 Task: Find connections with filter location Salo with filter topic #Crowdfundingwith filter profile language Potuguese with filter current company YASH Technologies with filter school Rai University with filter industry Law Enforcement with filter service category HR Consulting with filter keywords title Nurse Practitioner
Action: Mouse moved to (337, 292)
Screenshot: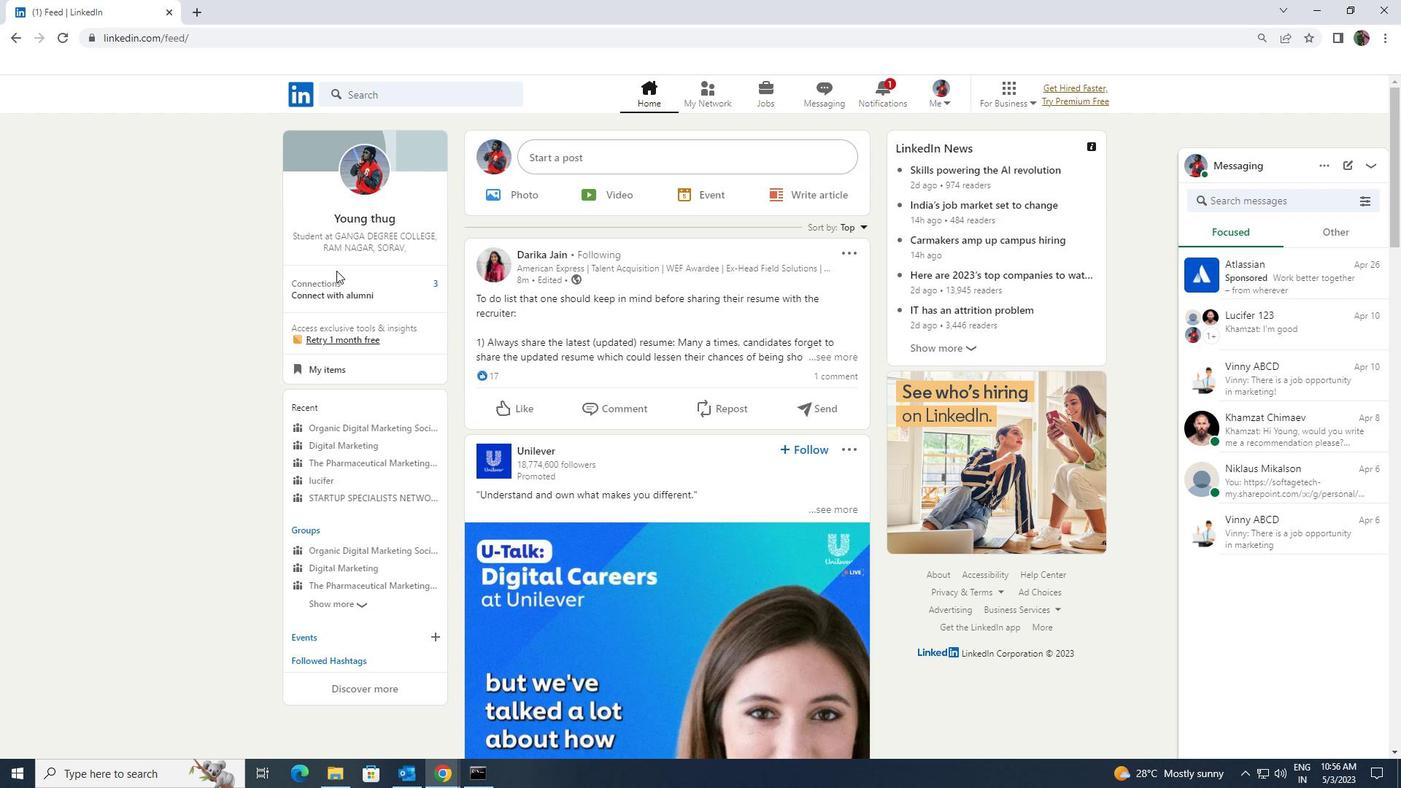 
Action: Mouse pressed left at (337, 292)
Screenshot: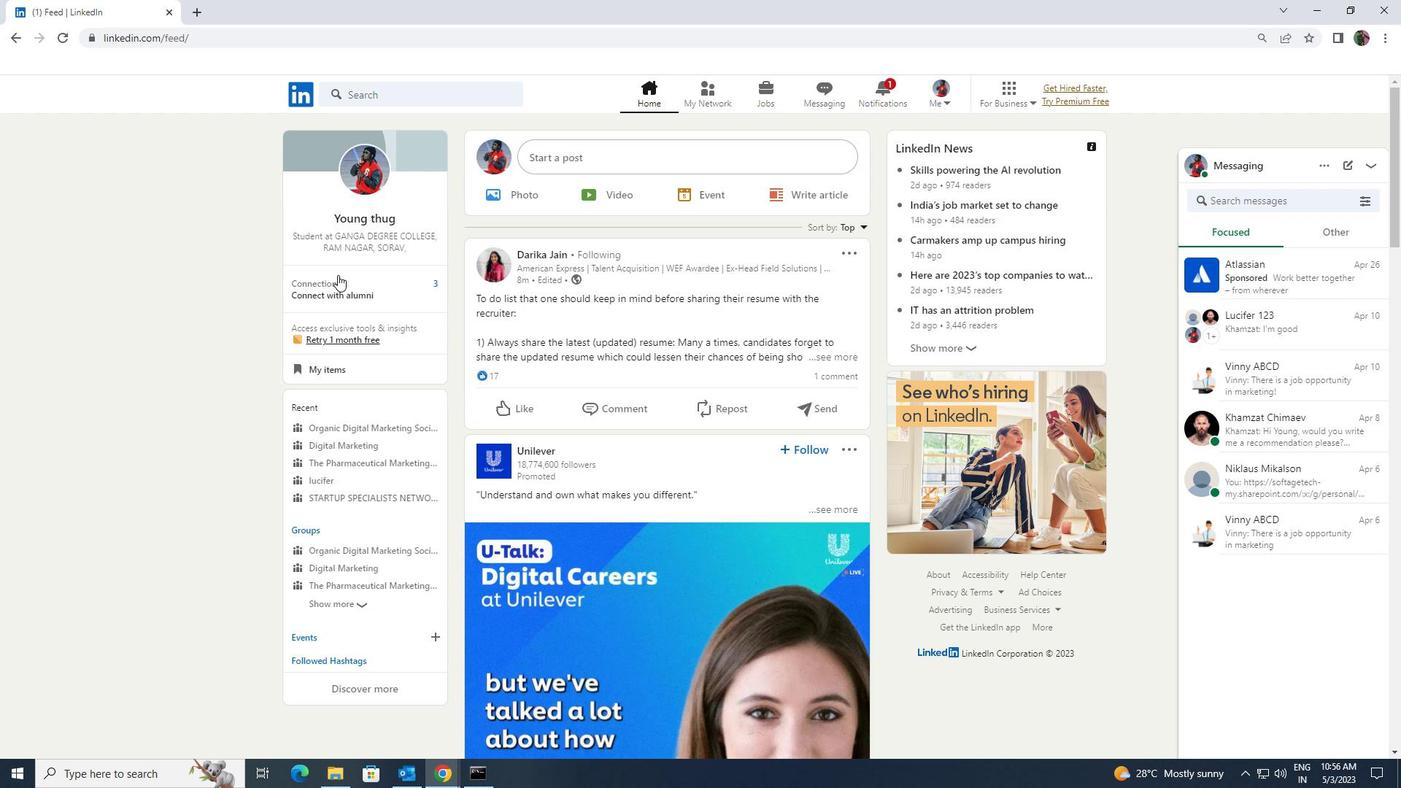 
Action: Mouse moved to (369, 179)
Screenshot: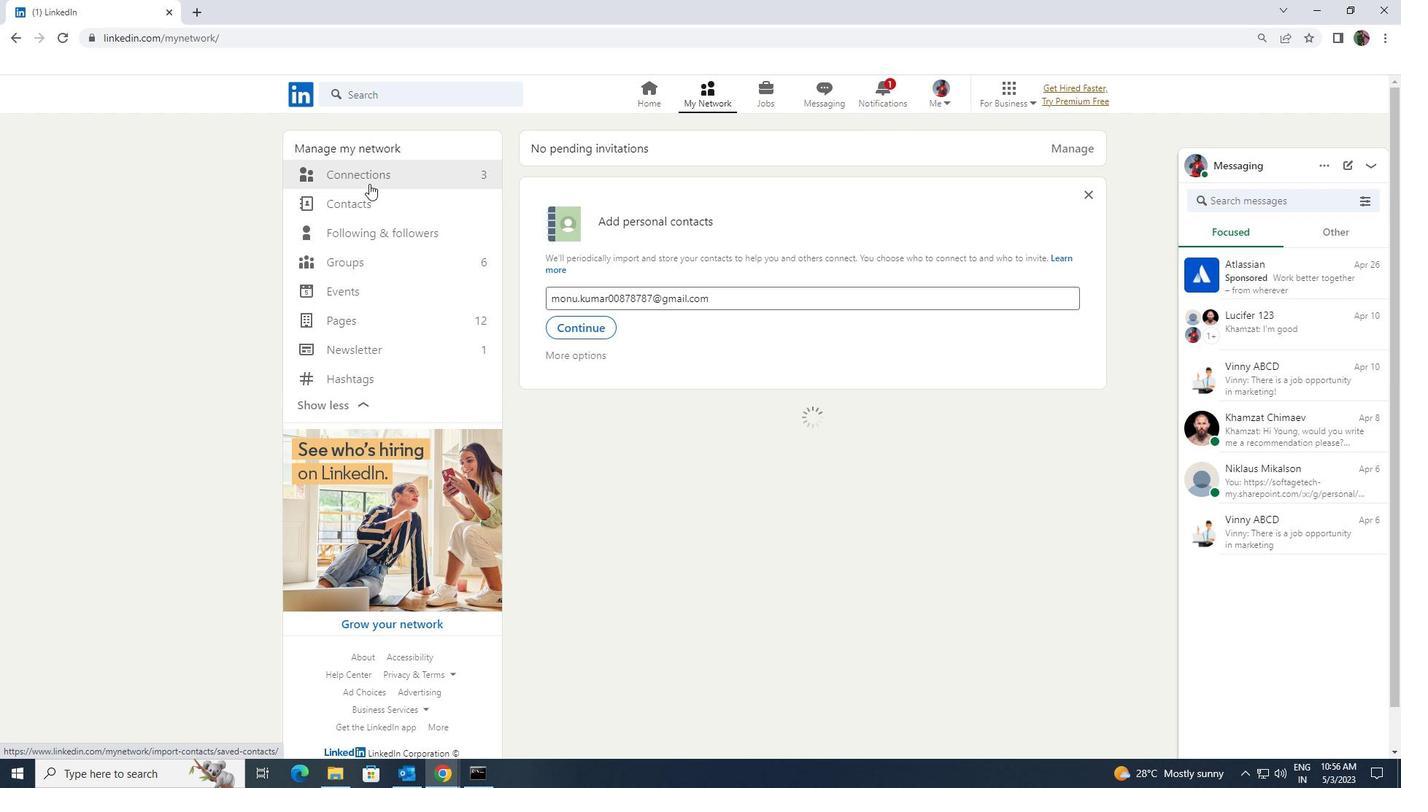 
Action: Mouse pressed left at (369, 179)
Screenshot: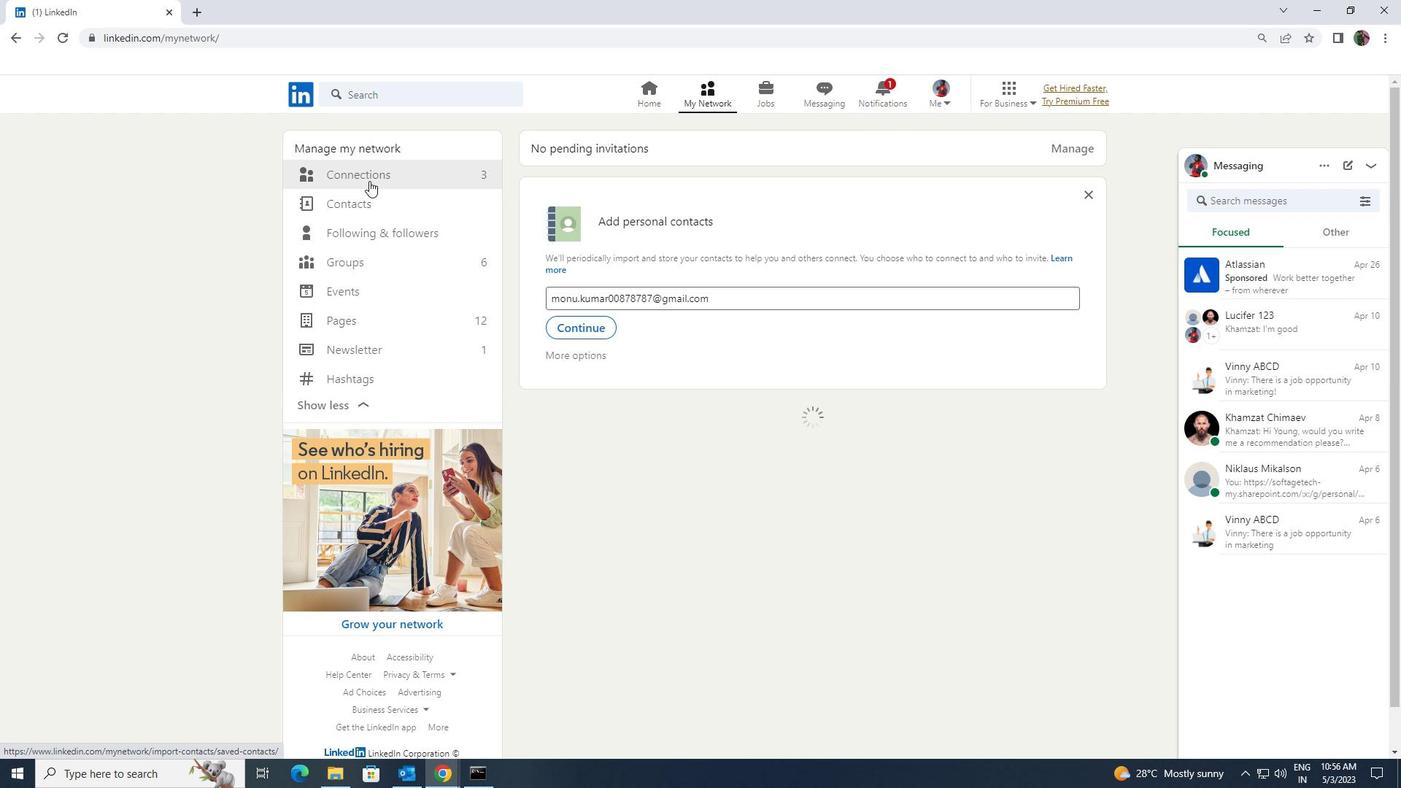 
Action: Mouse moved to (780, 177)
Screenshot: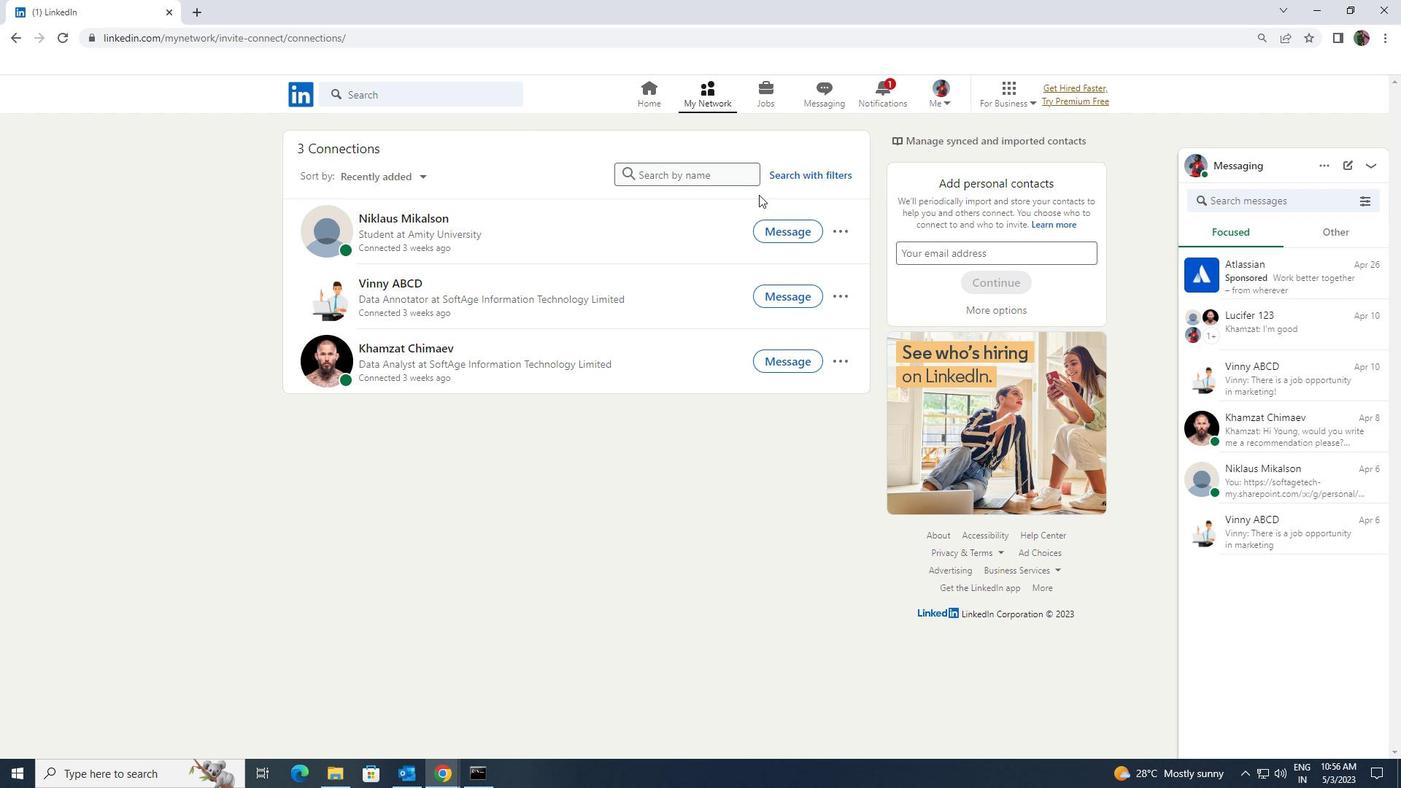 
Action: Mouse pressed left at (780, 177)
Screenshot: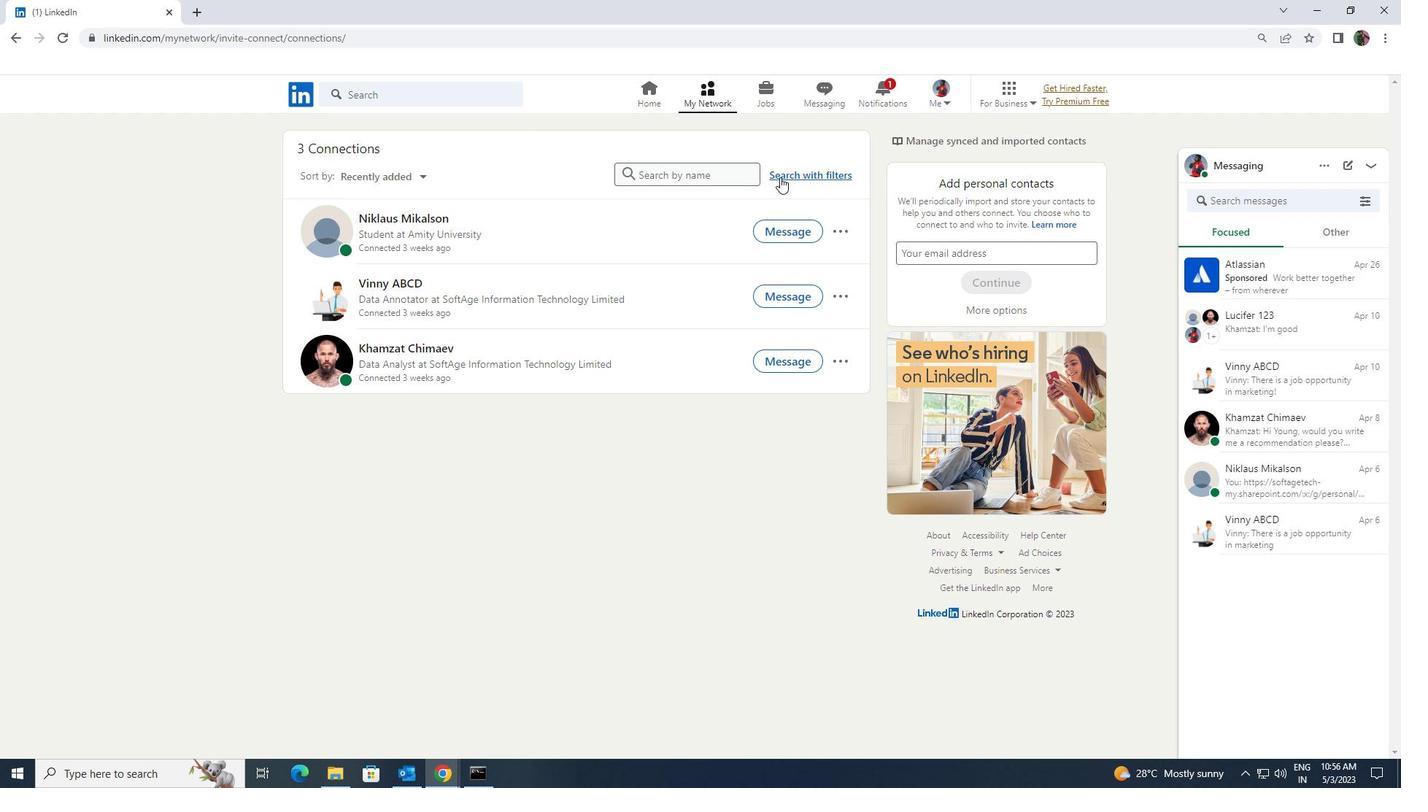 
Action: Mouse moved to (742, 139)
Screenshot: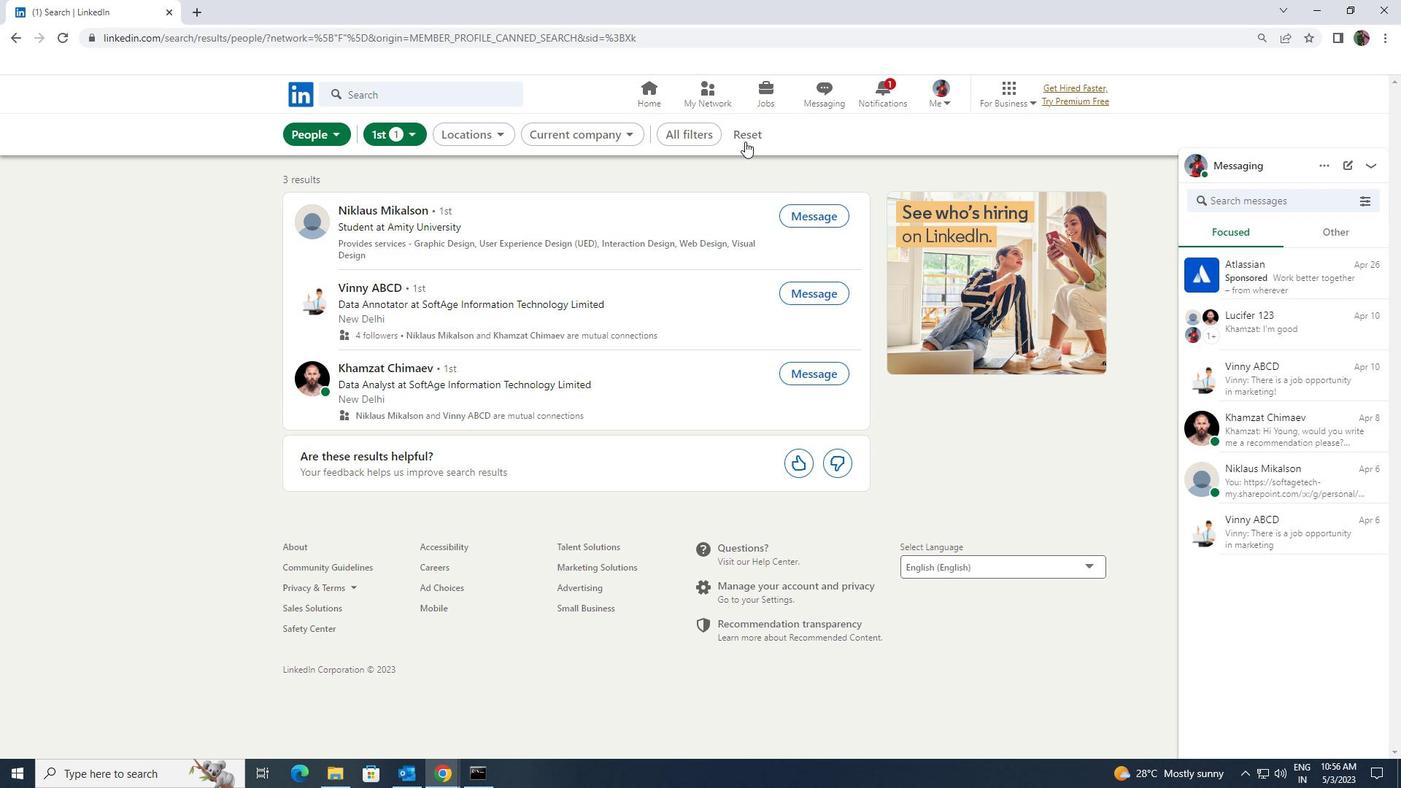 
Action: Mouse pressed left at (742, 139)
Screenshot: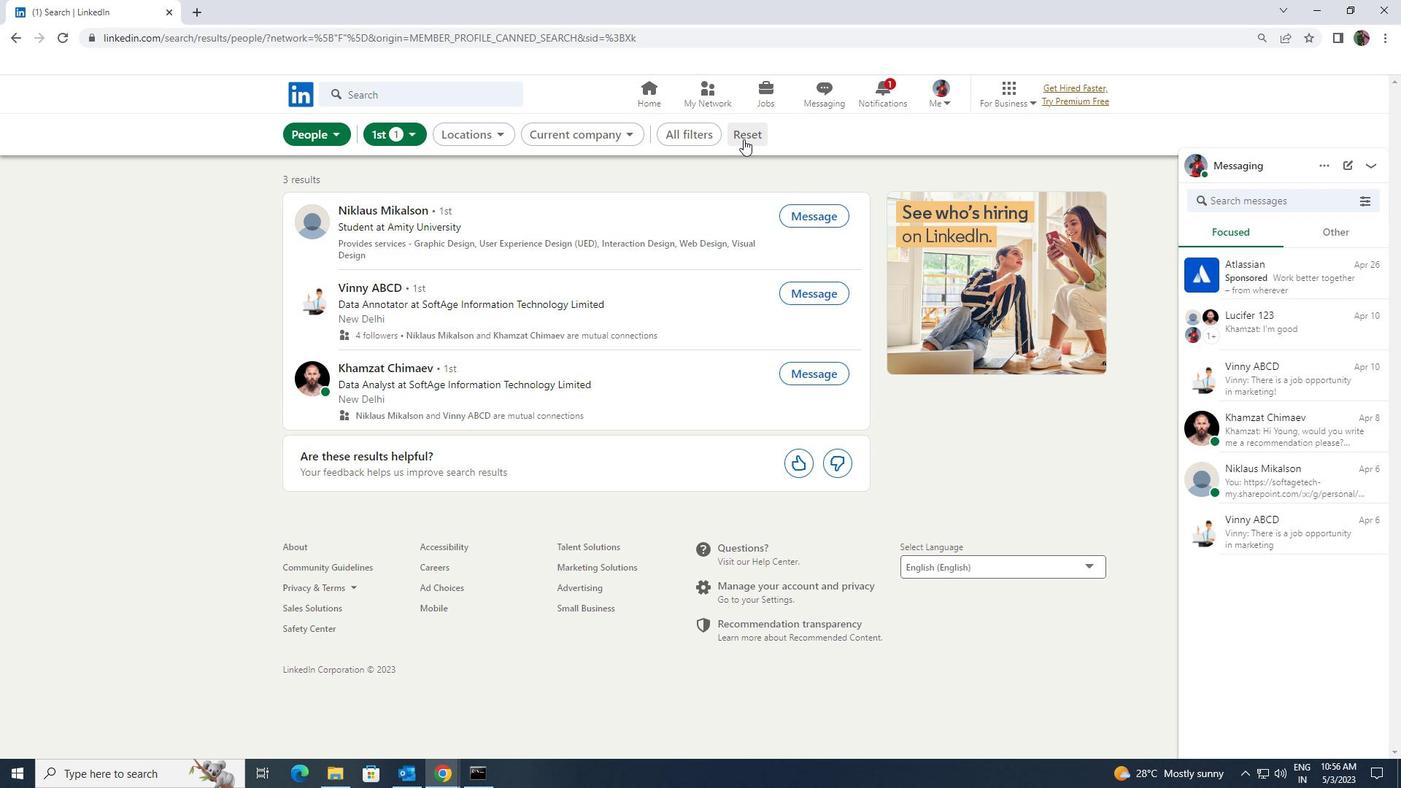 
Action: Mouse pressed left at (742, 139)
Screenshot: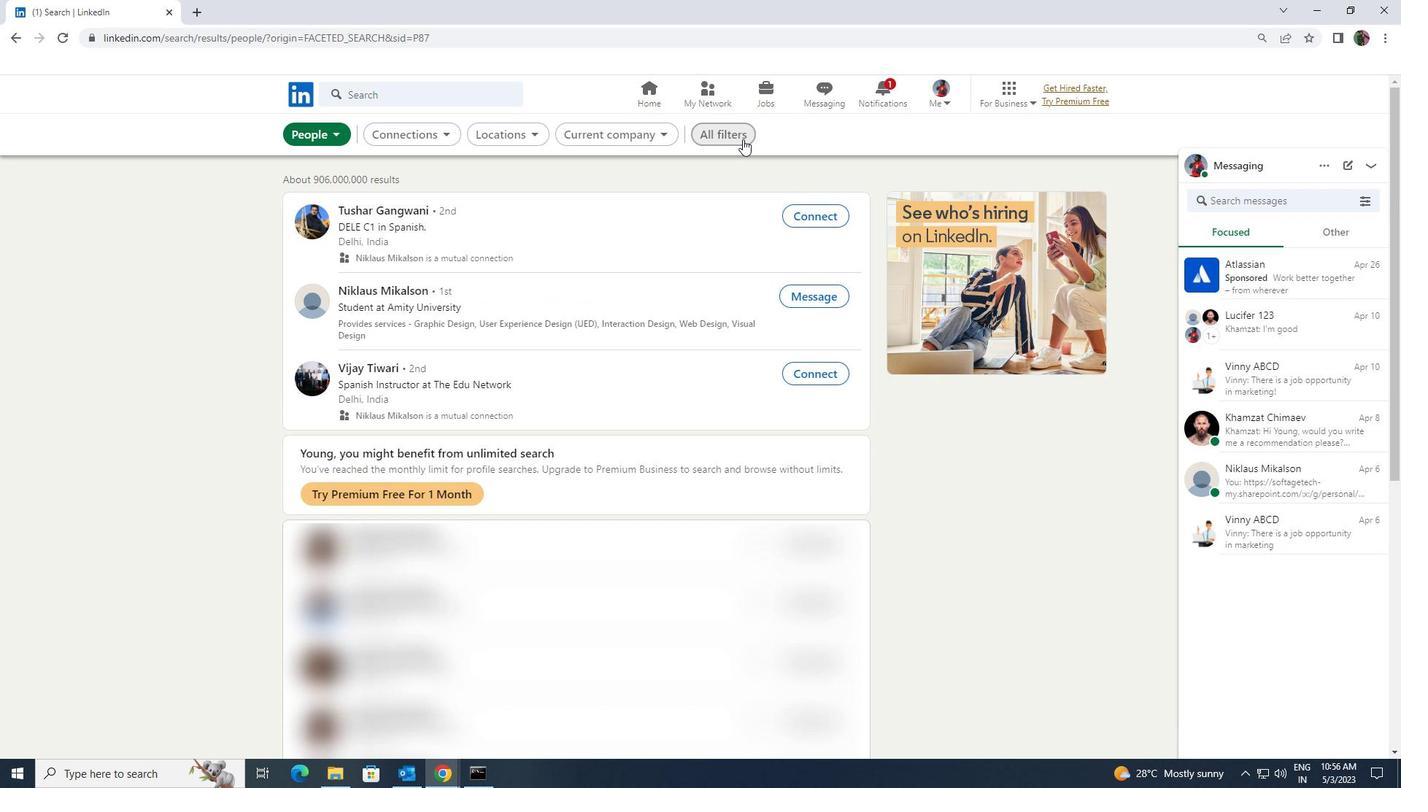 
Action: Mouse moved to (1208, 575)
Screenshot: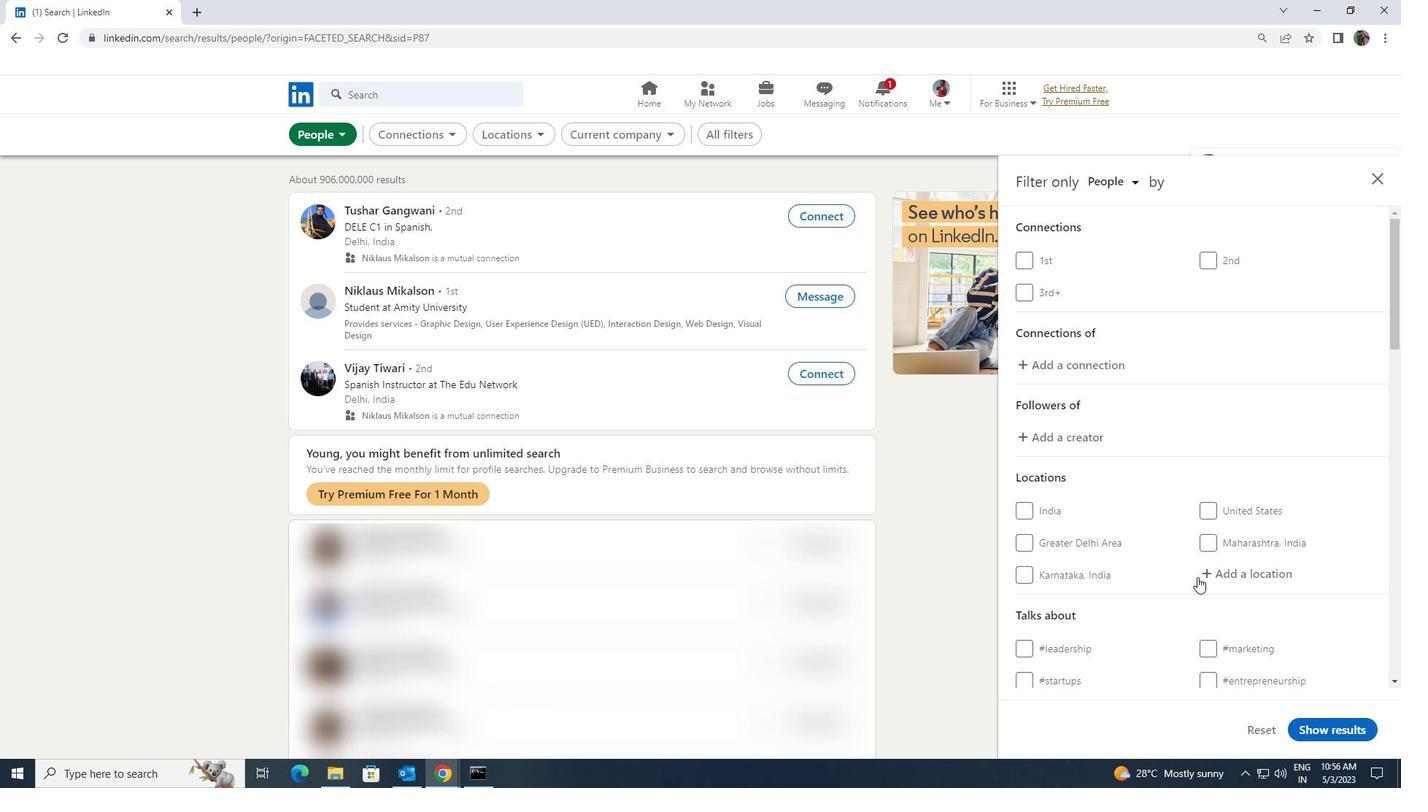 
Action: Mouse pressed left at (1208, 575)
Screenshot: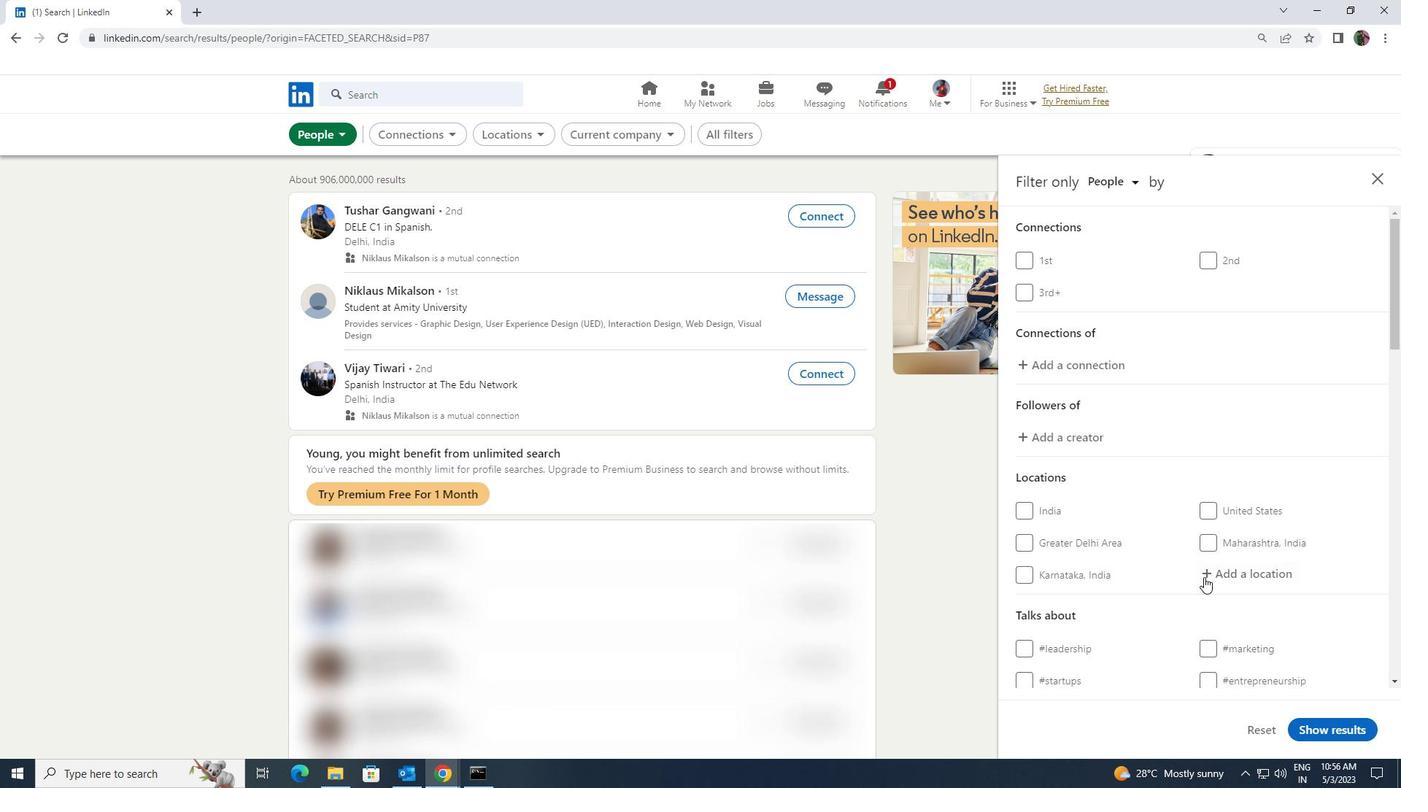 
Action: Mouse moved to (1185, 568)
Screenshot: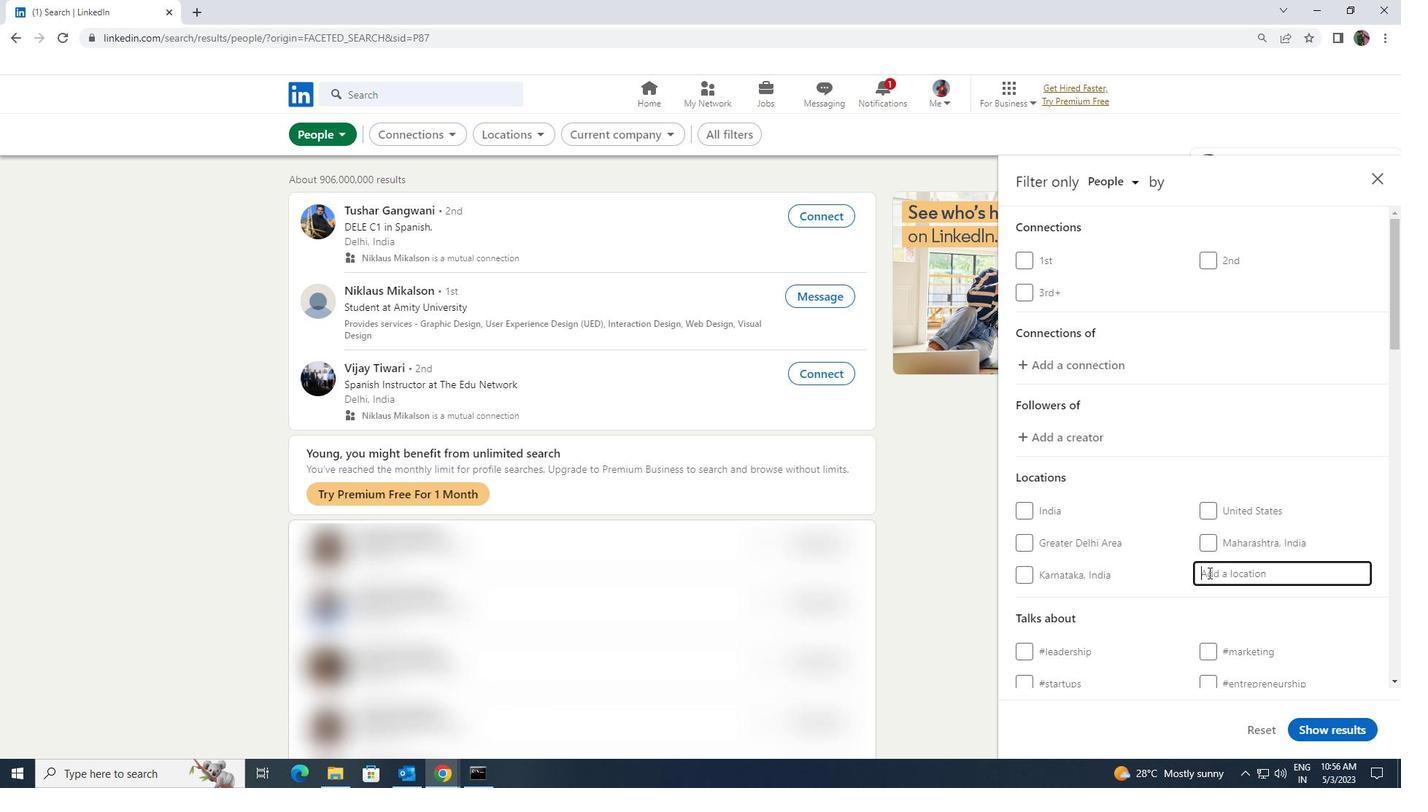 
Action: Key pressed <Key.shift>SALO
Screenshot: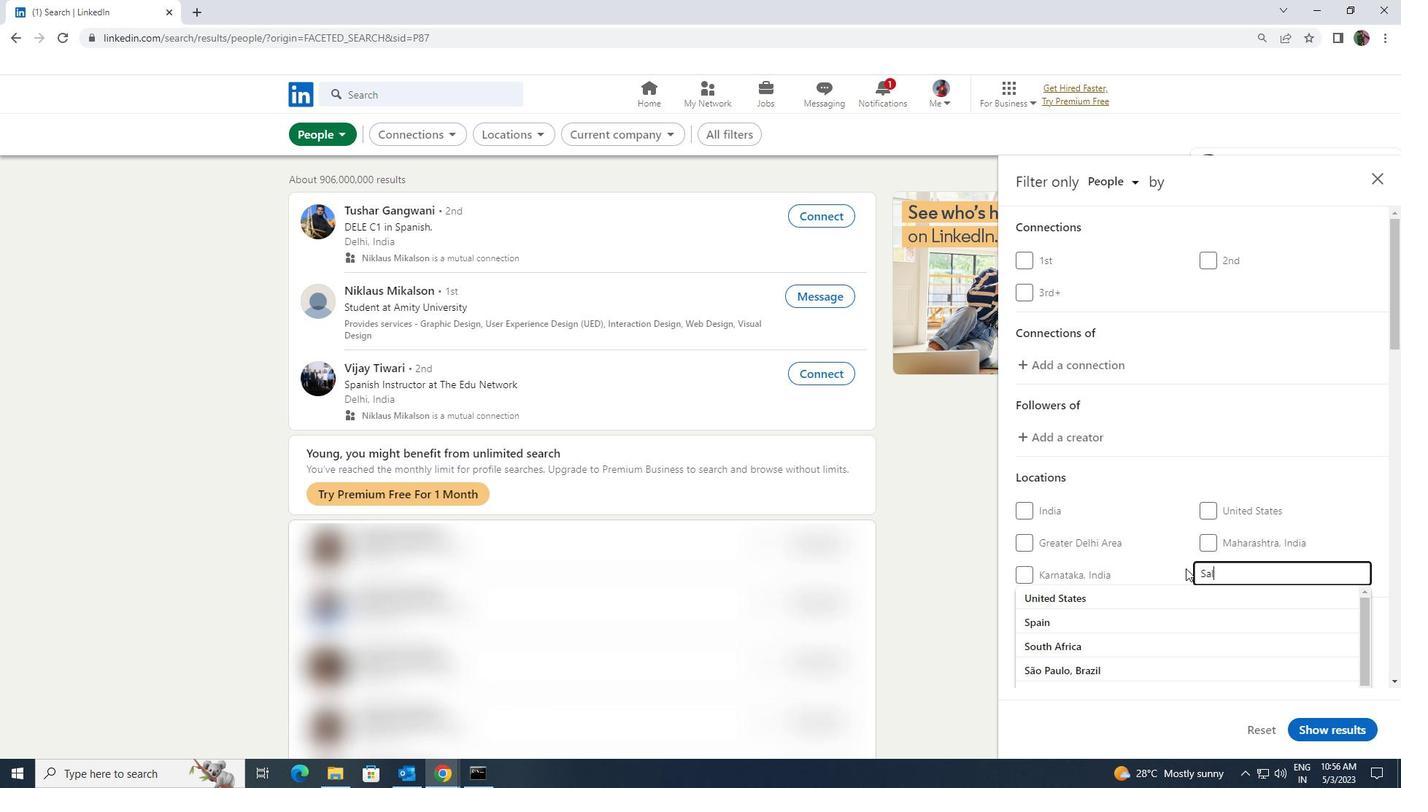 
Action: Mouse moved to (1173, 590)
Screenshot: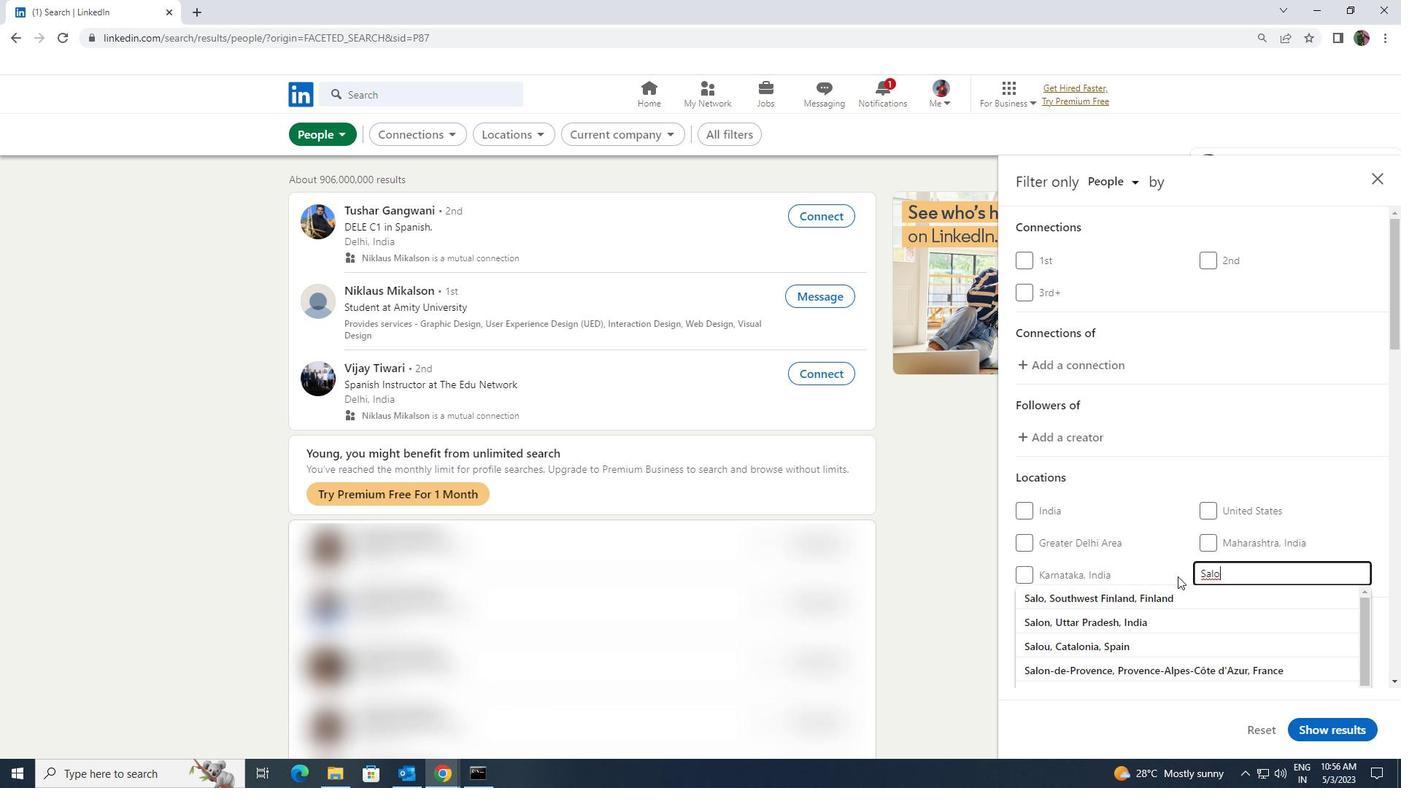 
Action: Mouse pressed left at (1173, 590)
Screenshot: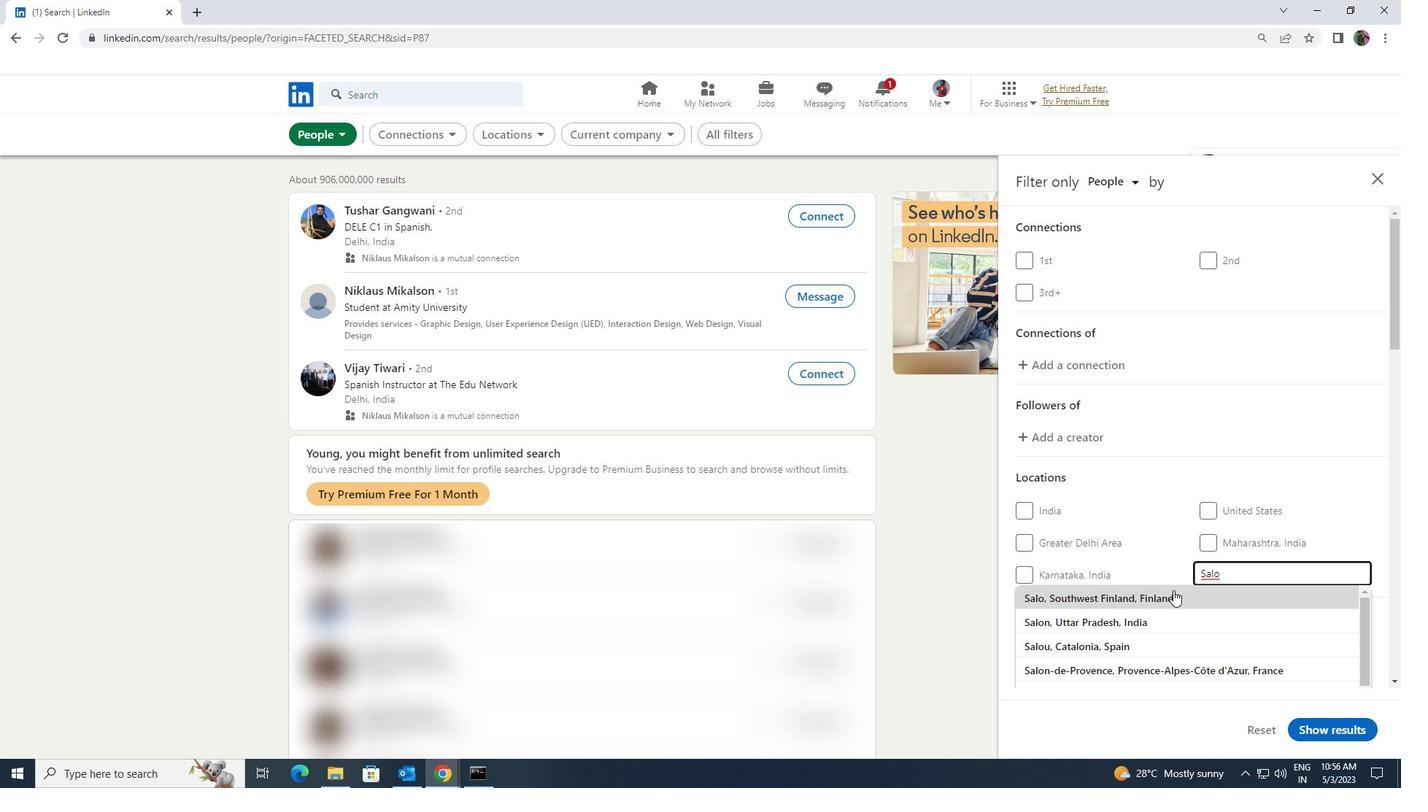 
Action: Mouse moved to (1168, 594)
Screenshot: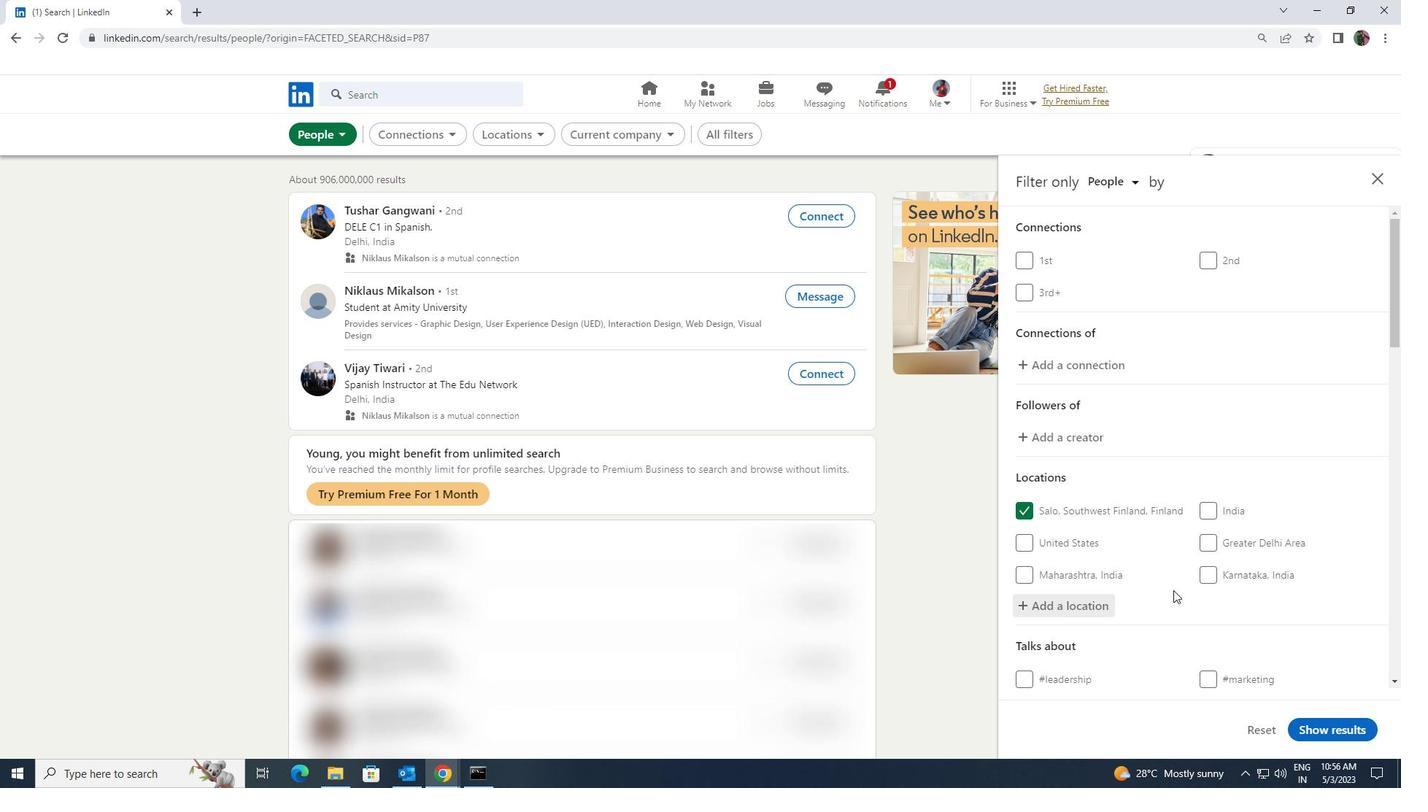 
Action: Mouse scrolled (1168, 594) with delta (0, 0)
Screenshot: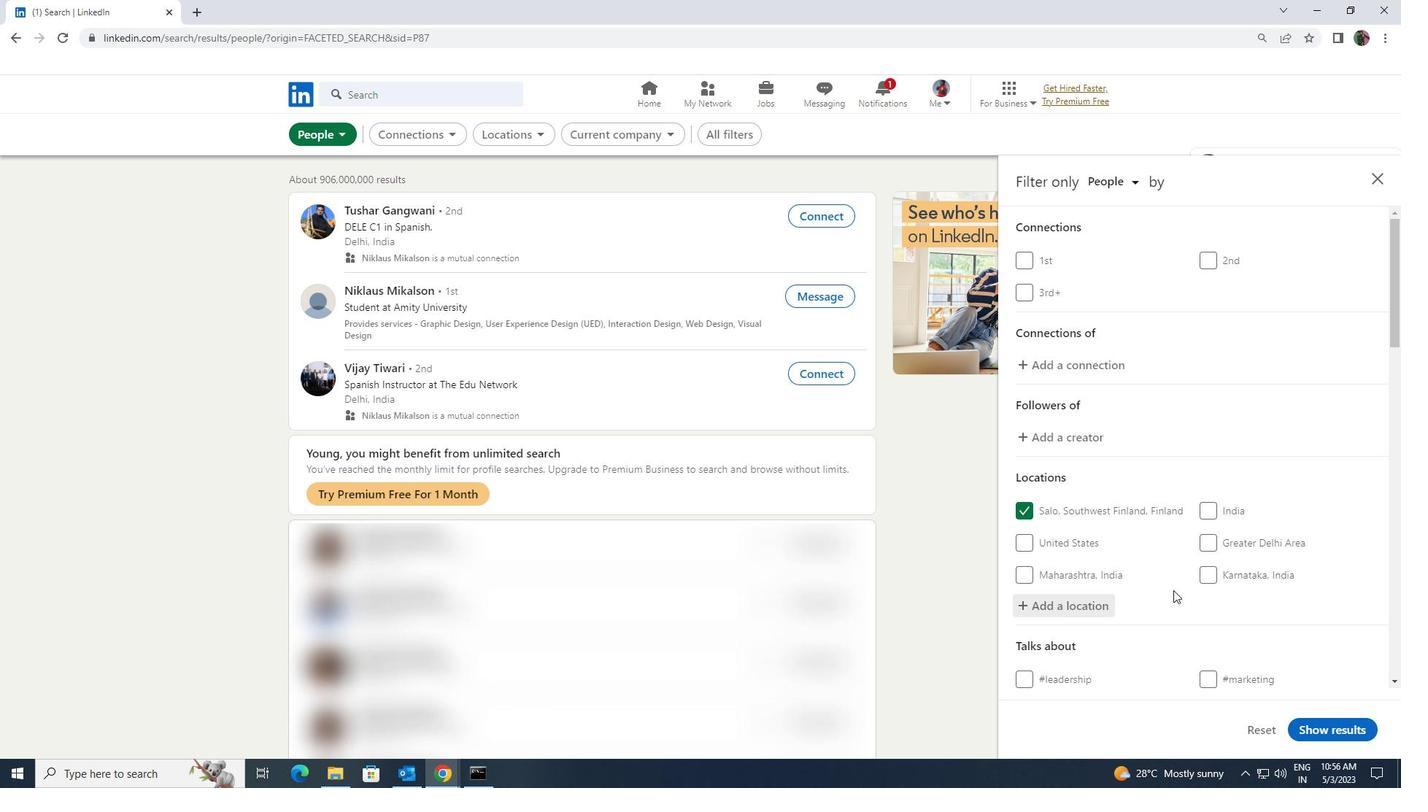 
Action: Mouse scrolled (1168, 594) with delta (0, 0)
Screenshot: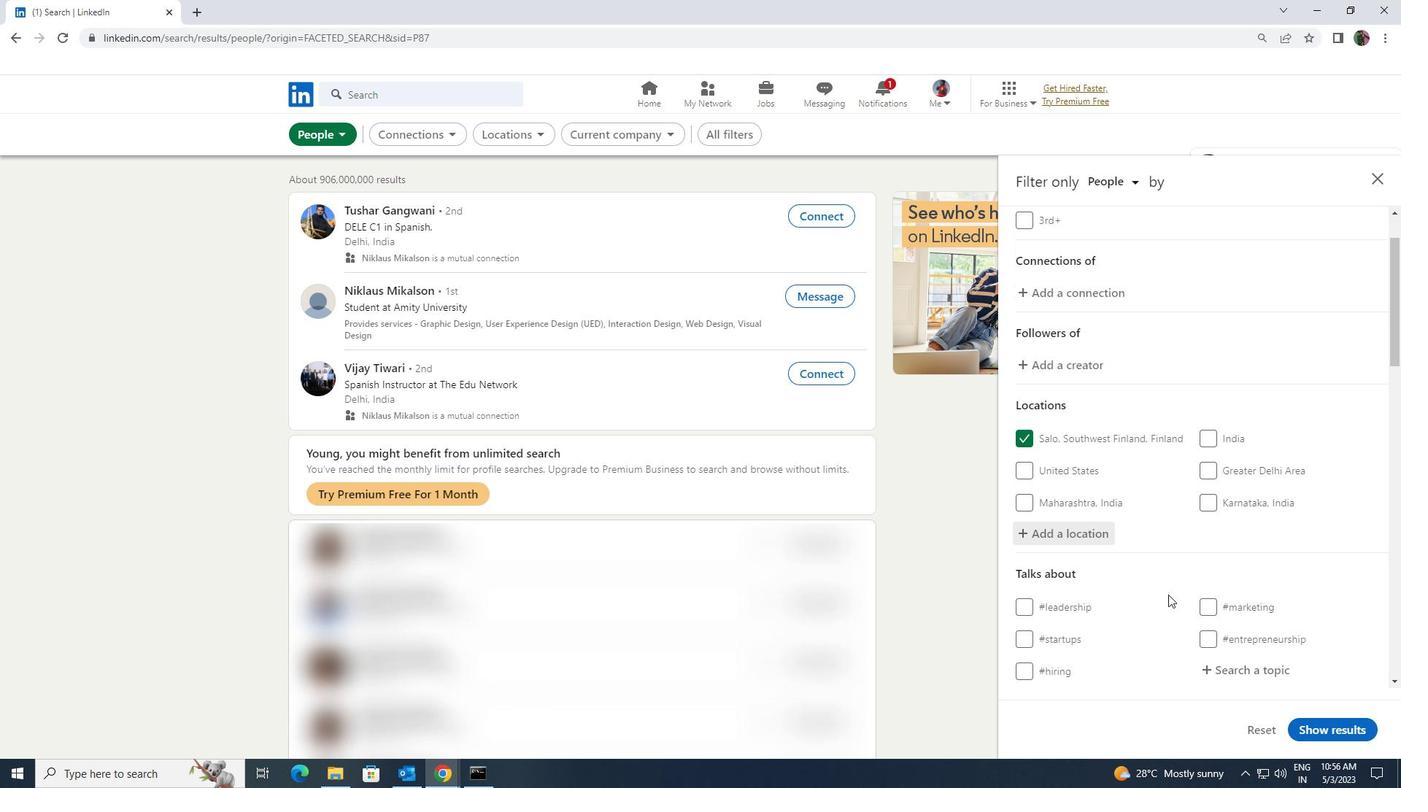 
Action: Mouse moved to (1239, 605)
Screenshot: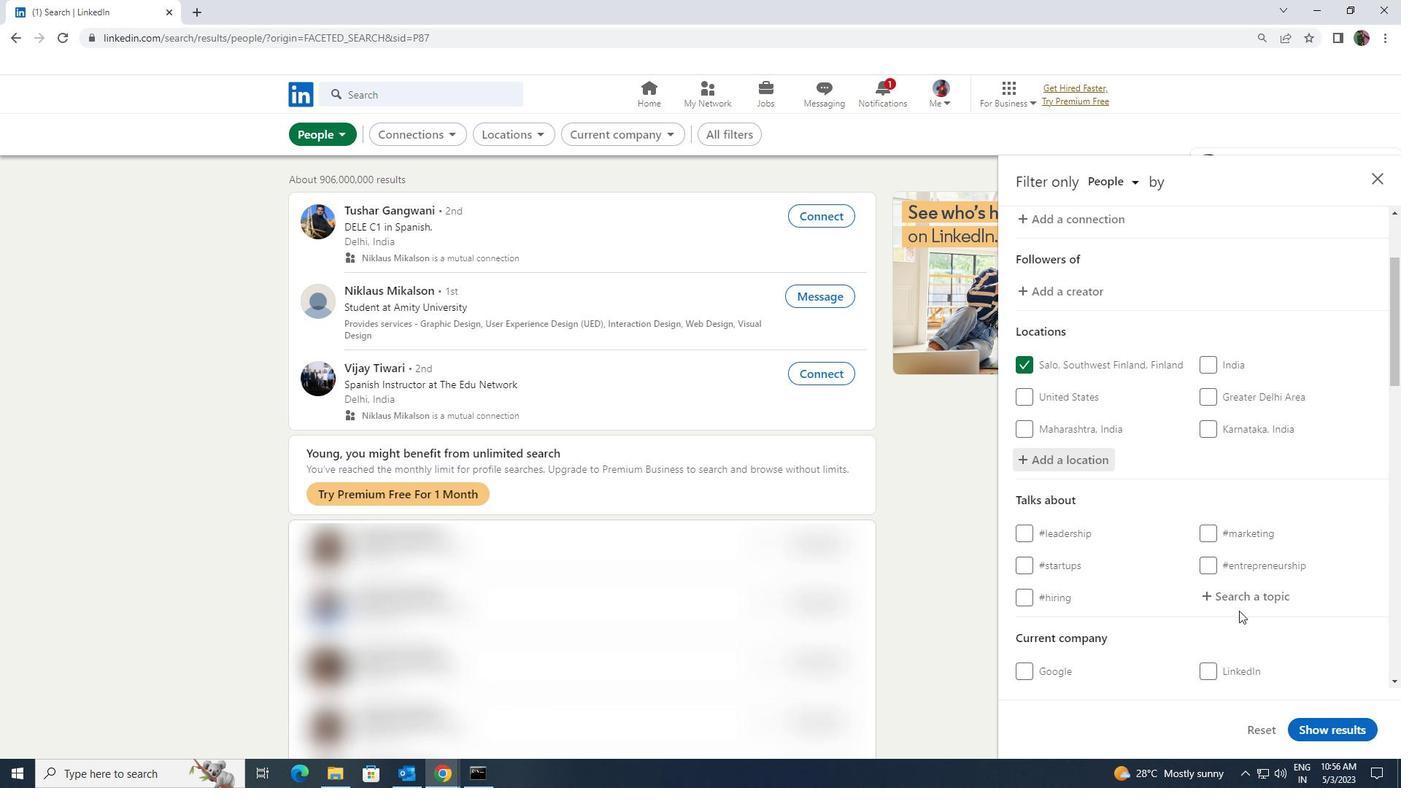
Action: Mouse pressed left at (1239, 605)
Screenshot: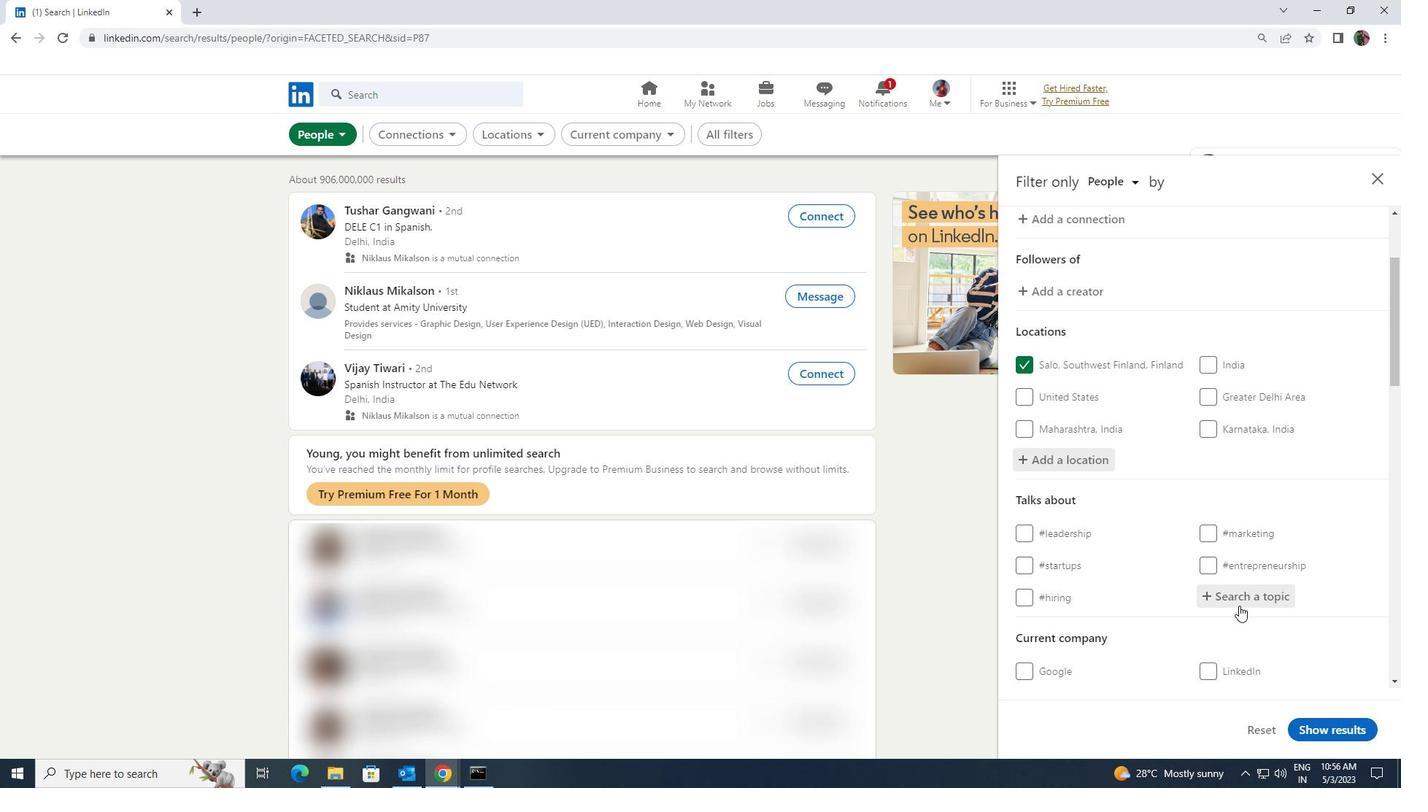 
Action: Mouse moved to (1231, 607)
Screenshot: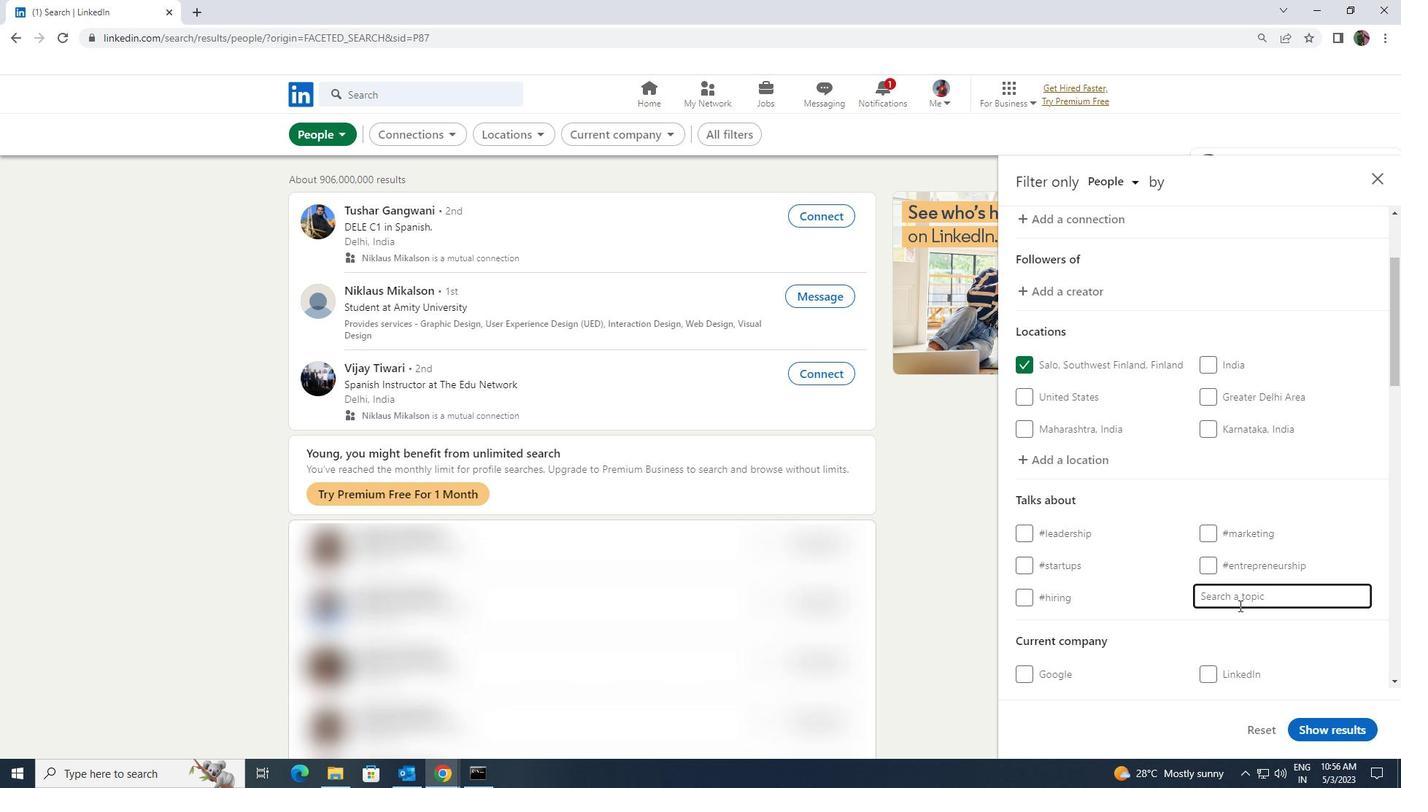 
Action: Key pressed <Key.shift>CROWDFUN
Screenshot: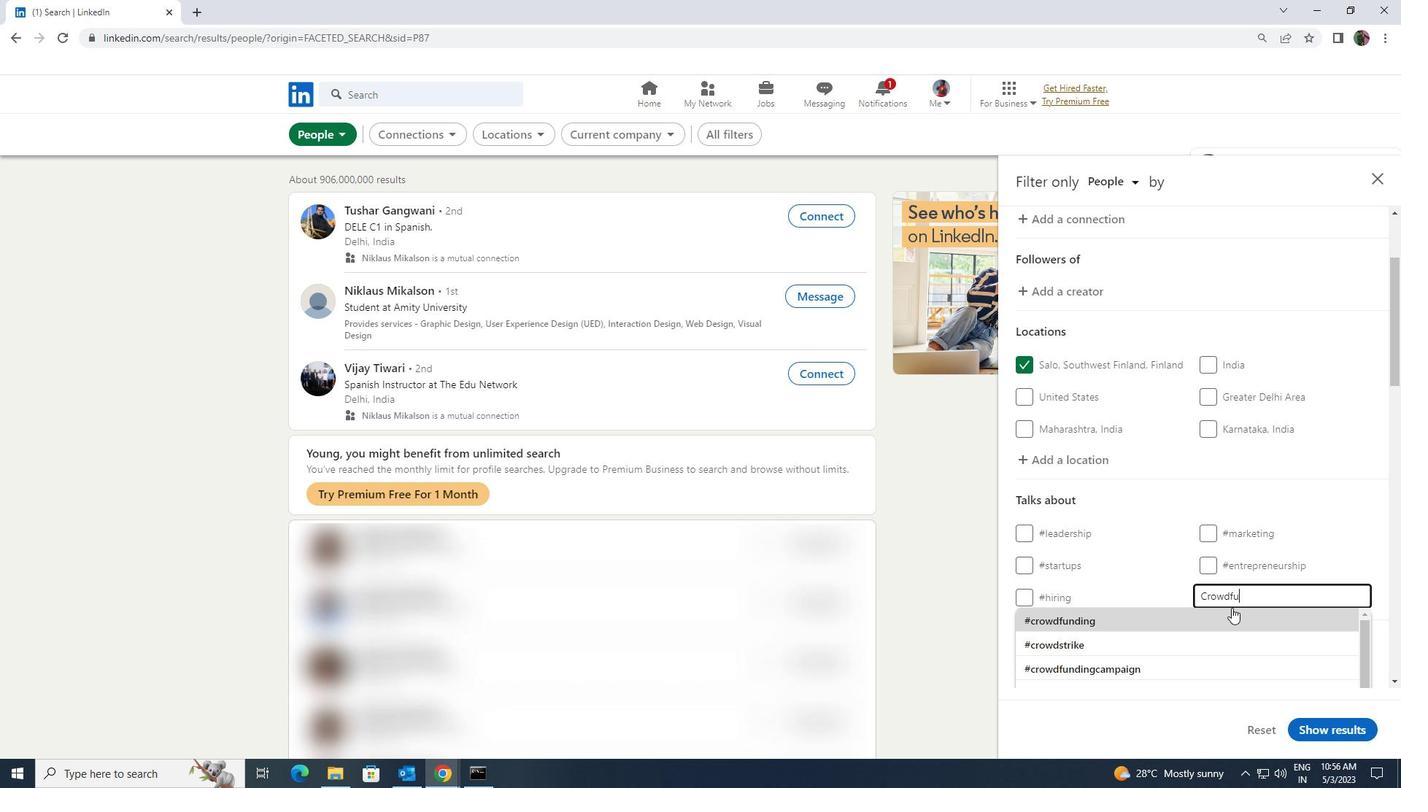 
Action: Mouse moved to (1228, 609)
Screenshot: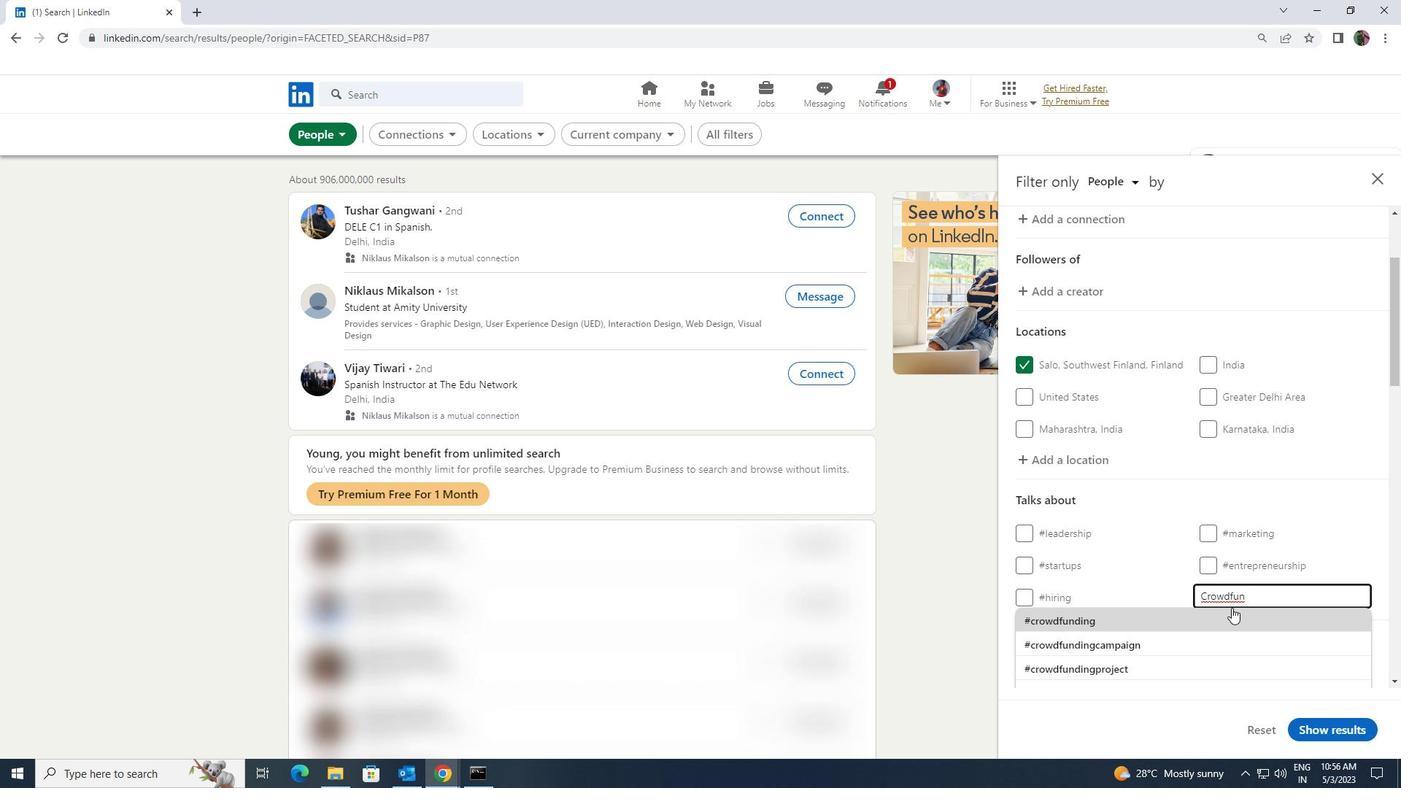 
Action: Mouse pressed left at (1228, 609)
Screenshot: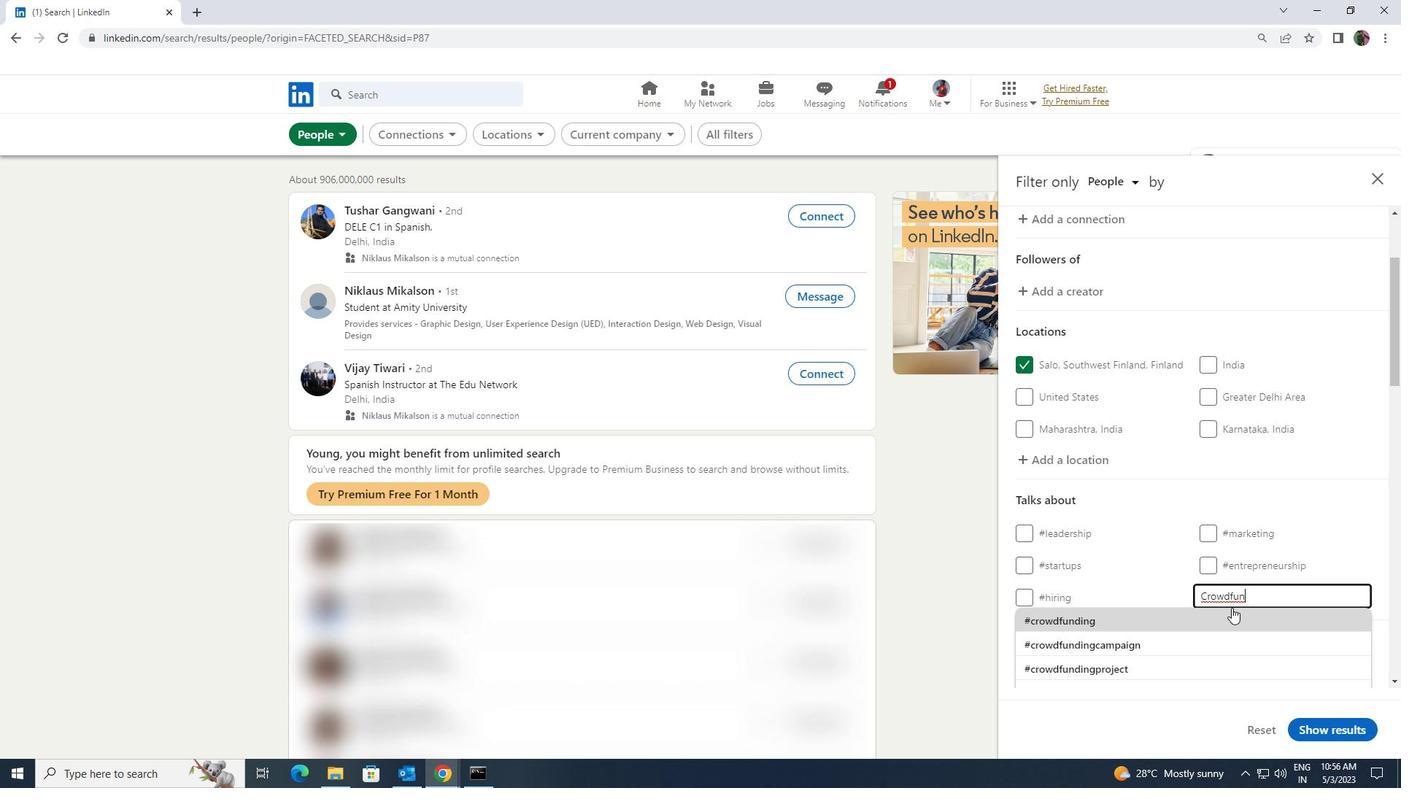 
Action: Mouse moved to (1201, 602)
Screenshot: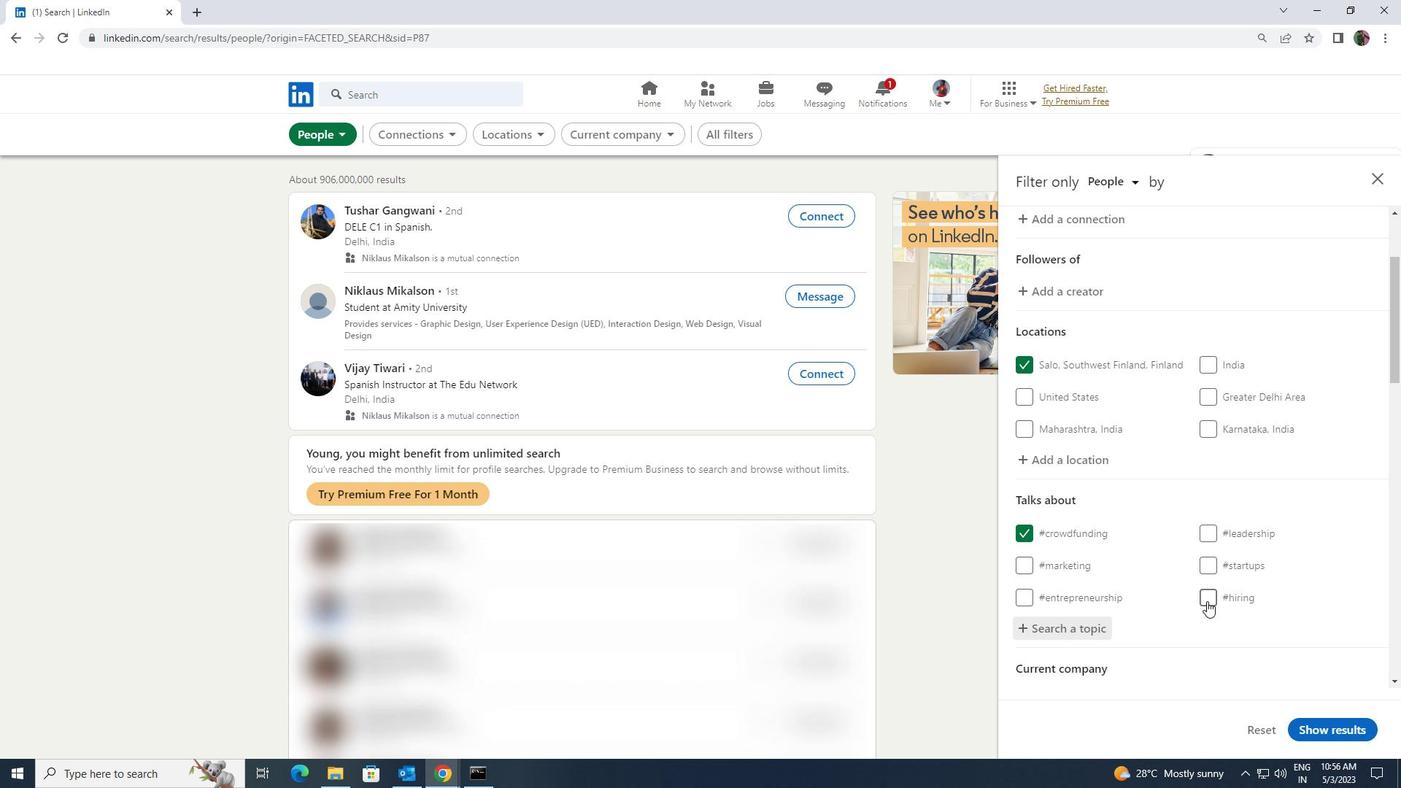 
Action: Mouse scrolled (1201, 601) with delta (0, 0)
Screenshot: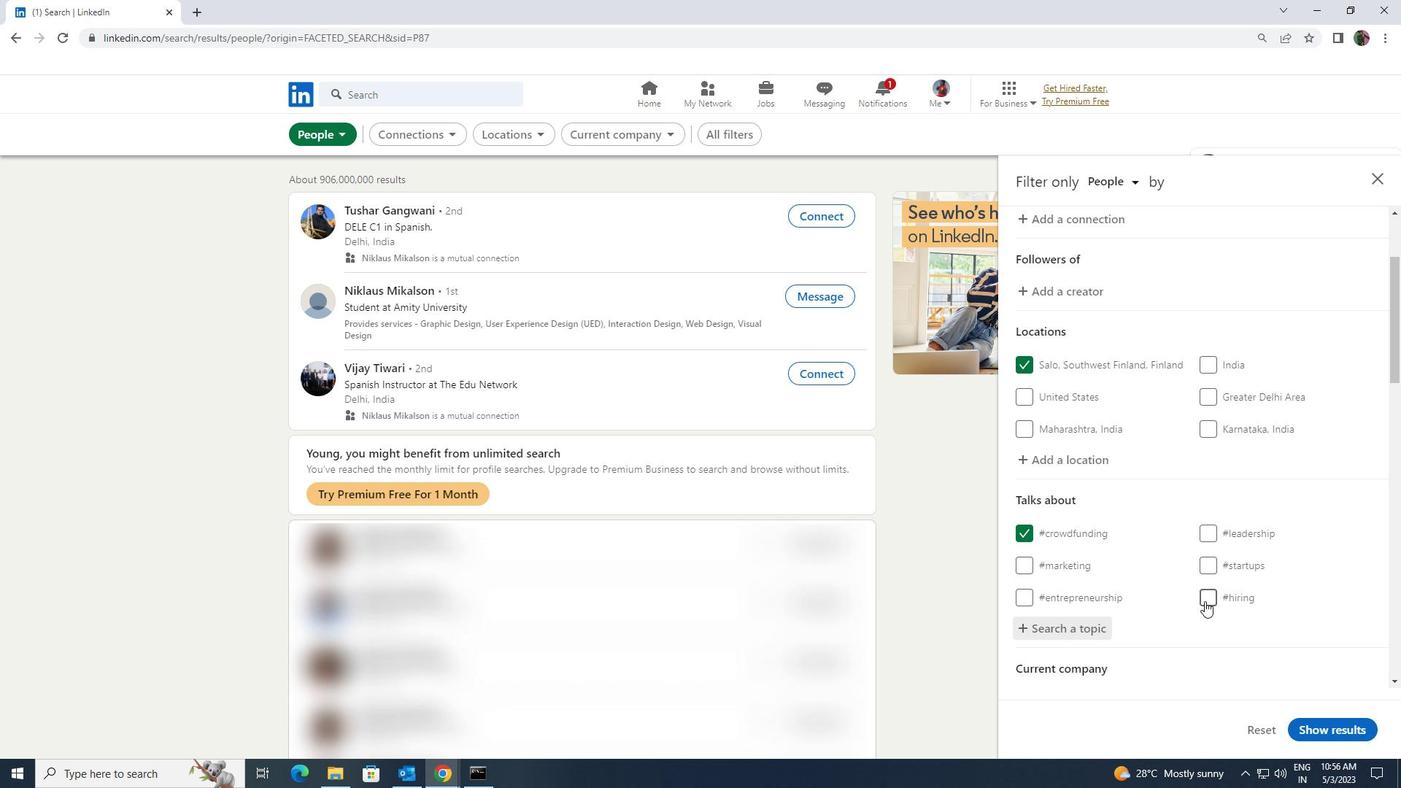
Action: Mouse scrolled (1201, 601) with delta (0, 0)
Screenshot: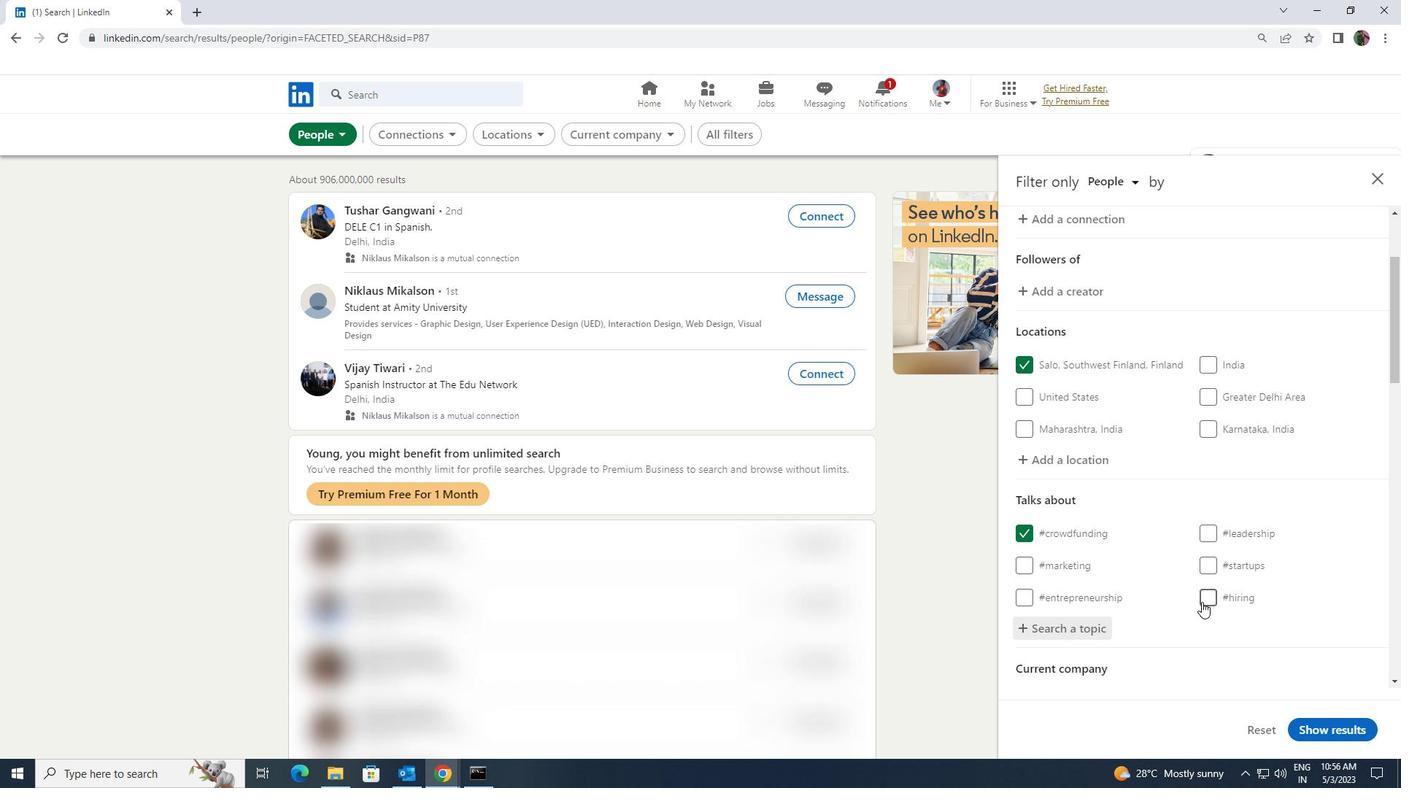 
Action: Mouse moved to (1197, 602)
Screenshot: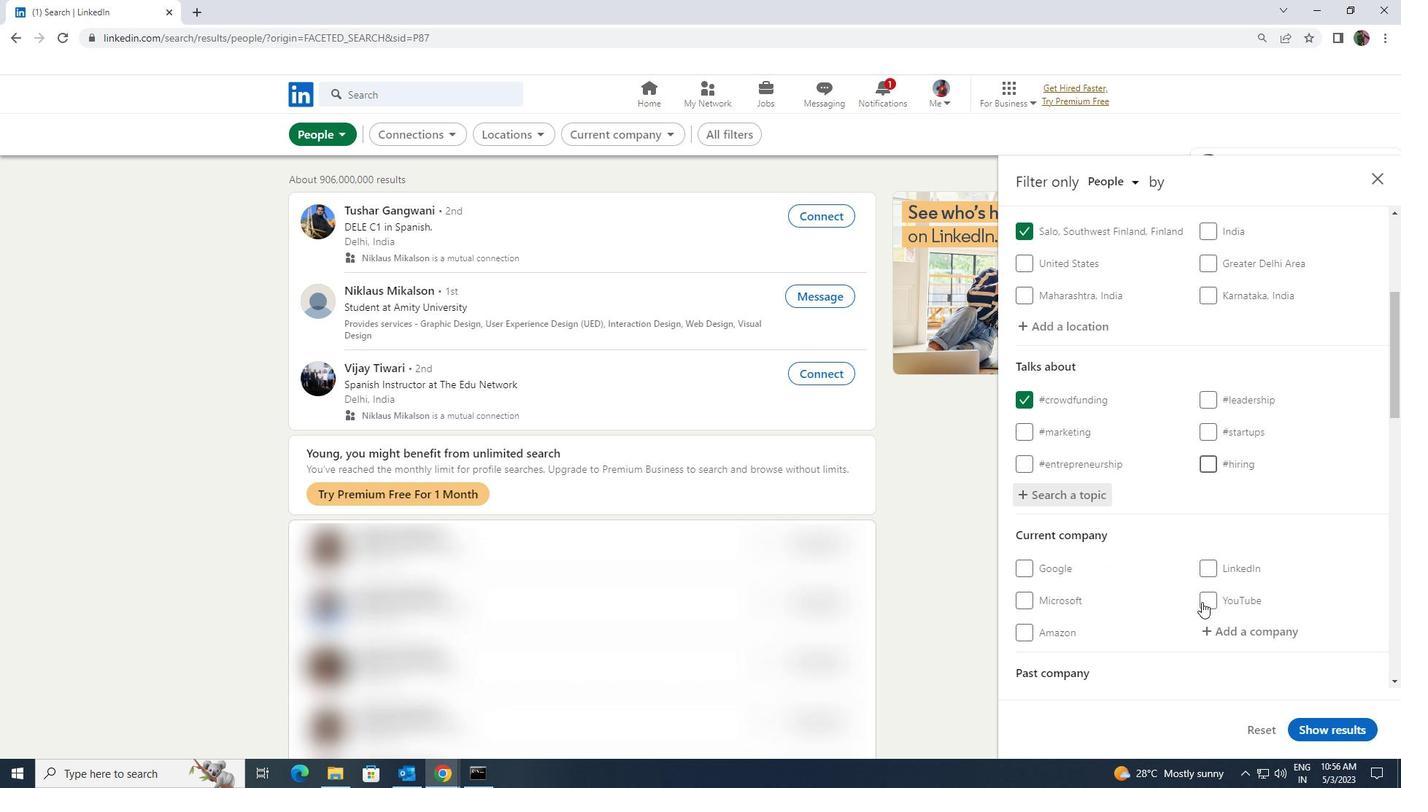 
Action: Mouse scrolled (1197, 601) with delta (0, 0)
Screenshot: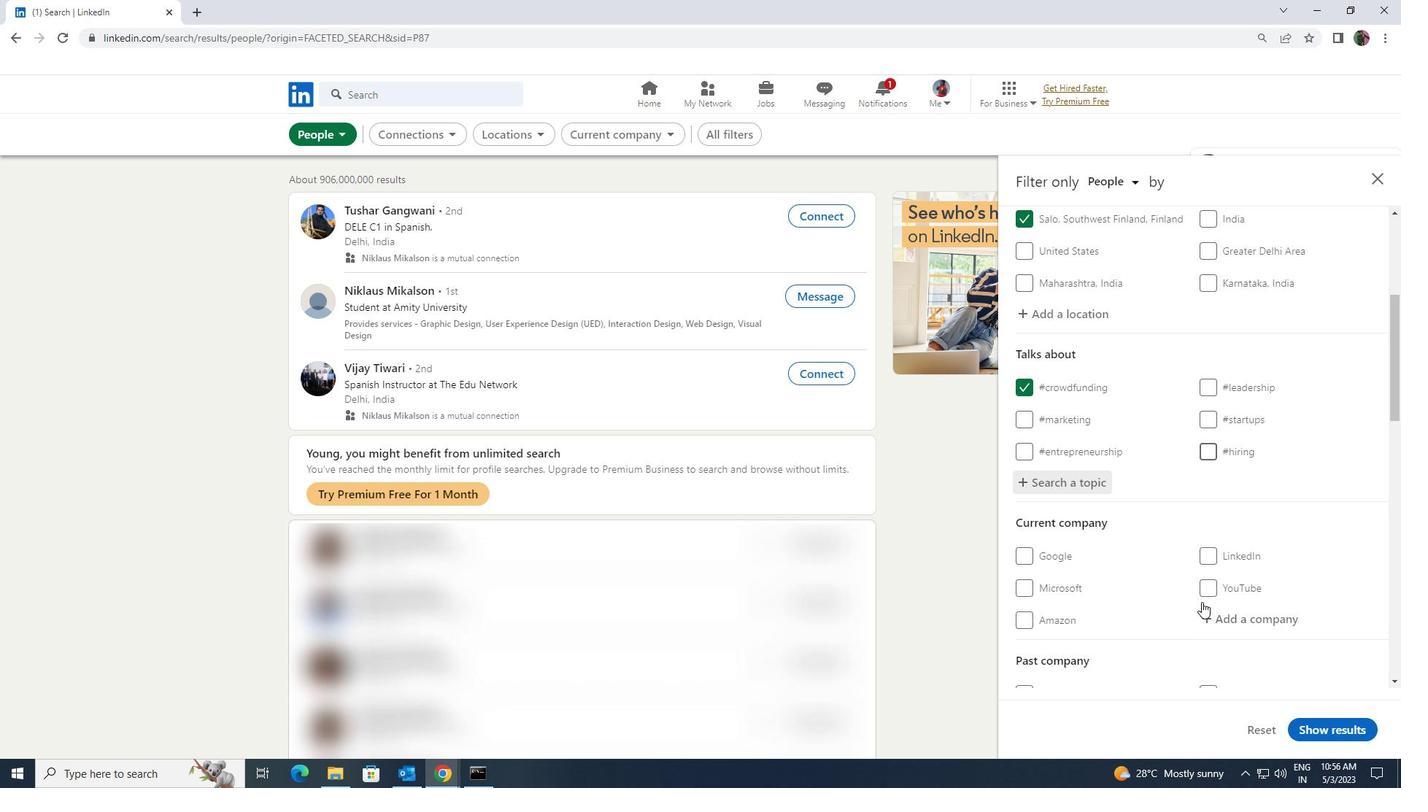 
Action: Mouse scrolled (1197, 601) with delta (0, 0)
Screenshot: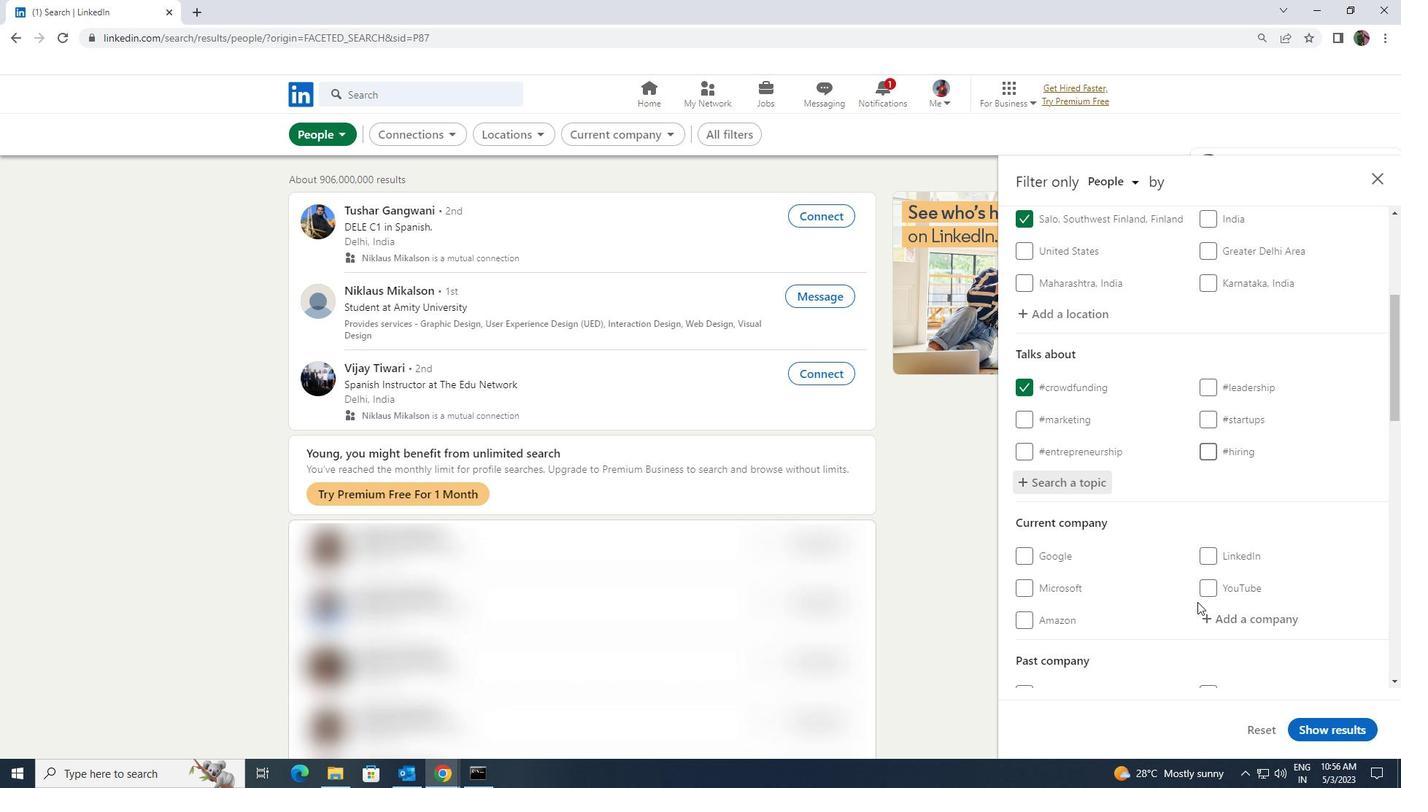
Action: Mouse scrolled (1197, 601) with delta (0, 0)
Screenshot: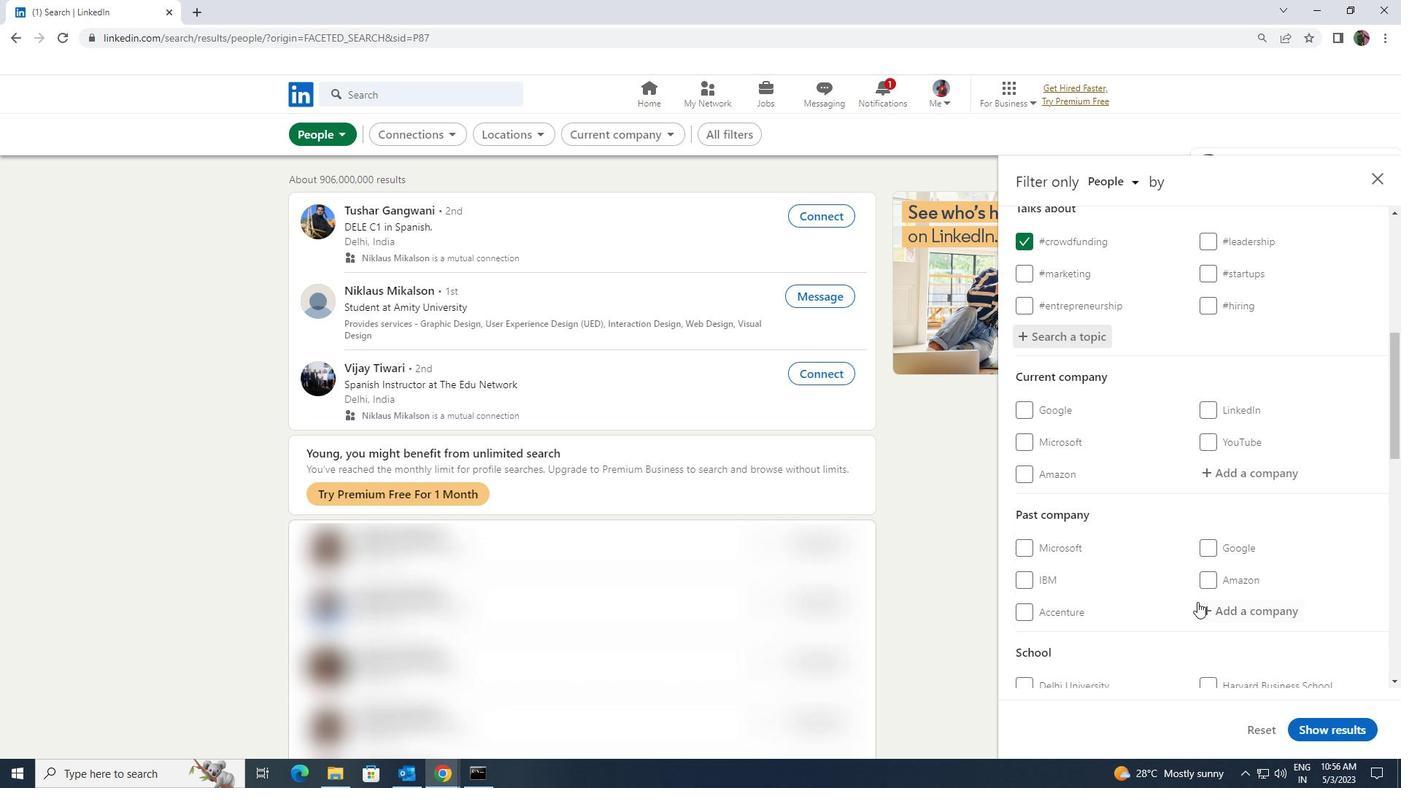 
Action: Mouse scrolled (1197, 601) with delta (0, 0)
Screenshot: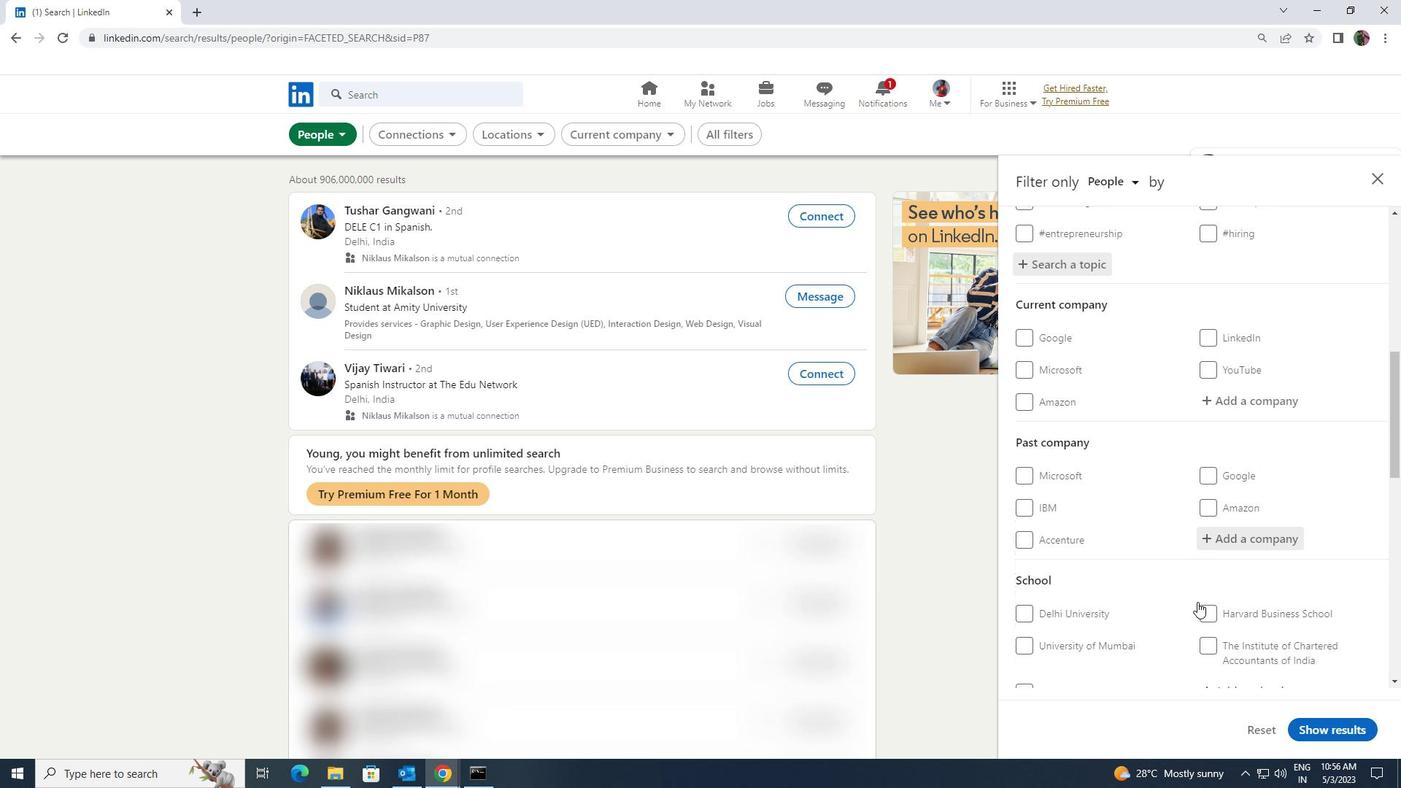 
Action: Mouse scrolled (1197, 601) with delta (0, 0)
Screenshot: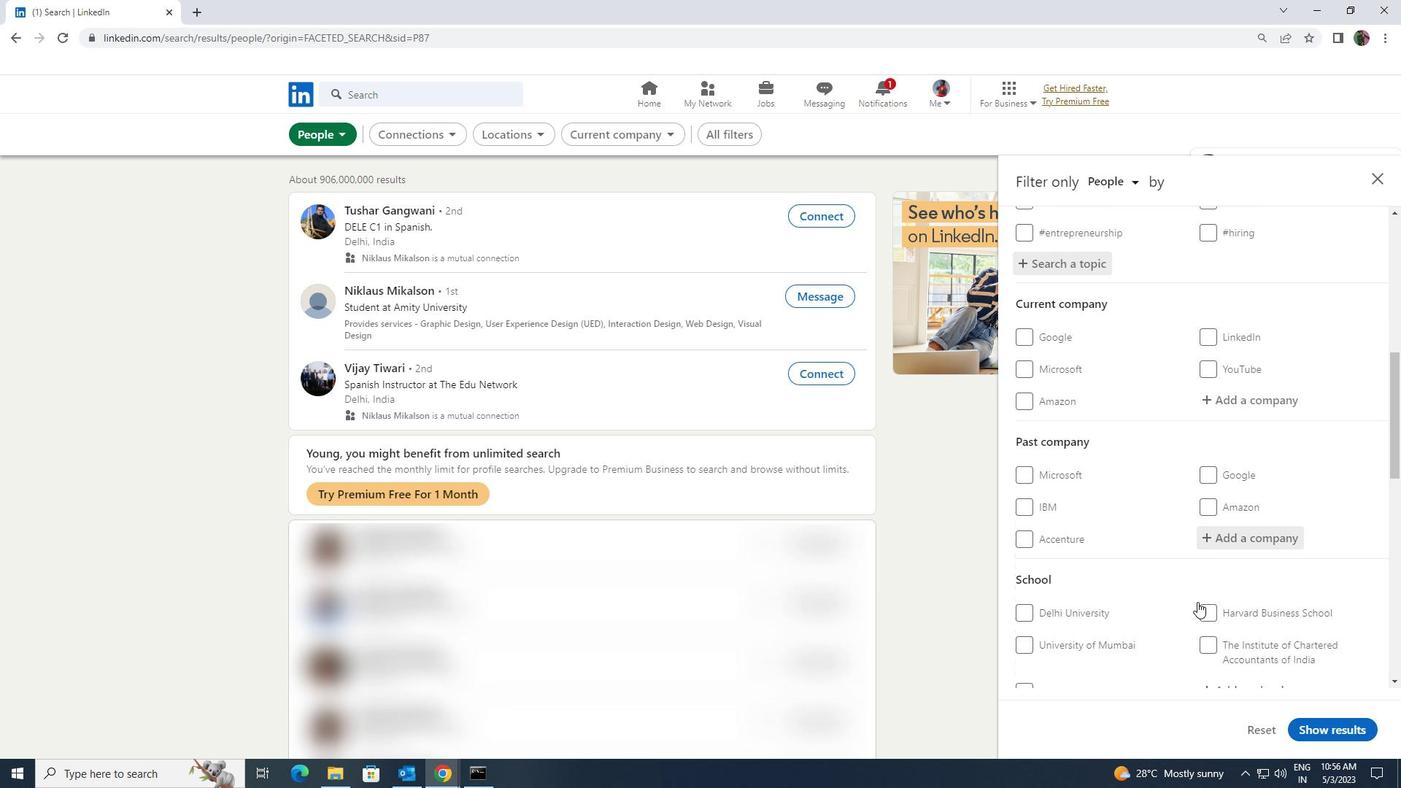 
Action: Mouse scrolled (1197, 601) with delta (0, 0)
Screenshot: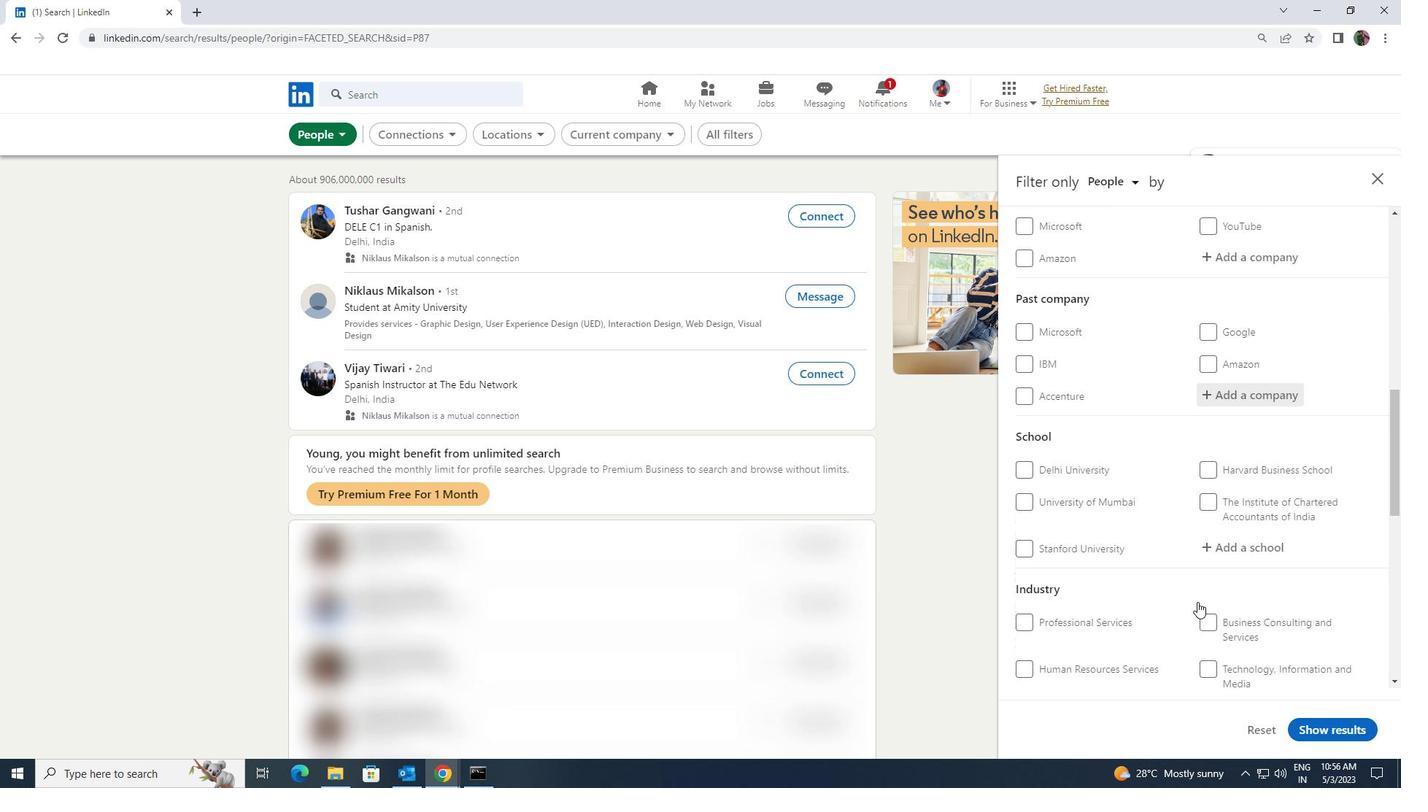 
Action: Mouse scrolled (1197, 601) with delta (0, 0)
Screenshot: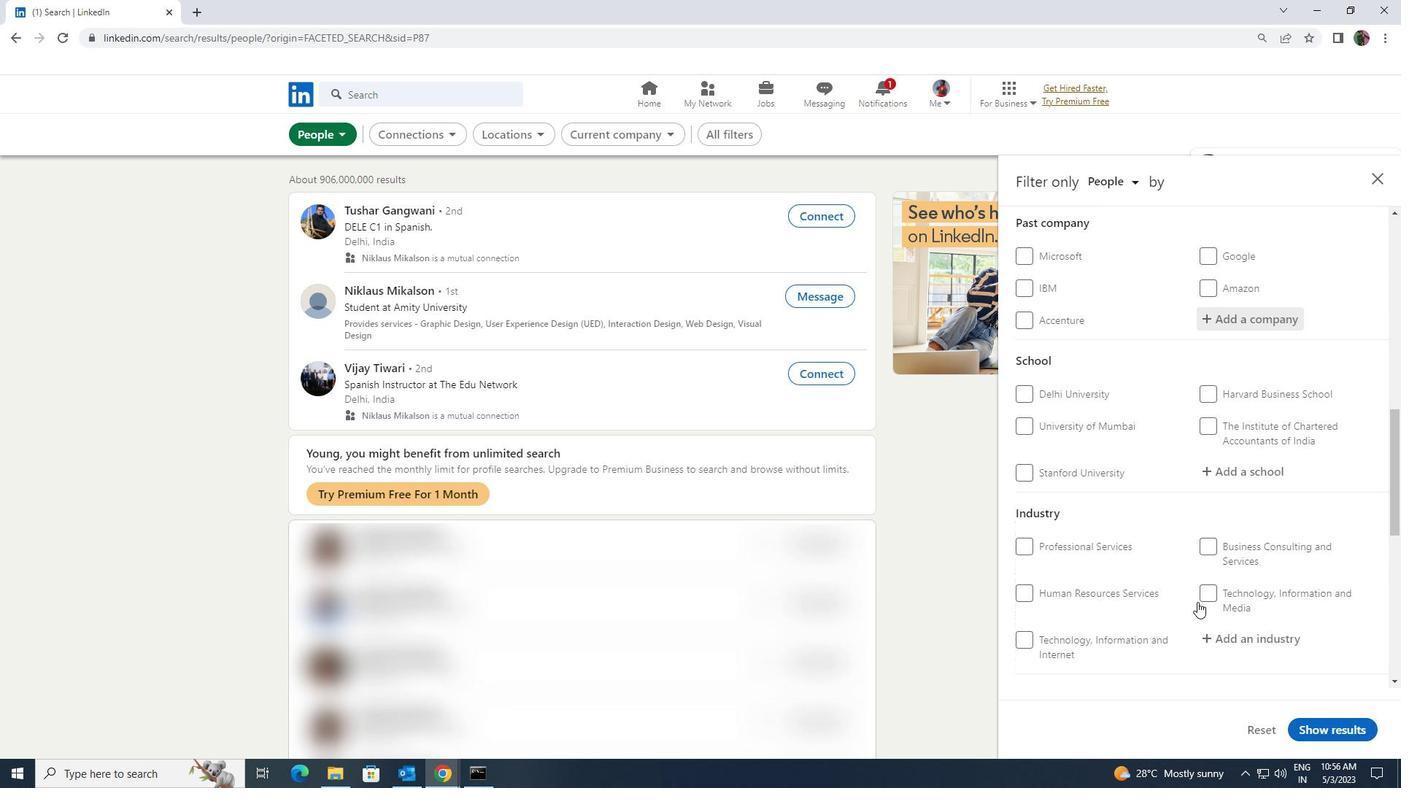 
Action: Mouse scrolled (1197, 601) with delta (0, 0)
Screenshot: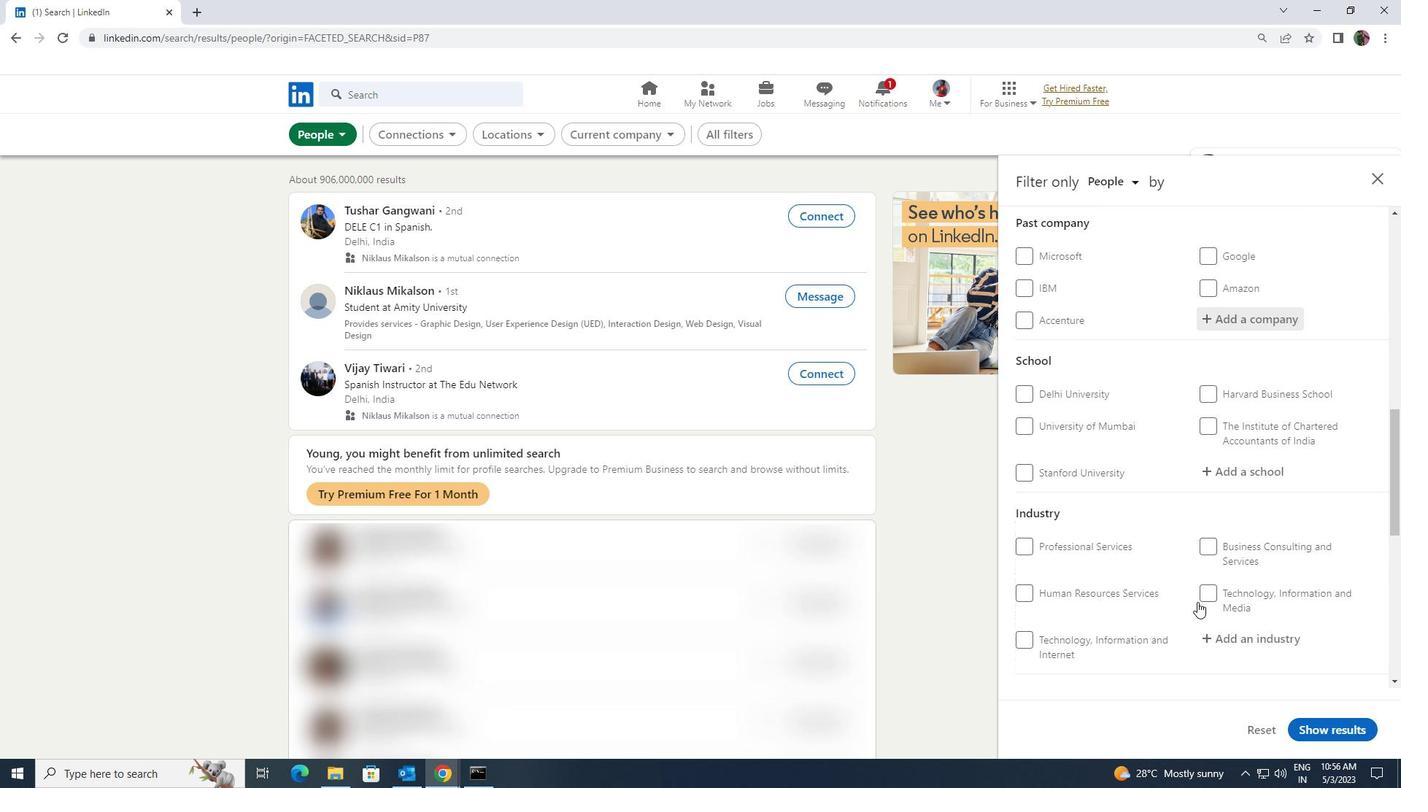 
Action: Mouse moved to (1204, 609)
Screenshot: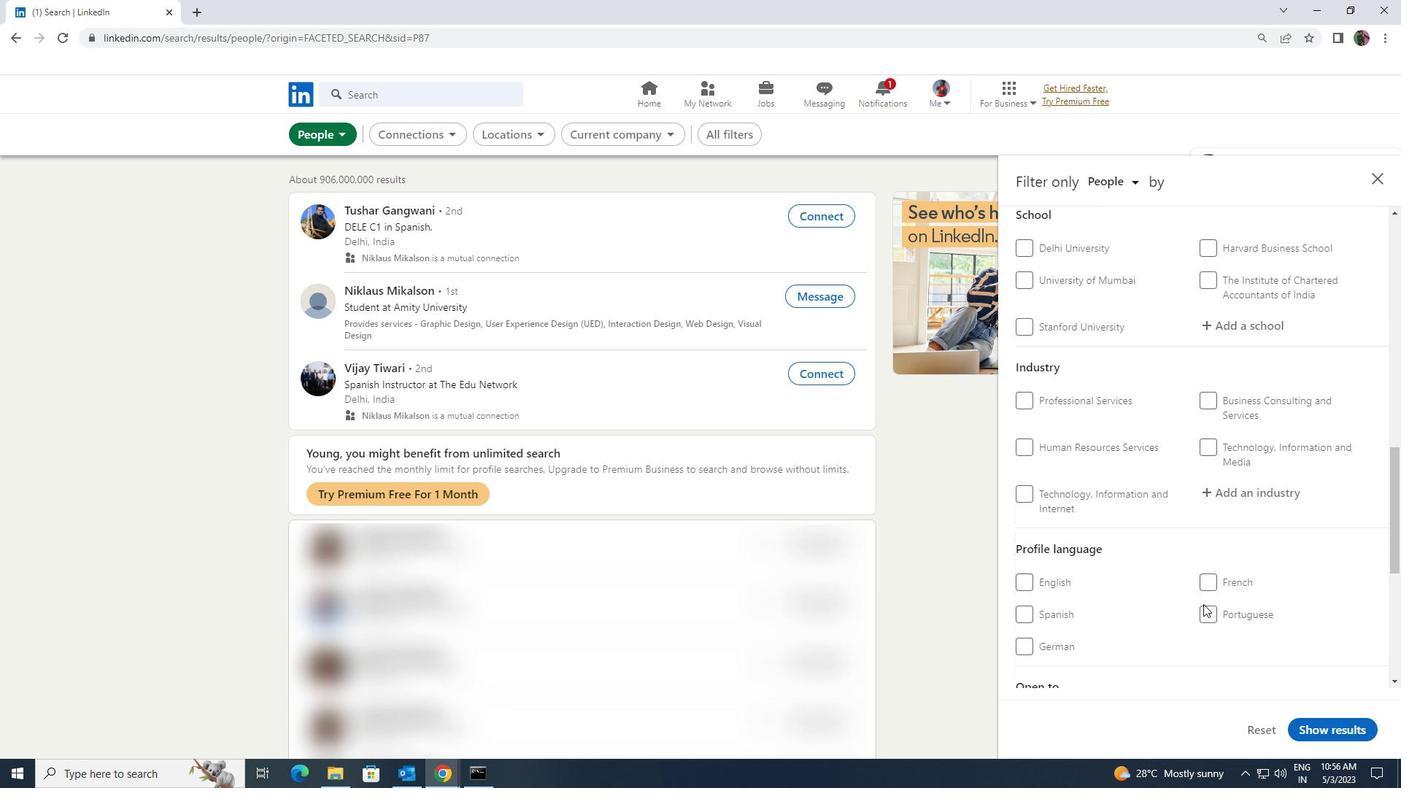 
Action: Mouse pressed left at (1204, 609)
Screenshot: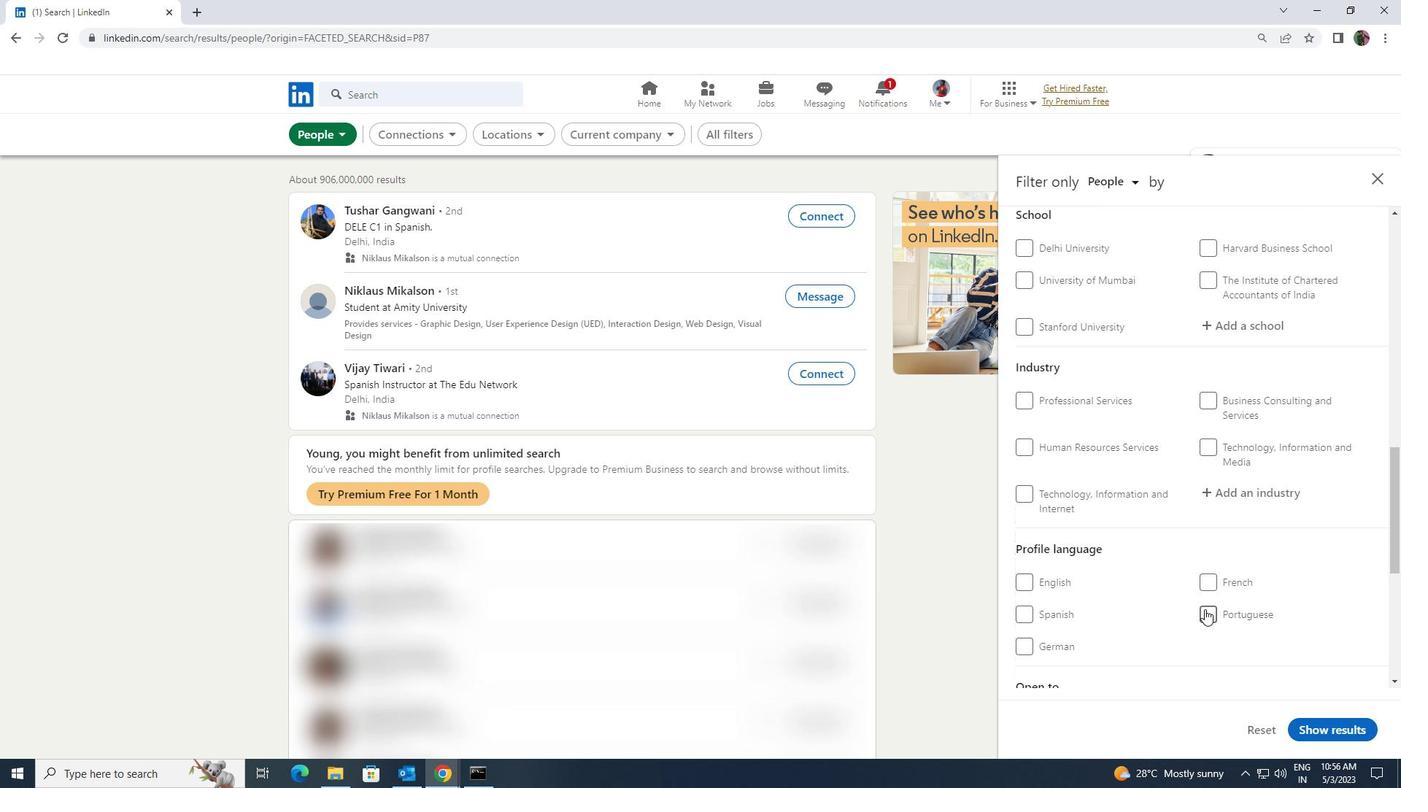 
Action: Mouse scrolled (1204, 610) with delta (0, 0)
Screenshot: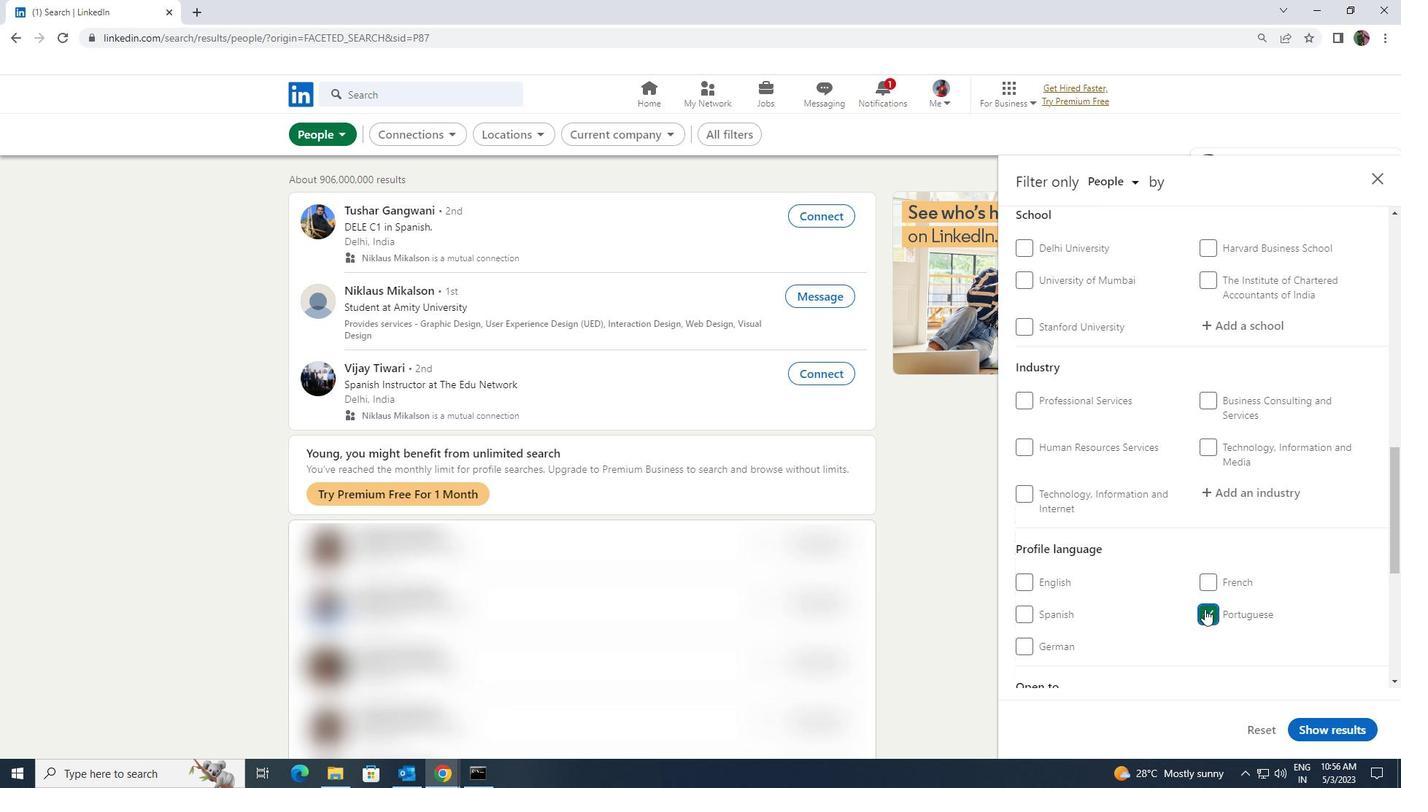 
Action: Mouse scrolled (1204, 610) with delta (0, 0)
Screenshot: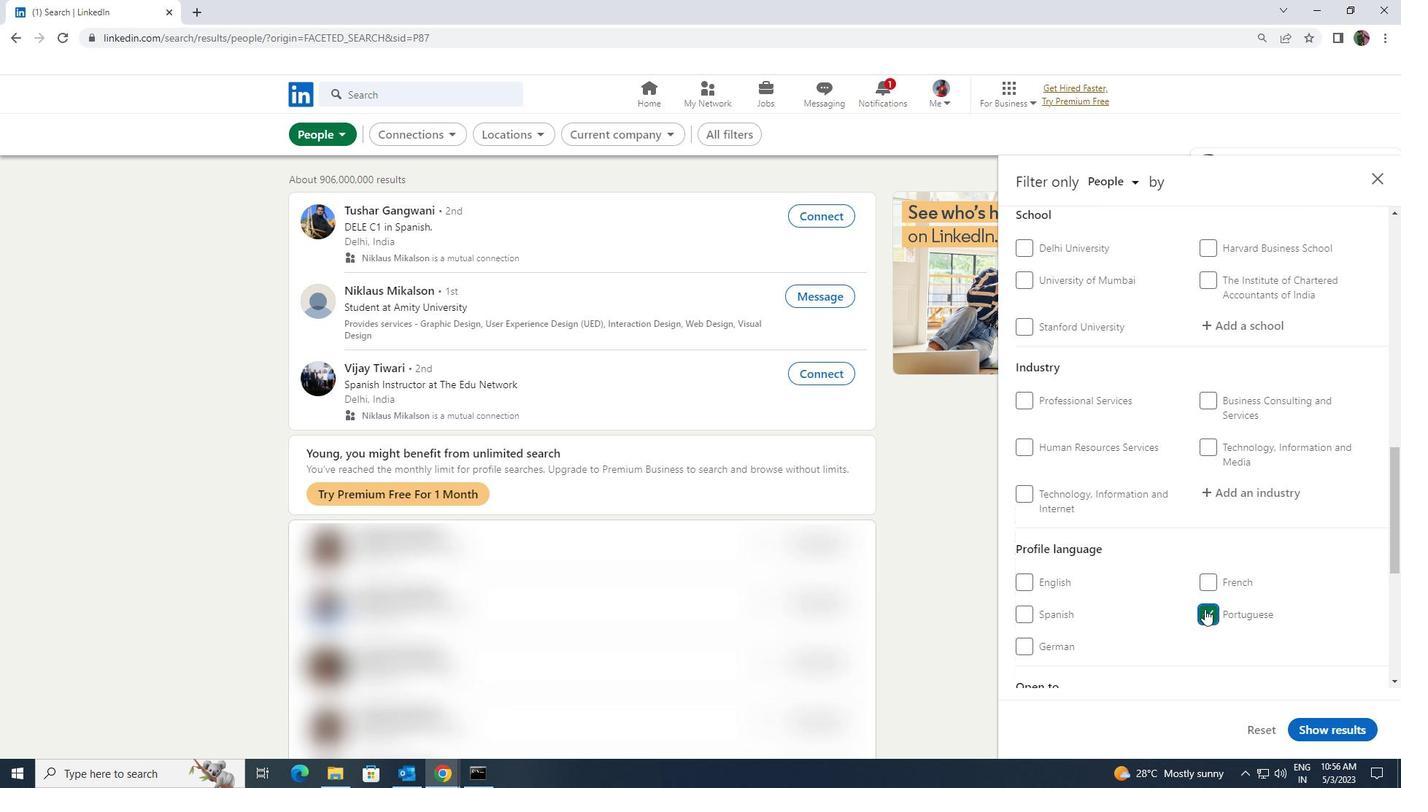 
Action: Mouse scrolled (1204, 610) with delta (0, 0)
Screenshot: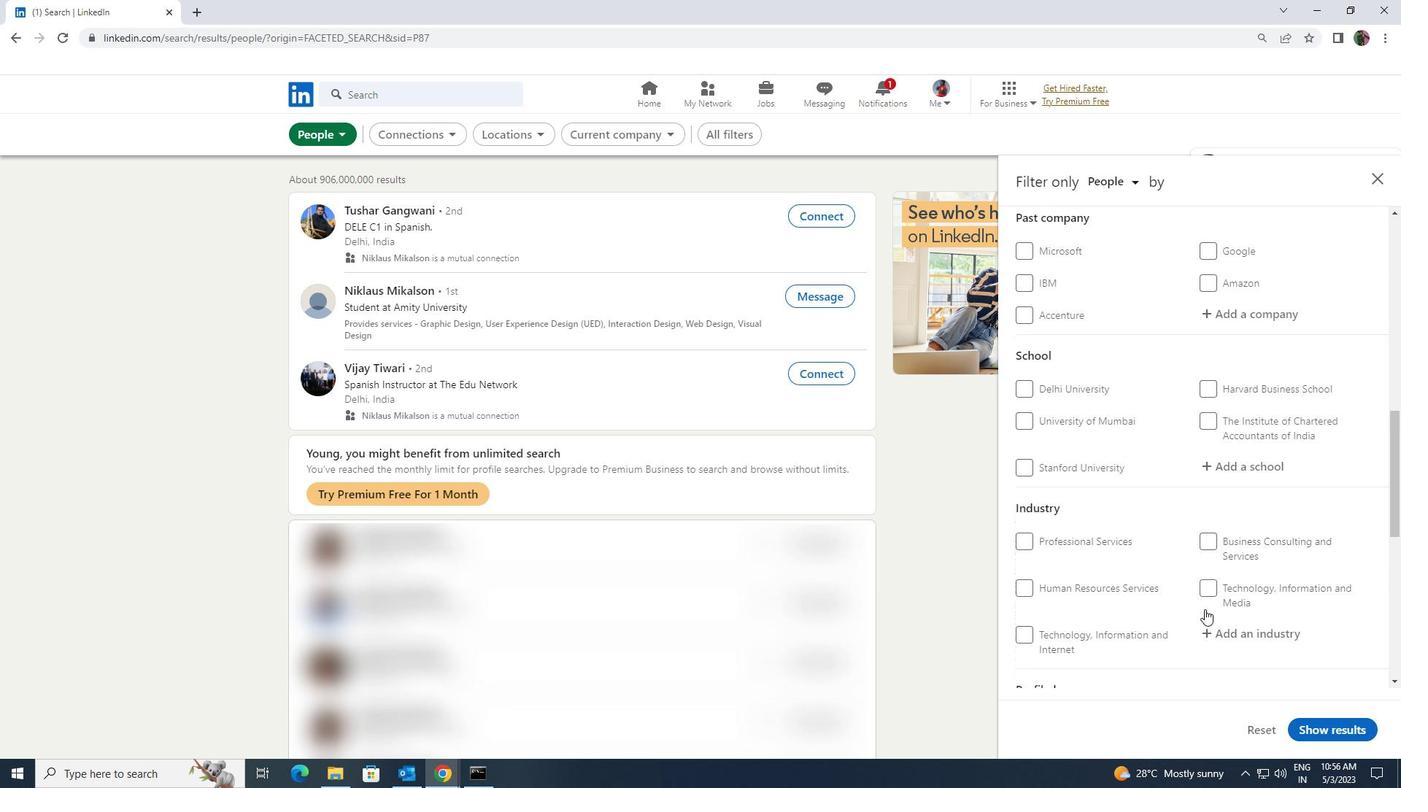 
Action: Mouse scrolled (1204, 610) with delta (0, 0)
Screenshot: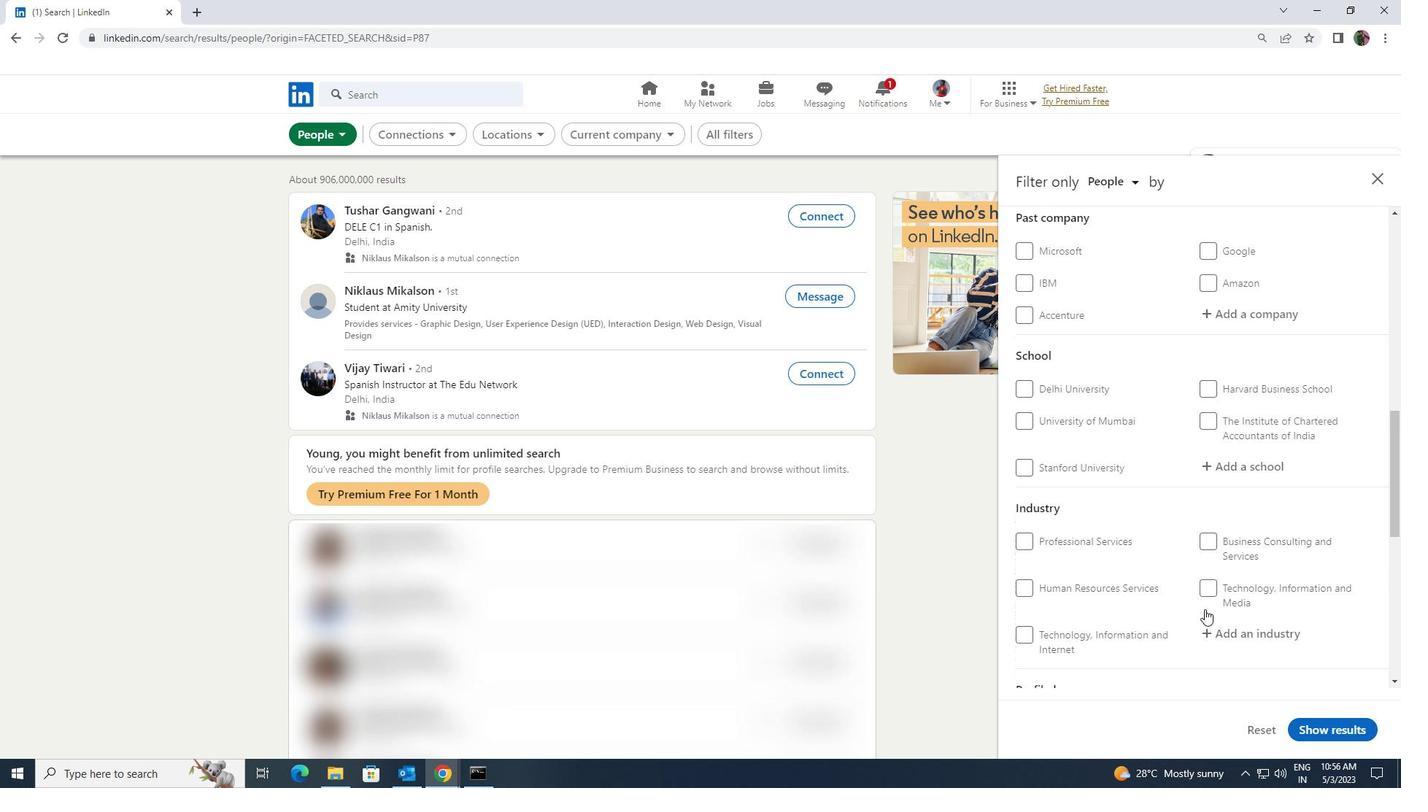 
Action: Mouse scrolled (1204, 610) with delta (0, 0)
Screenshot: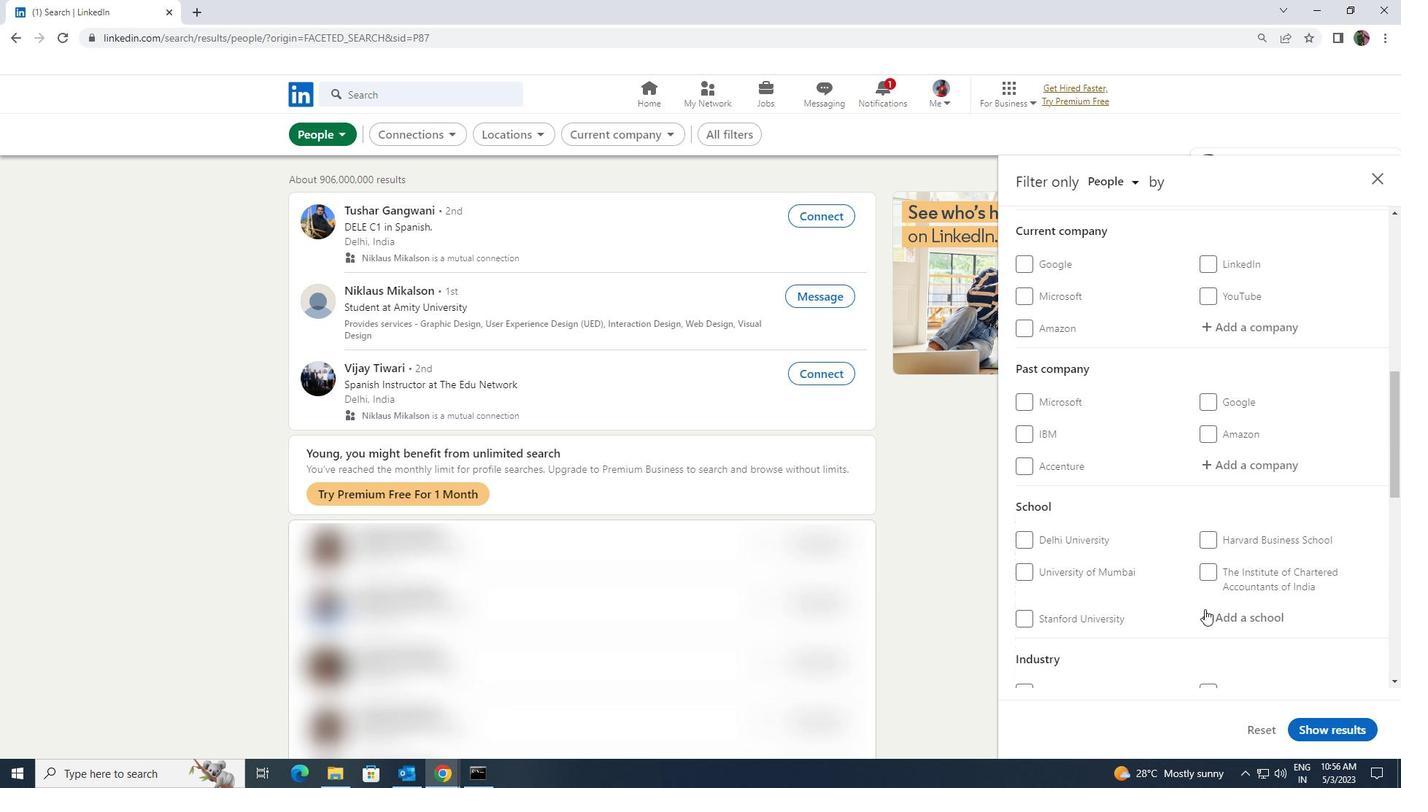 
Action: Mouse scrolled (1204, 610) with delta (0, 0)
Screenshot: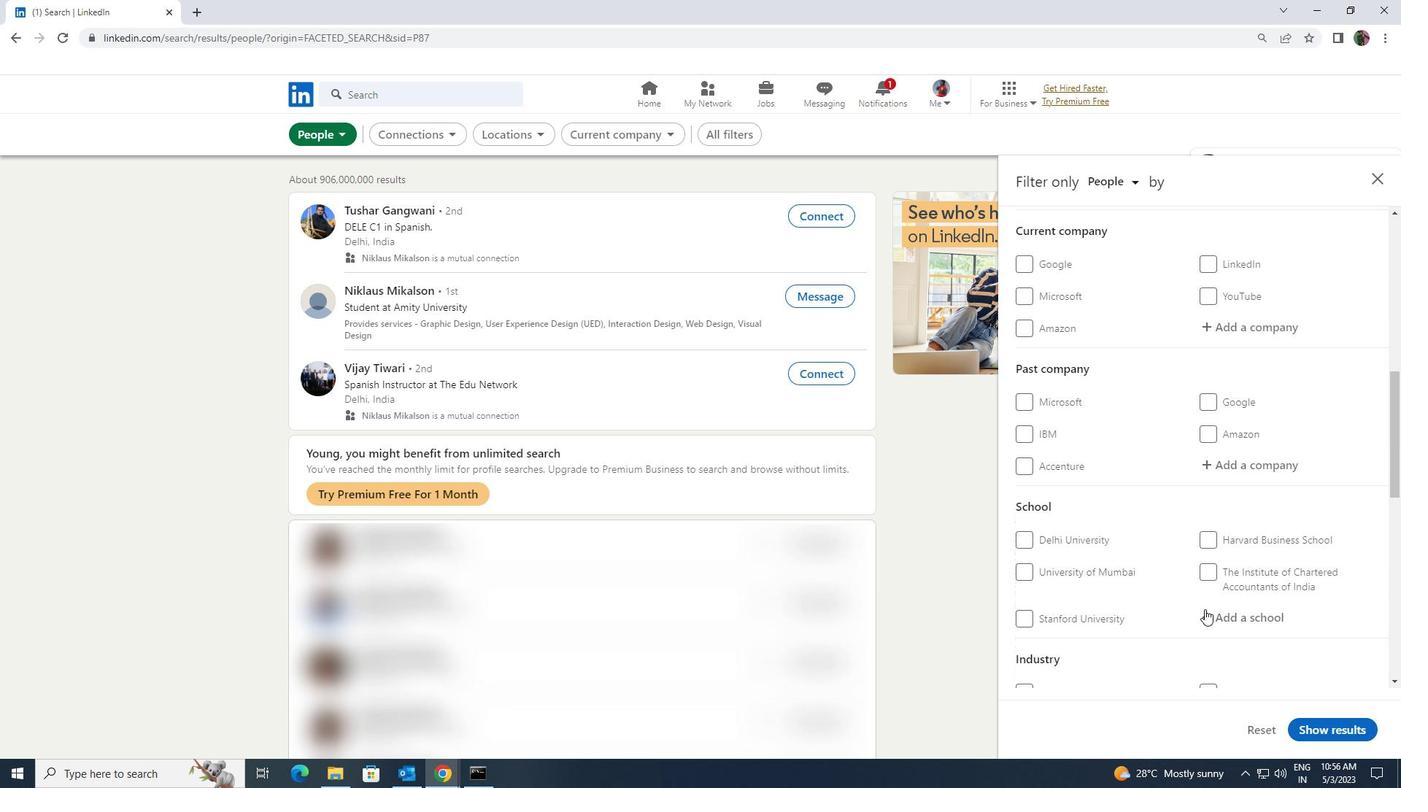 
Action: Mouse scrolled (1204, 610) with delta (0, 0)
Screenshot: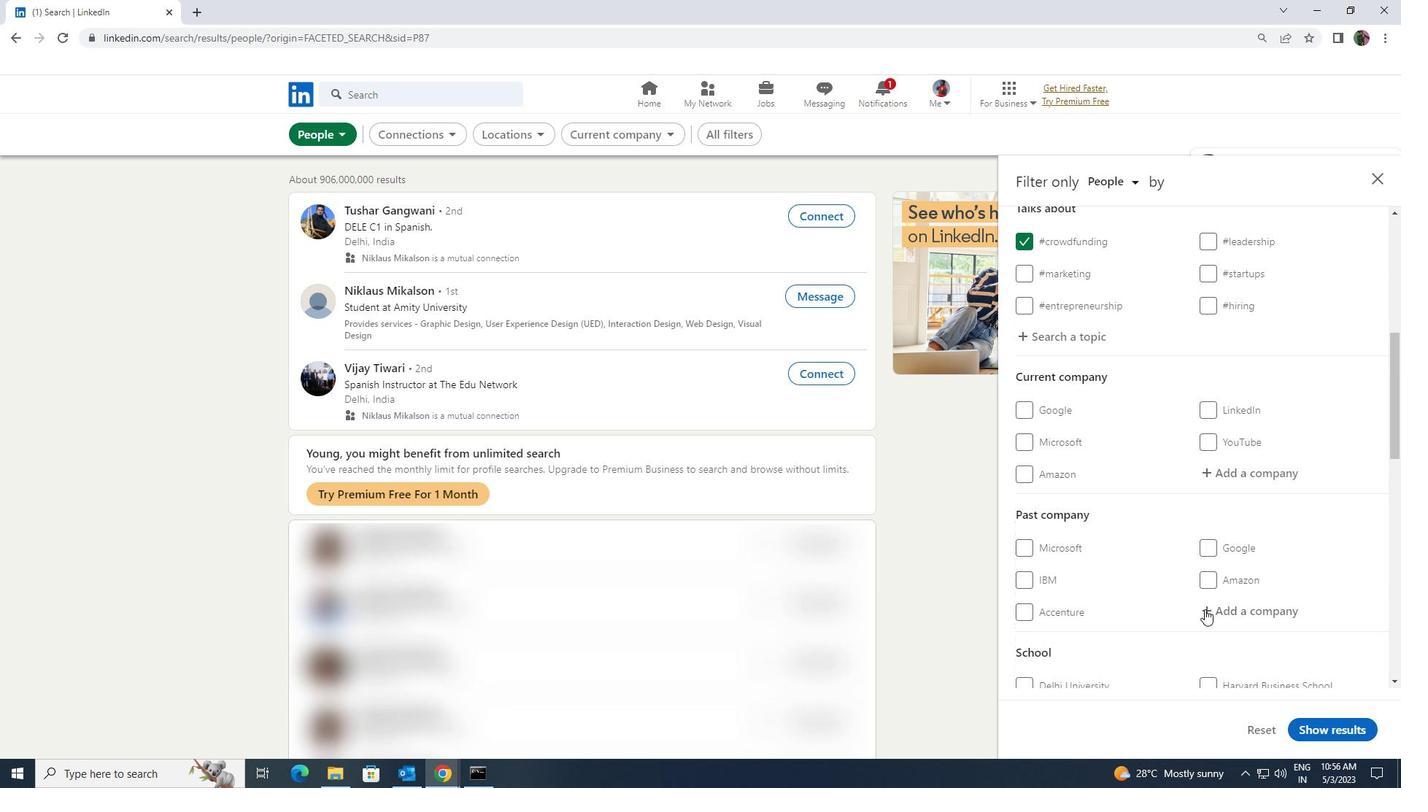 
Action: Mouse moved to (1205, 544)
Screenshot: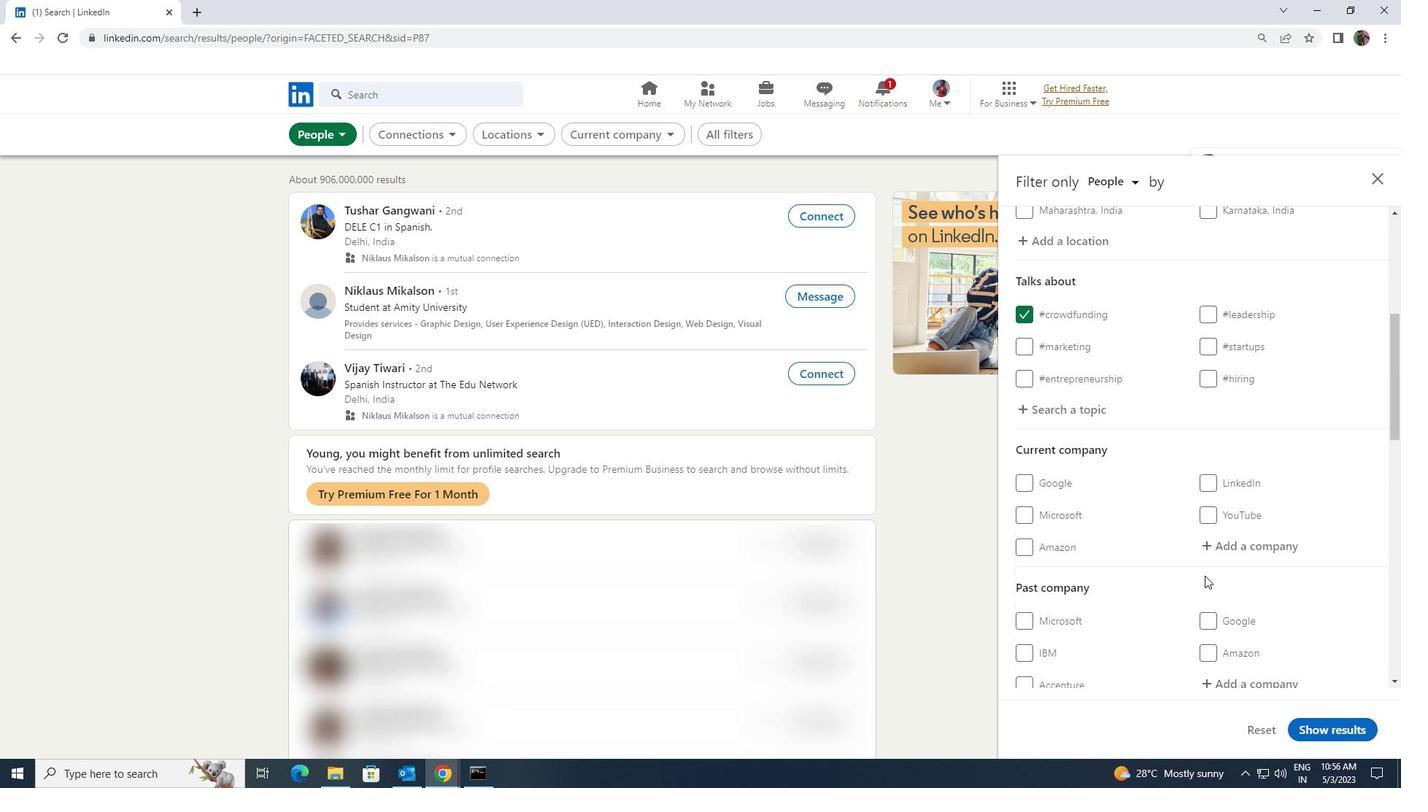 
Action: Mouse pressed left at (1205, 544)
Screenshot: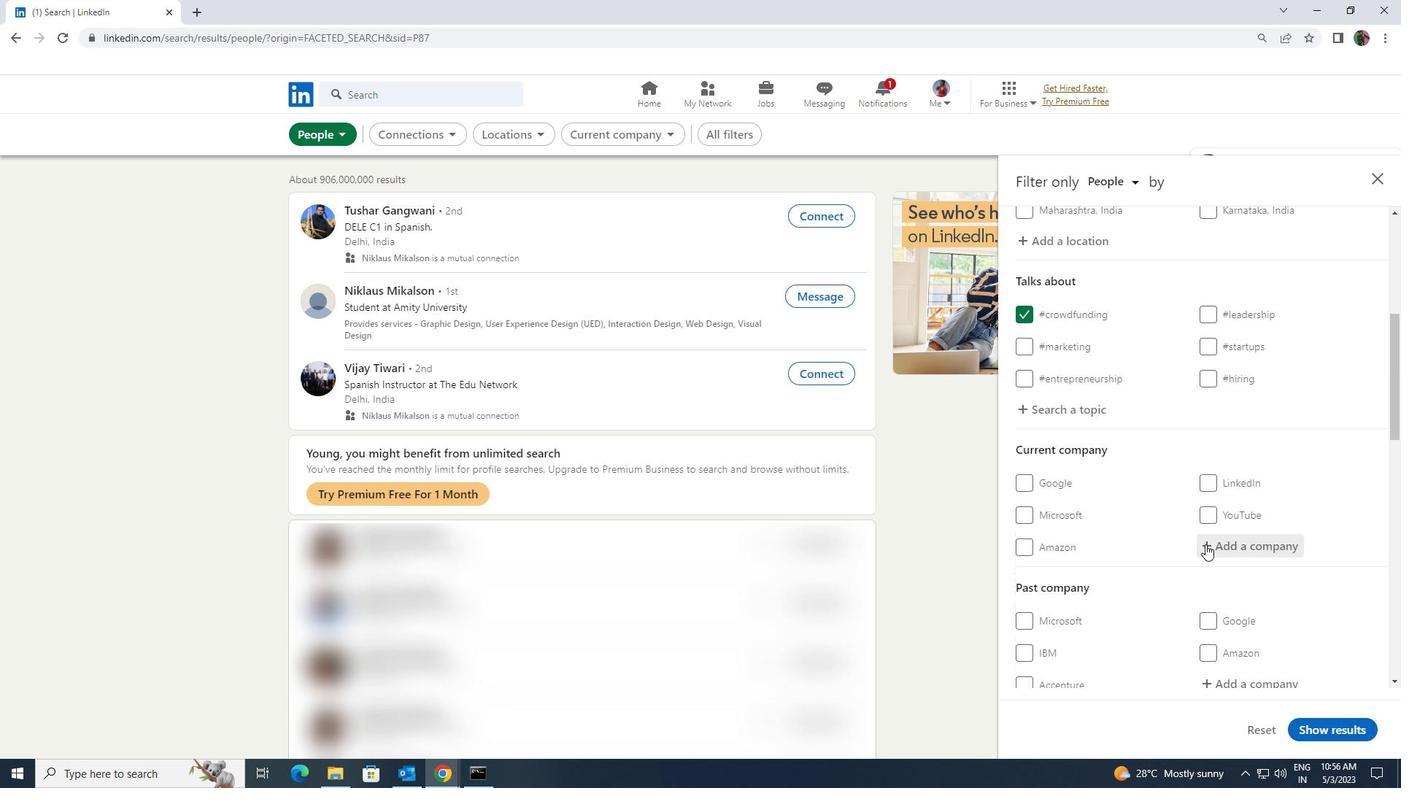 
Action: Key pressed <Key.shift>YASH<Key.space>
Screenshot: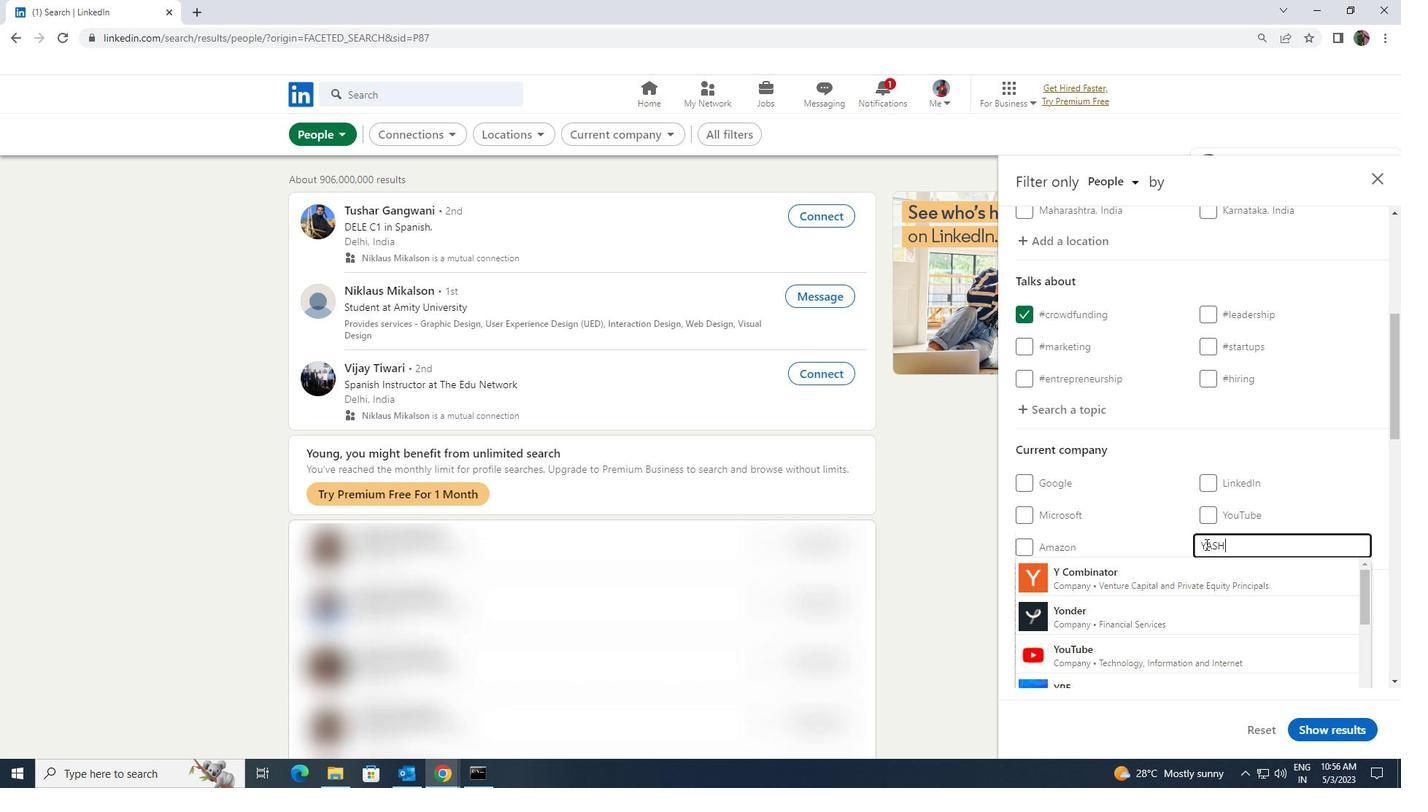
Action: Mouse moved to (1197, 577)
Screenshot: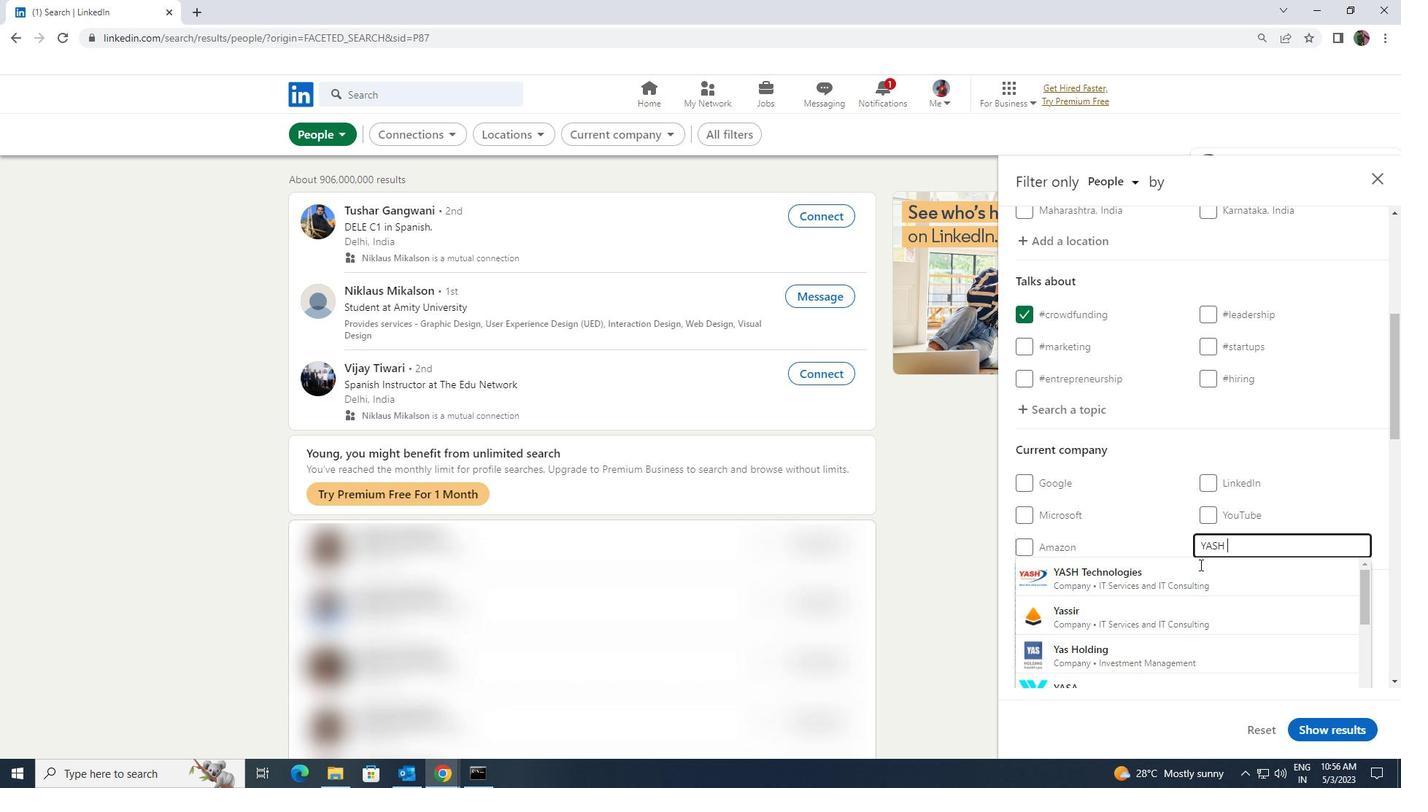 
Action: Mouse pressed left at (1197, 577)
Screenshot: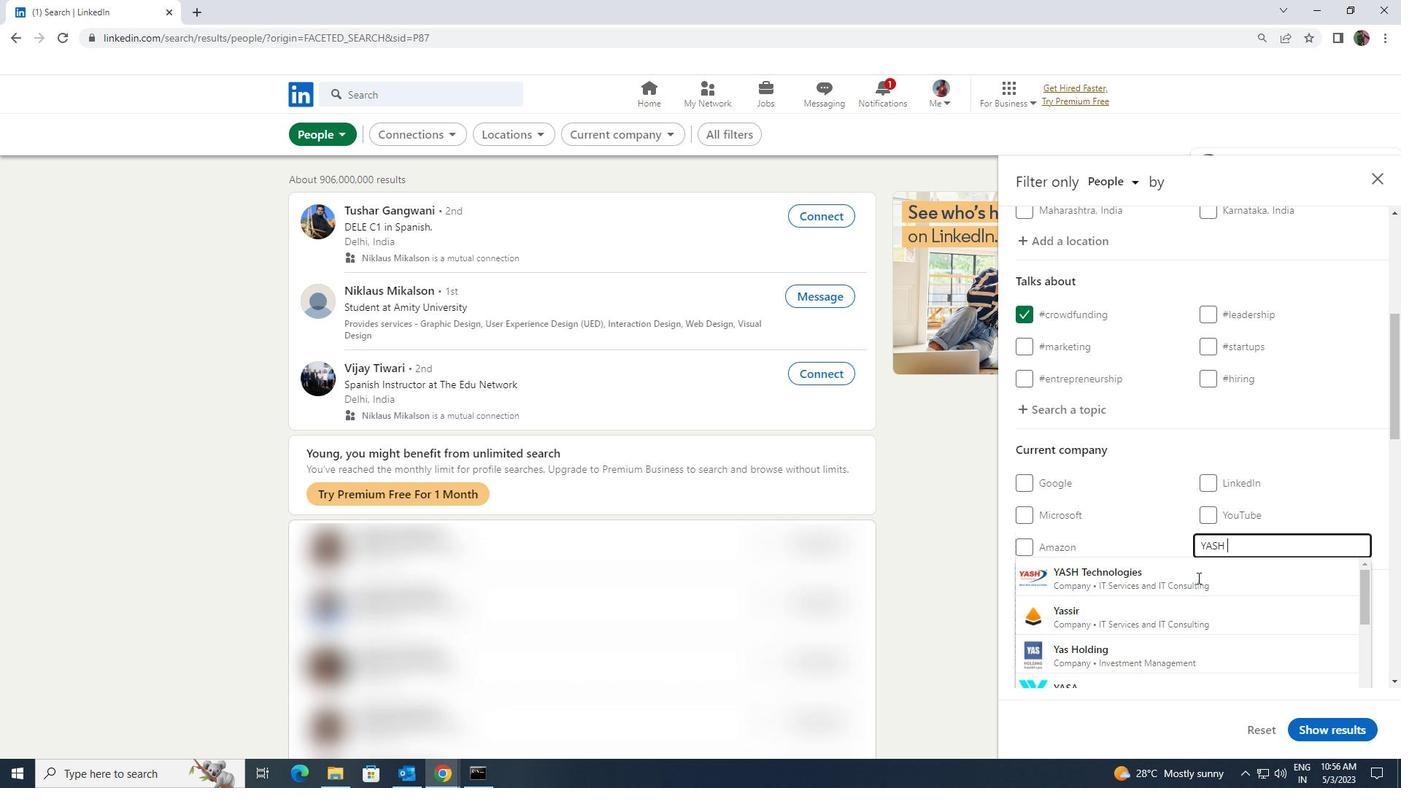 
Action: Mouse moved to (1196, 580)
Screenshot: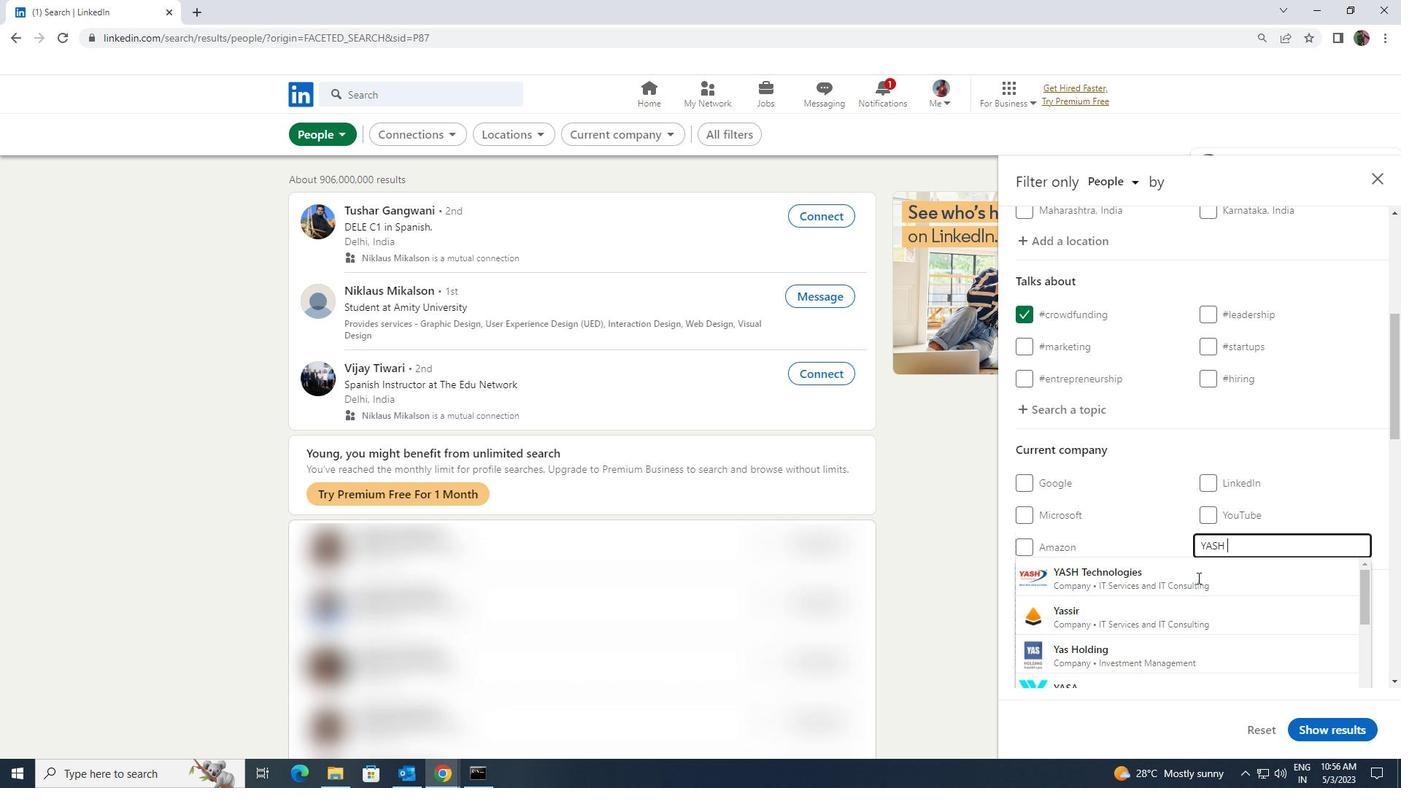 
Action: Mouse scrolled (1196, 580) with delta (0, 0)
Screenshot: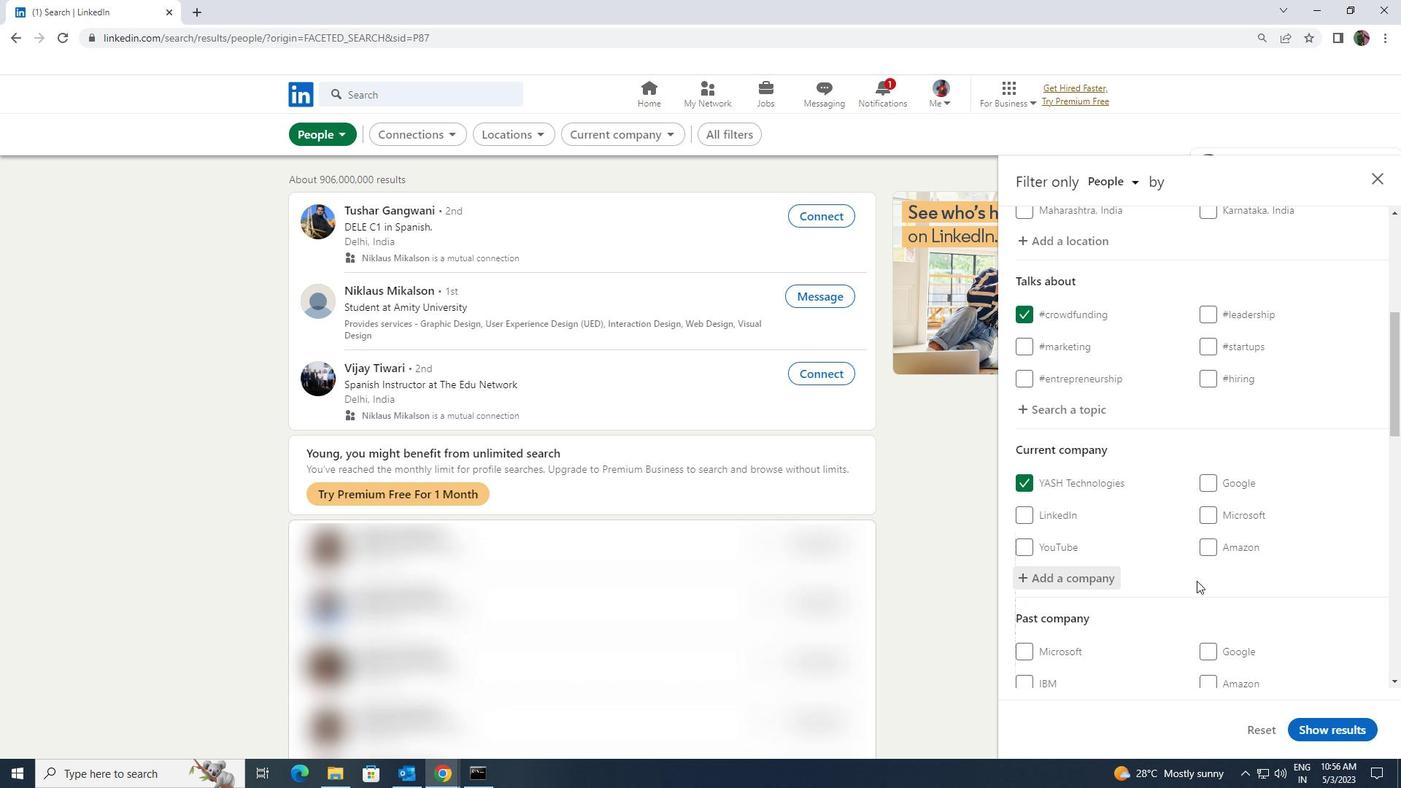 
Action: Mouse scrolled (1196, 580) with delta (0, 0)
Screenshot: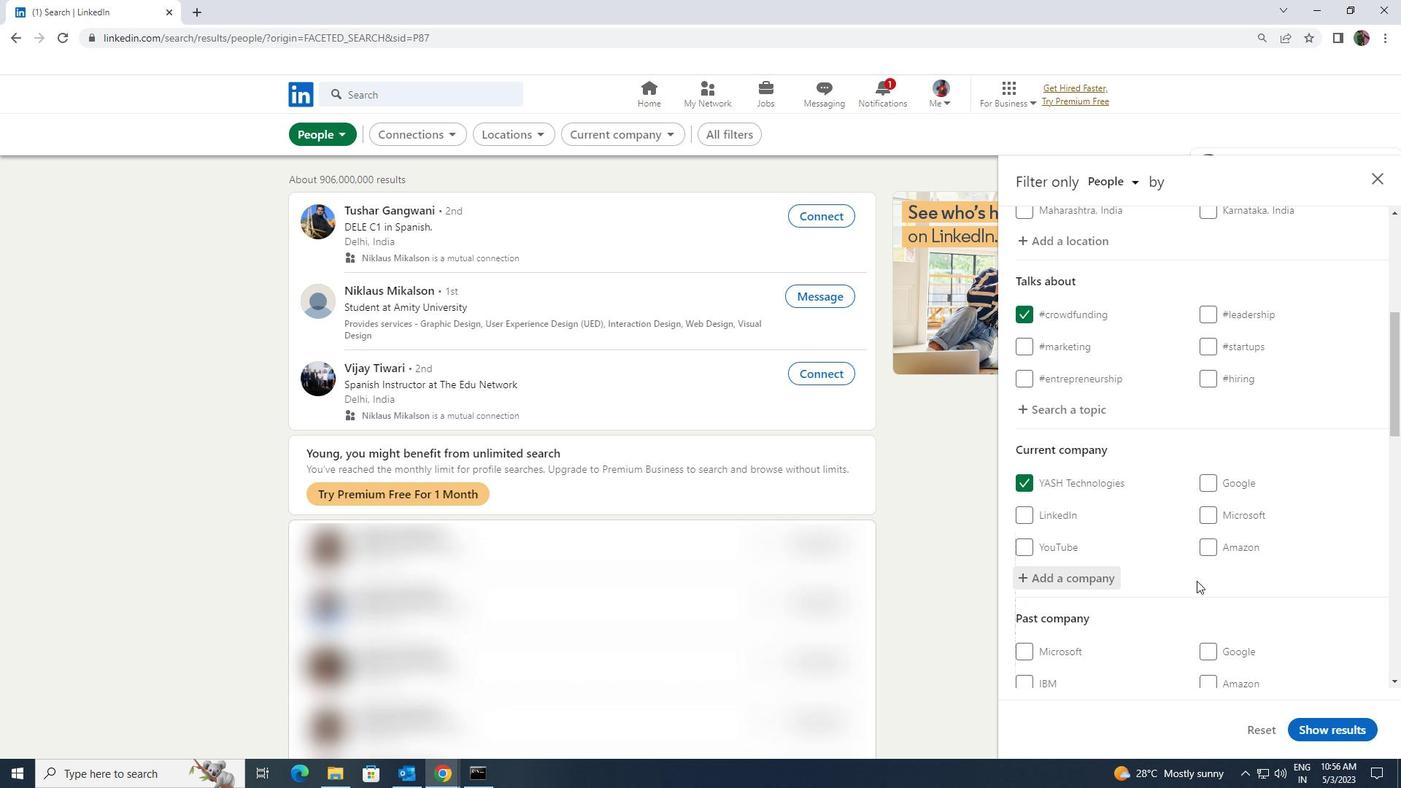 
Action: Mouse scrolled (1196, 580) with delta (0, 0)
Screenshot: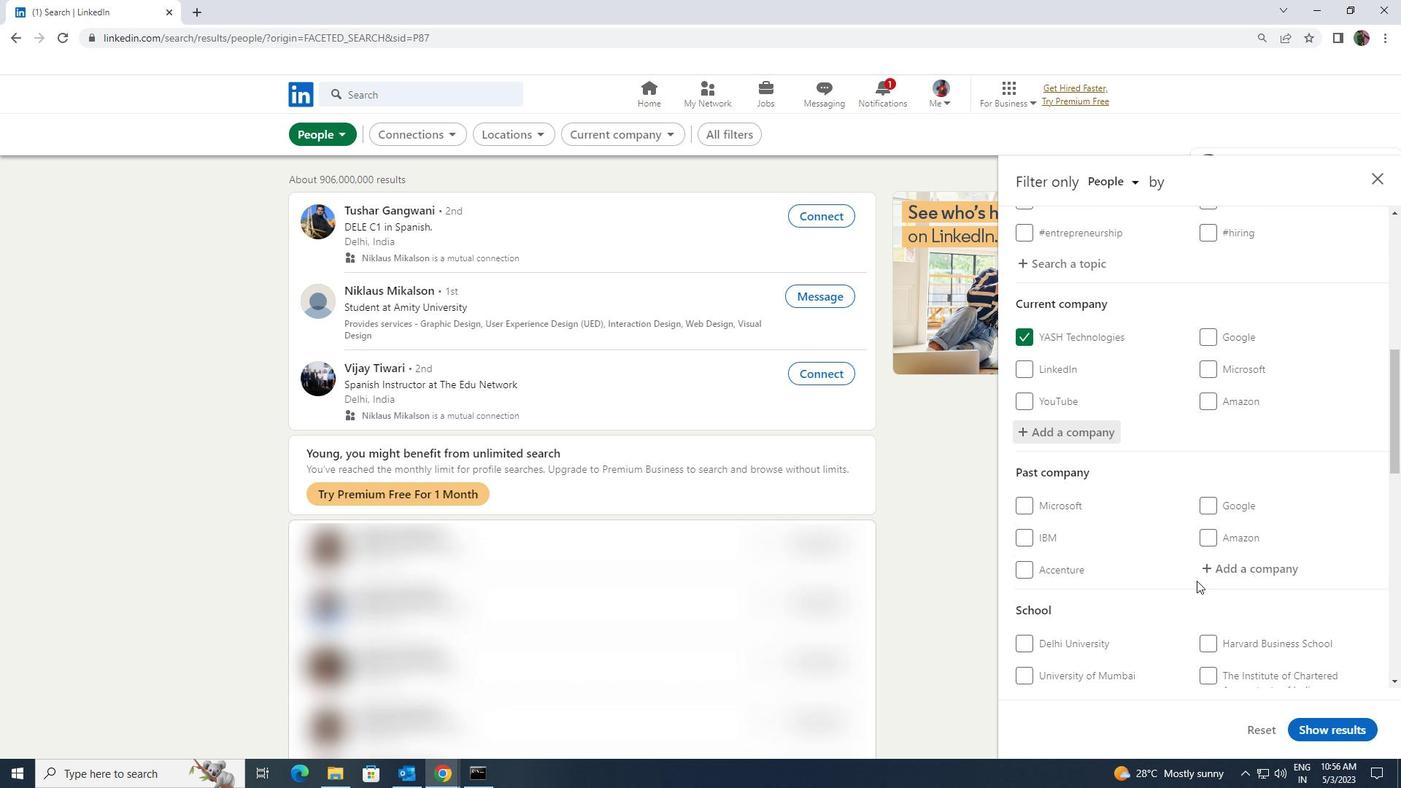
Action: Mouse scrolled (1196, 580) with delta (0, 0)
Screenshot: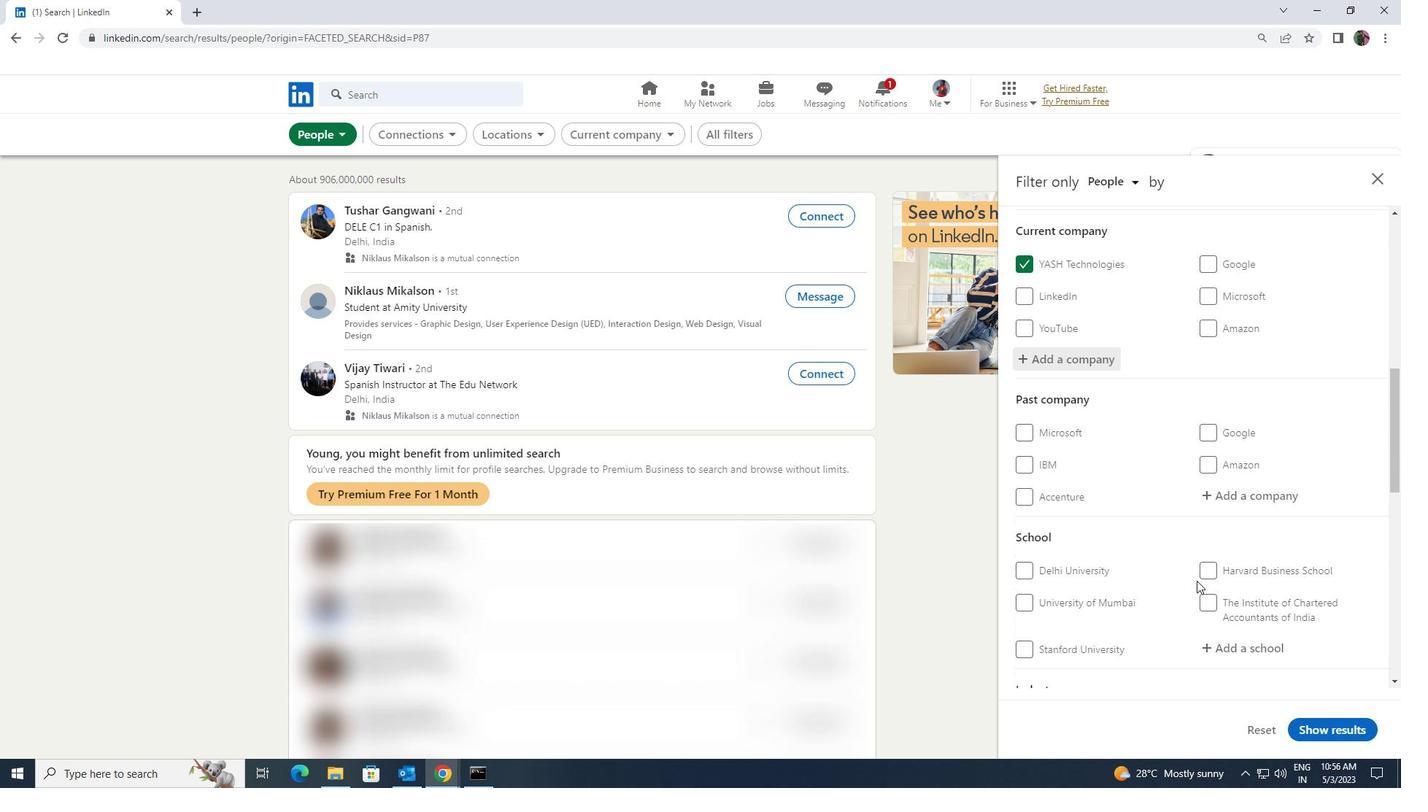 
Action: Mouse moved to (1206, 575)
Screenshot: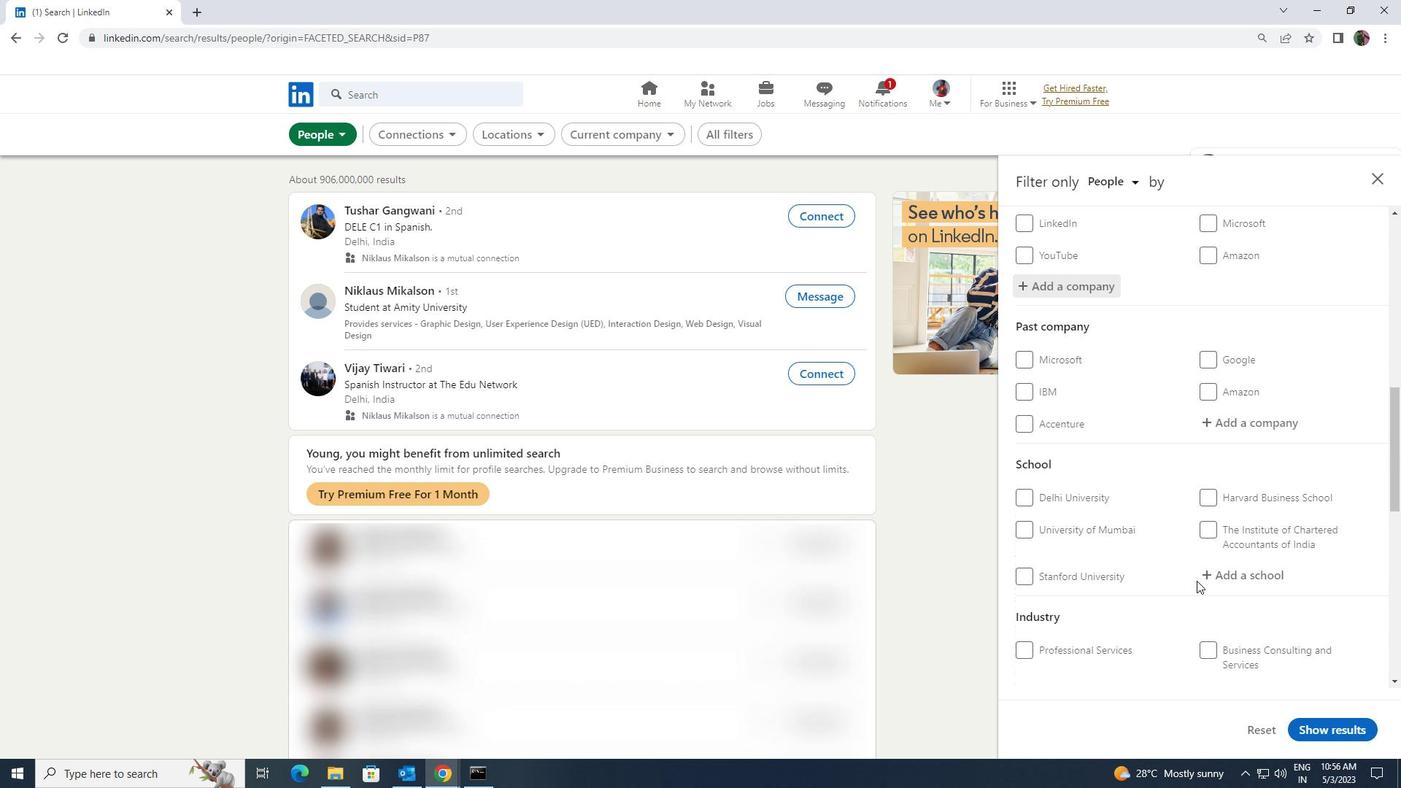 
Action: Mouse pressed left at (1206, 575)
Screenshot: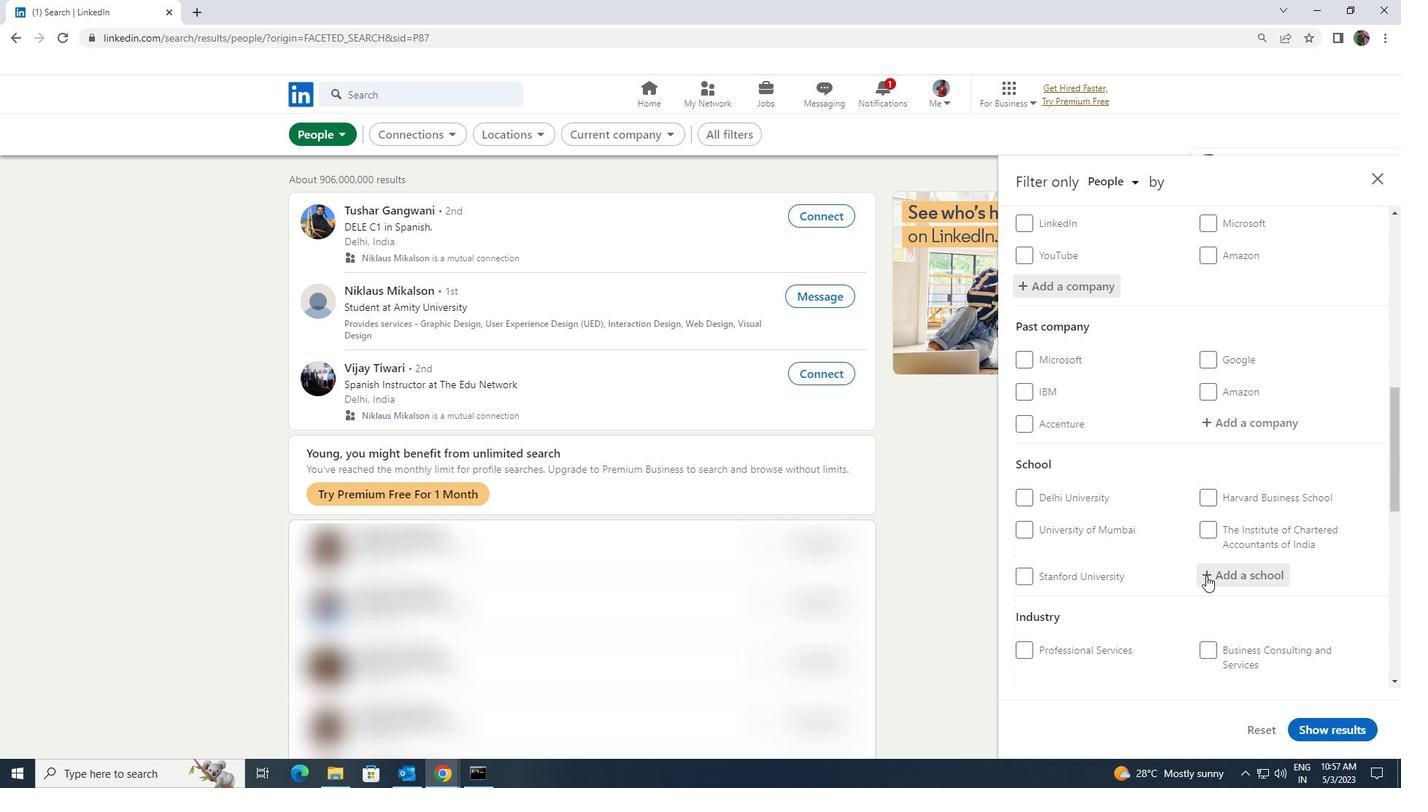 
Action: Key pressed <Key.shift>RAI<Key.space><Key.shift>UNIVER
Screenshot: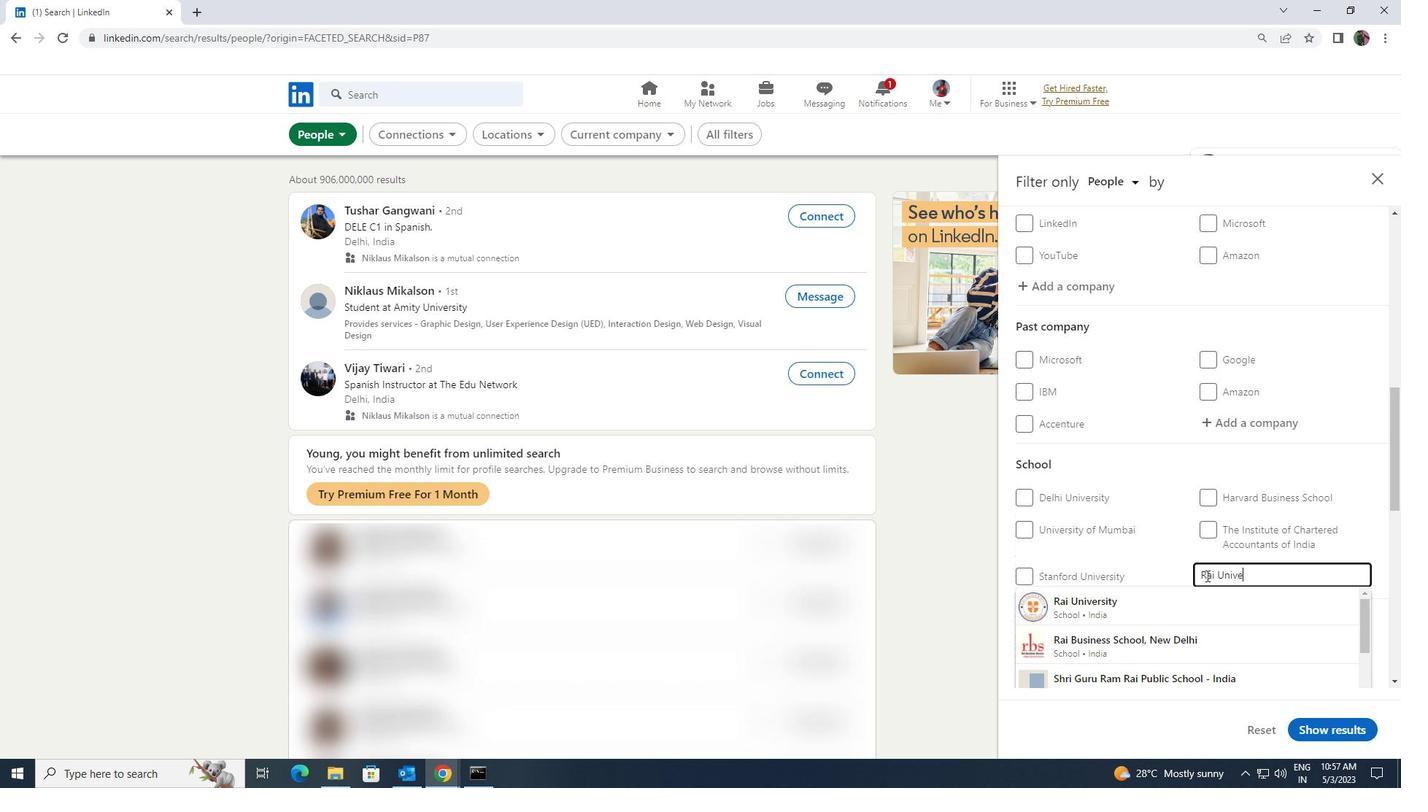 
Action: Mouse moved to (1191, 594)
Screenshot: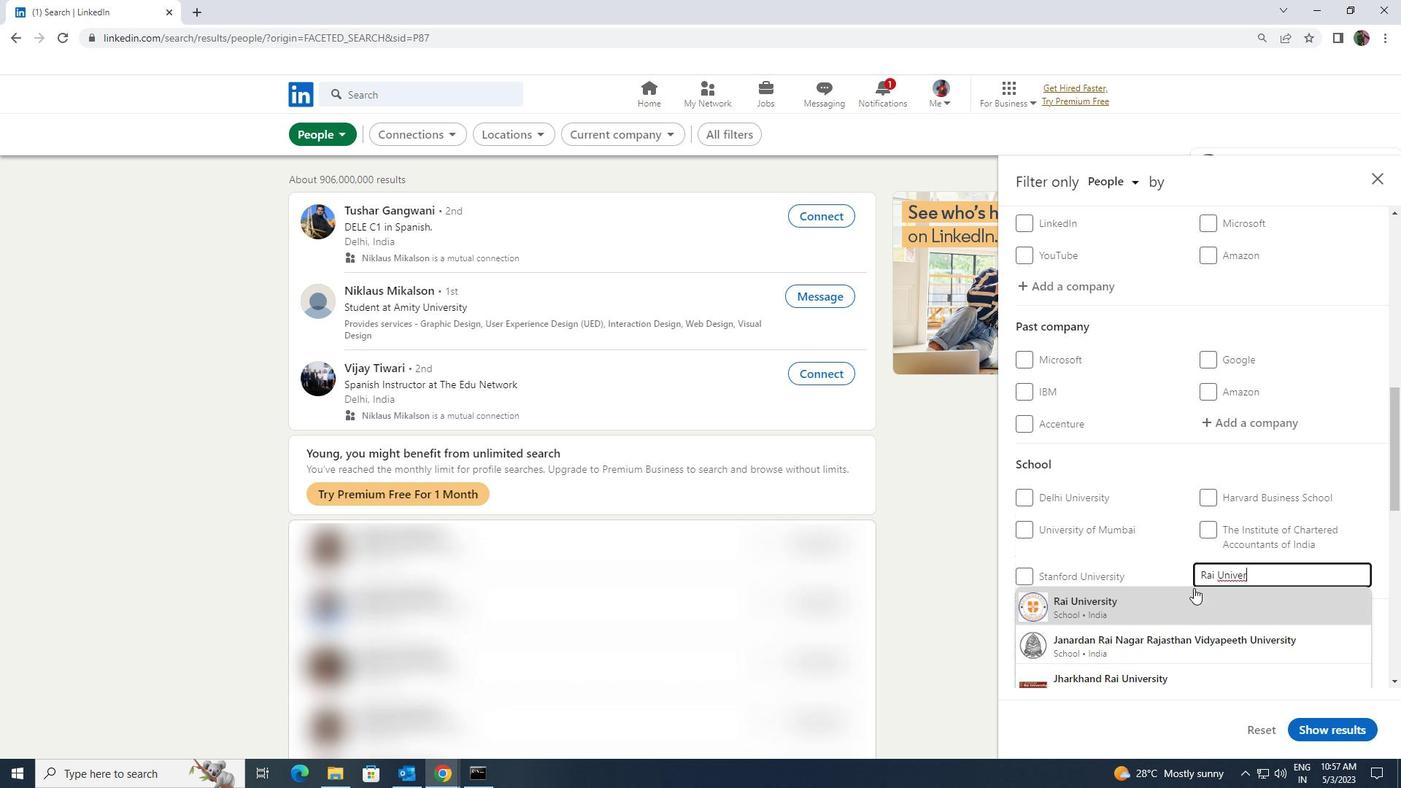 
Action: Mouse pressed left at (1191, 594)
Screenshot: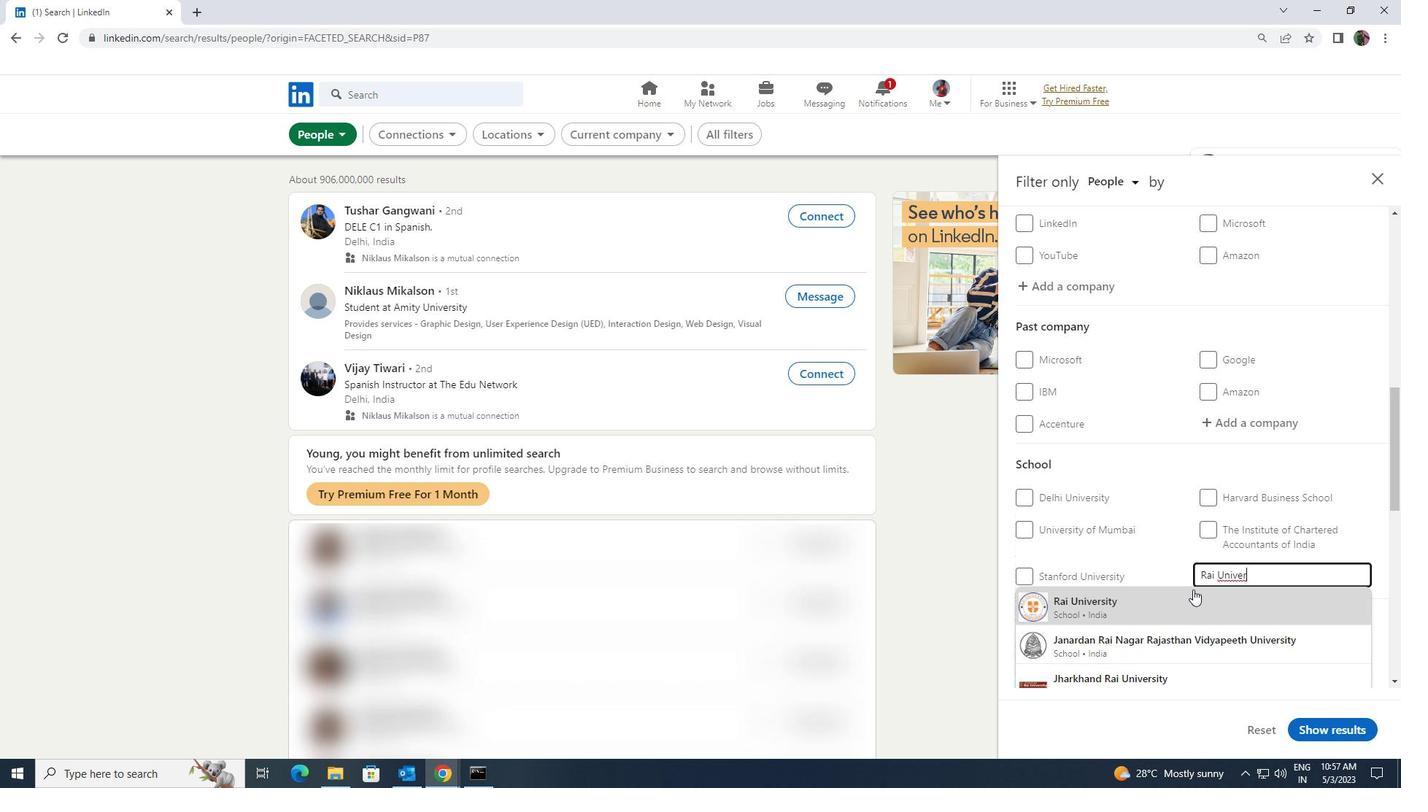 
Action: Mouse moved to (1188, 573)
Screenshot: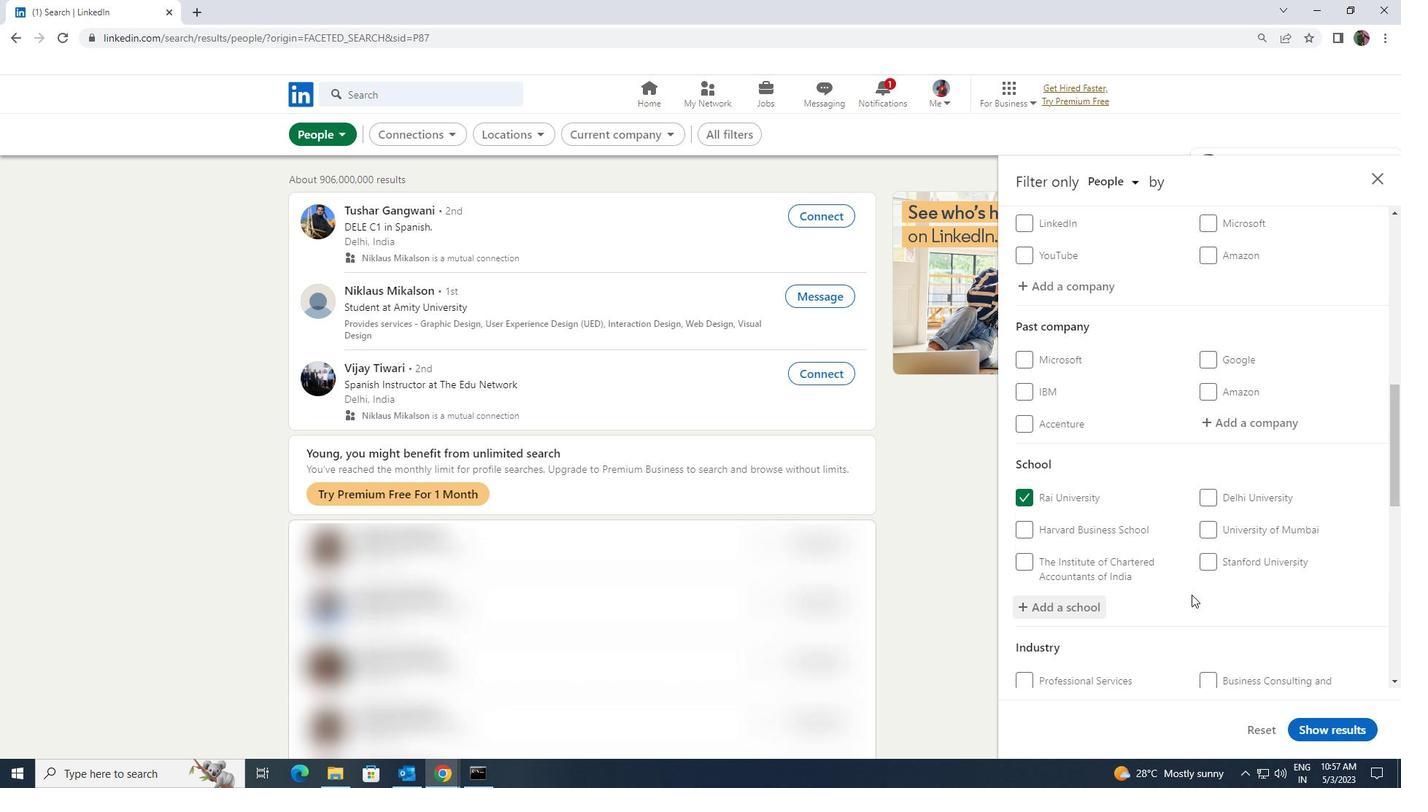 
Action: Mouse scrolled (1188, 572) with delta (0, 0)
Screenshot: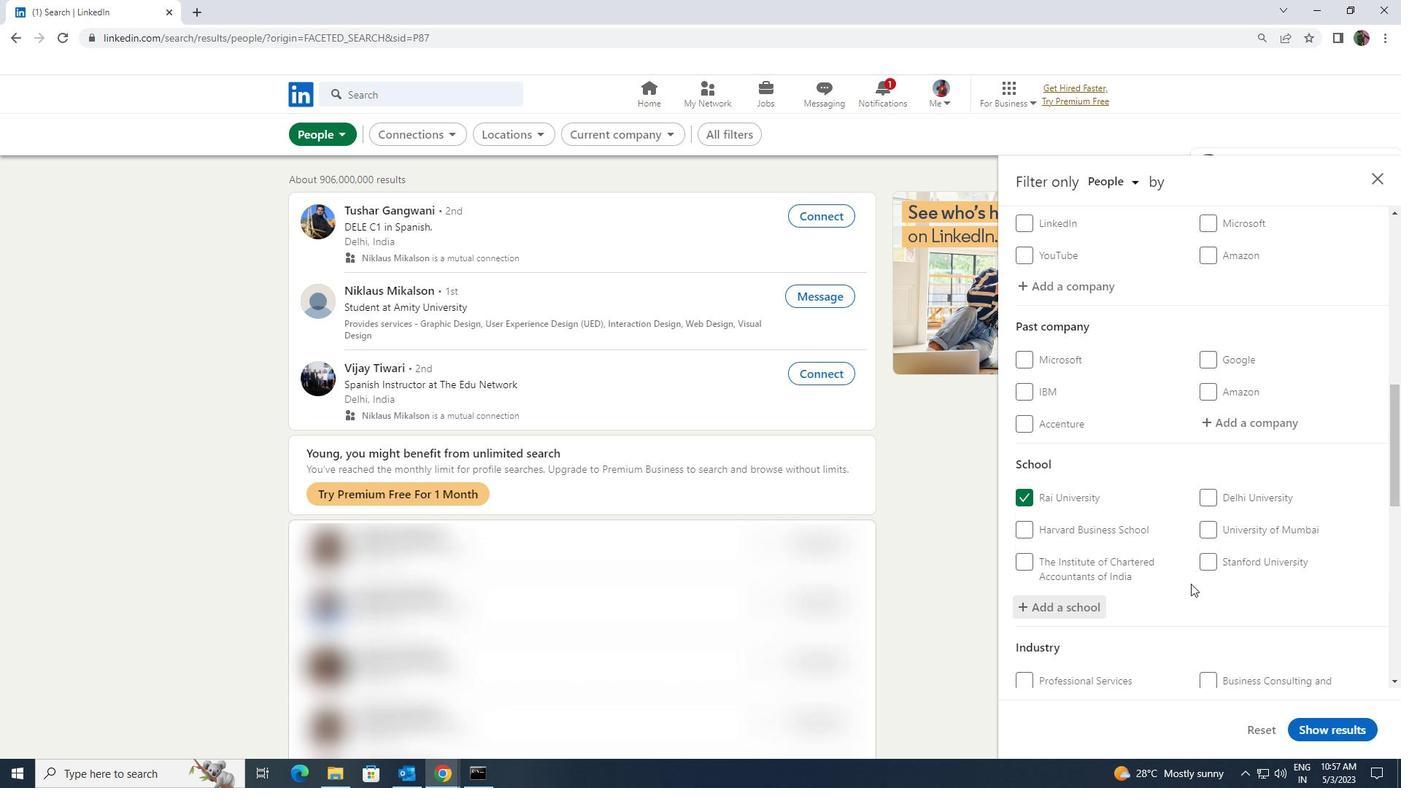 
Action: Mouse scrolled (1188, 572) with delta (0, 0)
Screenshot: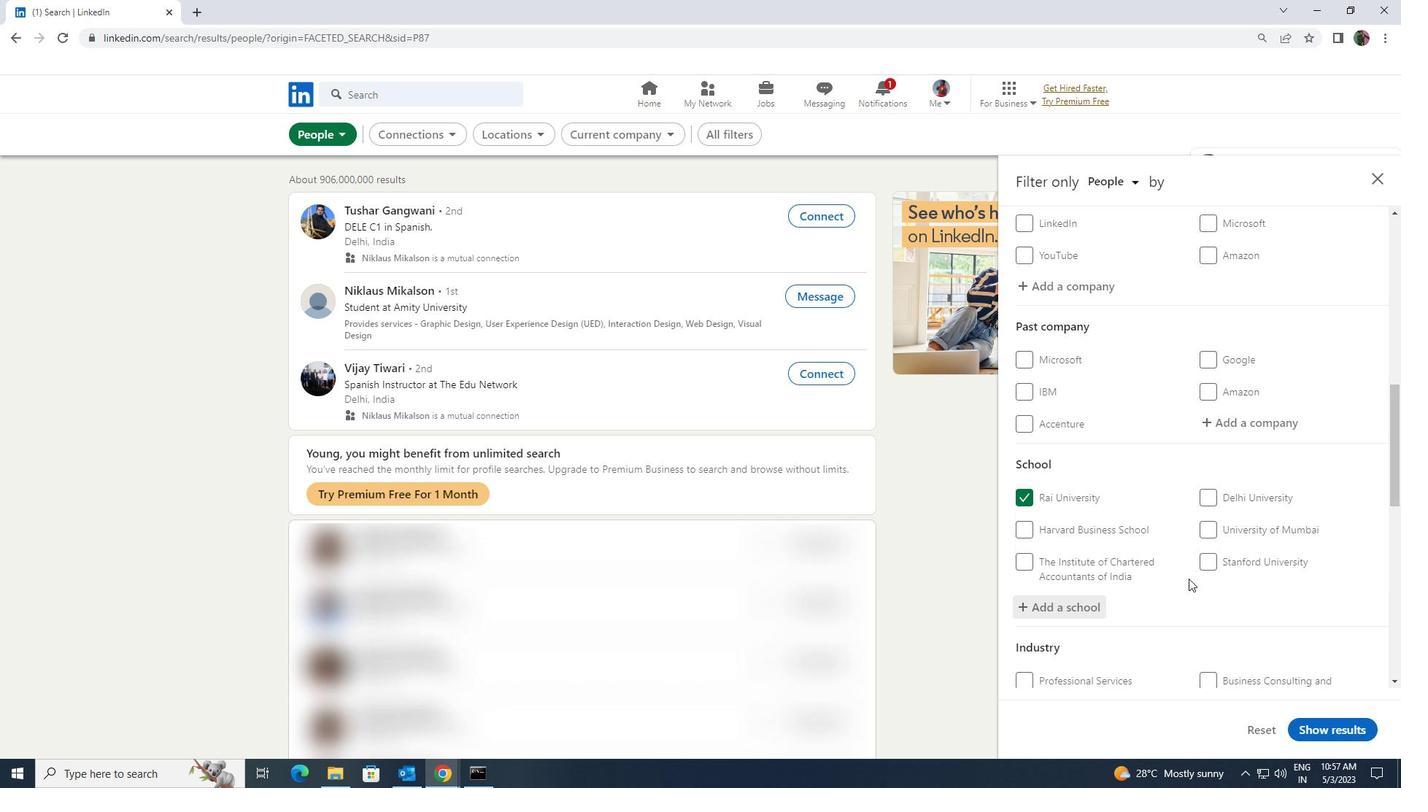 
Action: Mouse scrolled (1188, 572) with delta (0, 0)
Screenshot: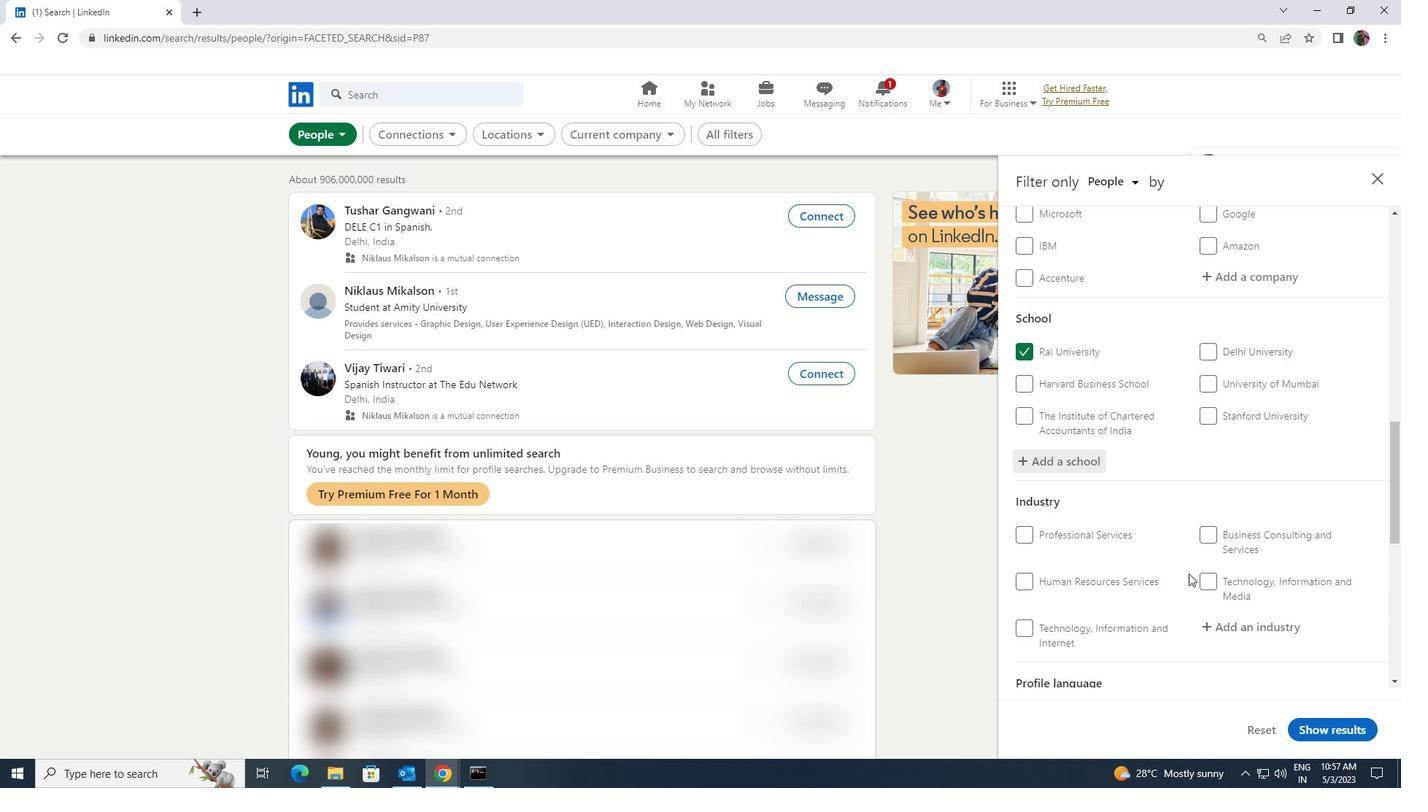 
Action: Mouse moved to (1206, 556)
Screenshot: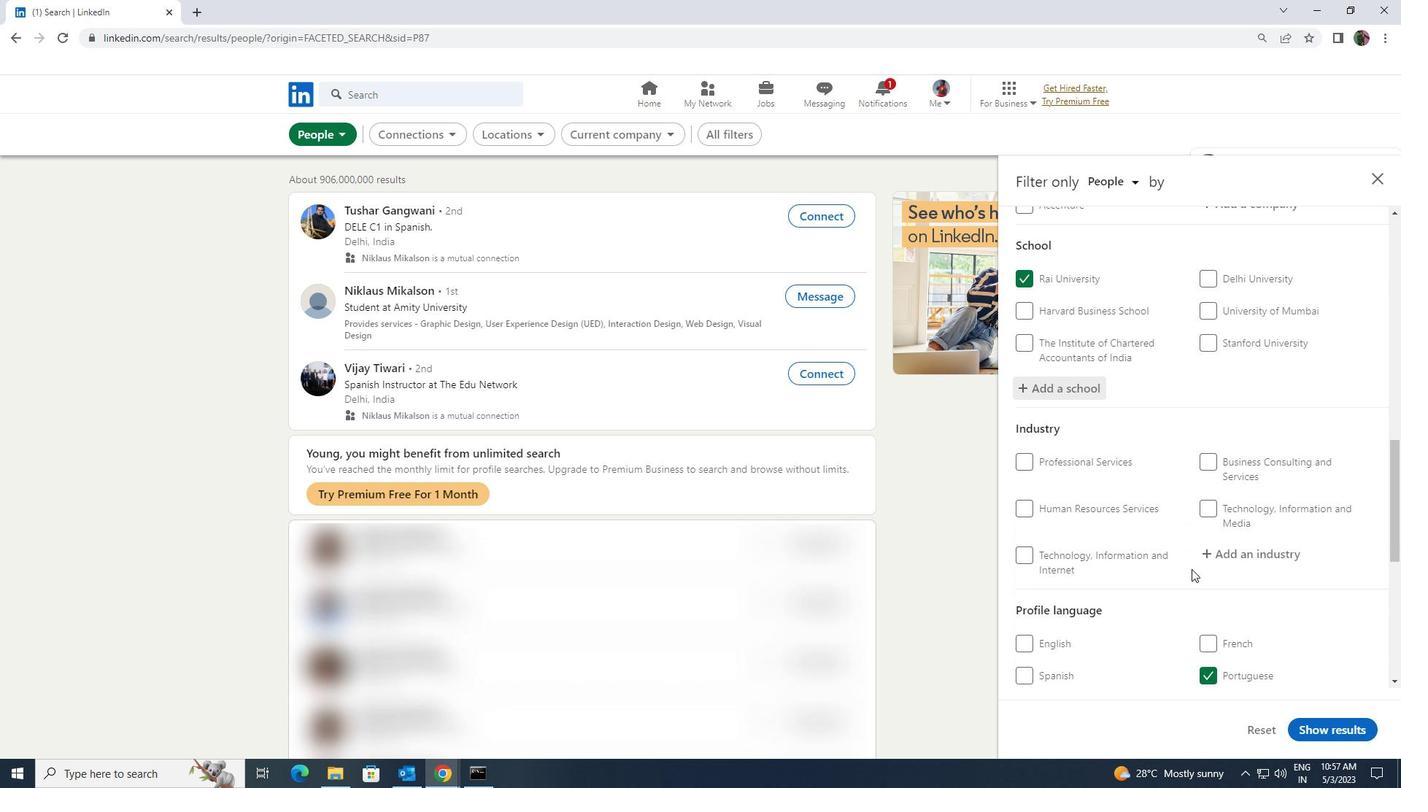
Action: Mouse pressed left at (1206, 556)
Screenshot: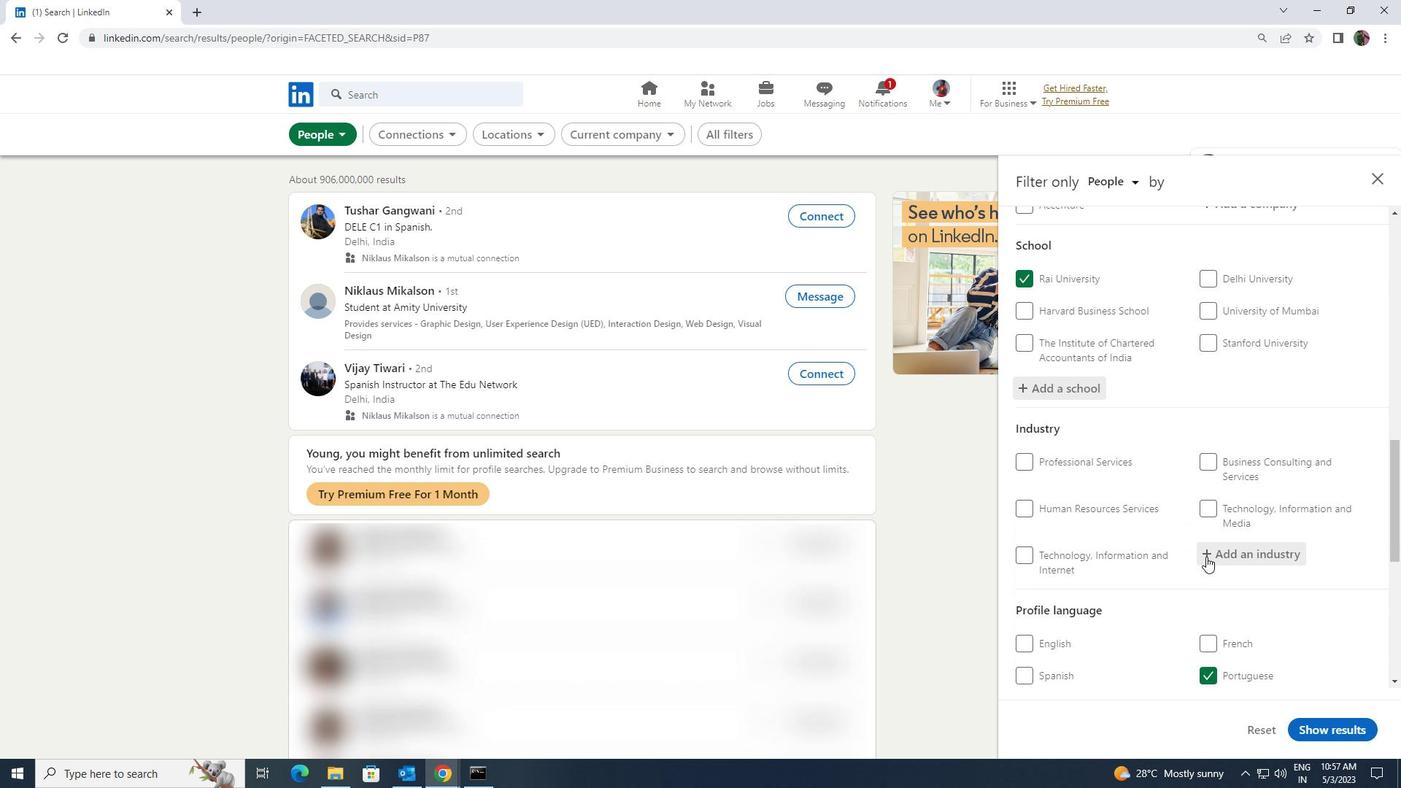
Action: Mouse moved to (1181, 545)
Screenshot: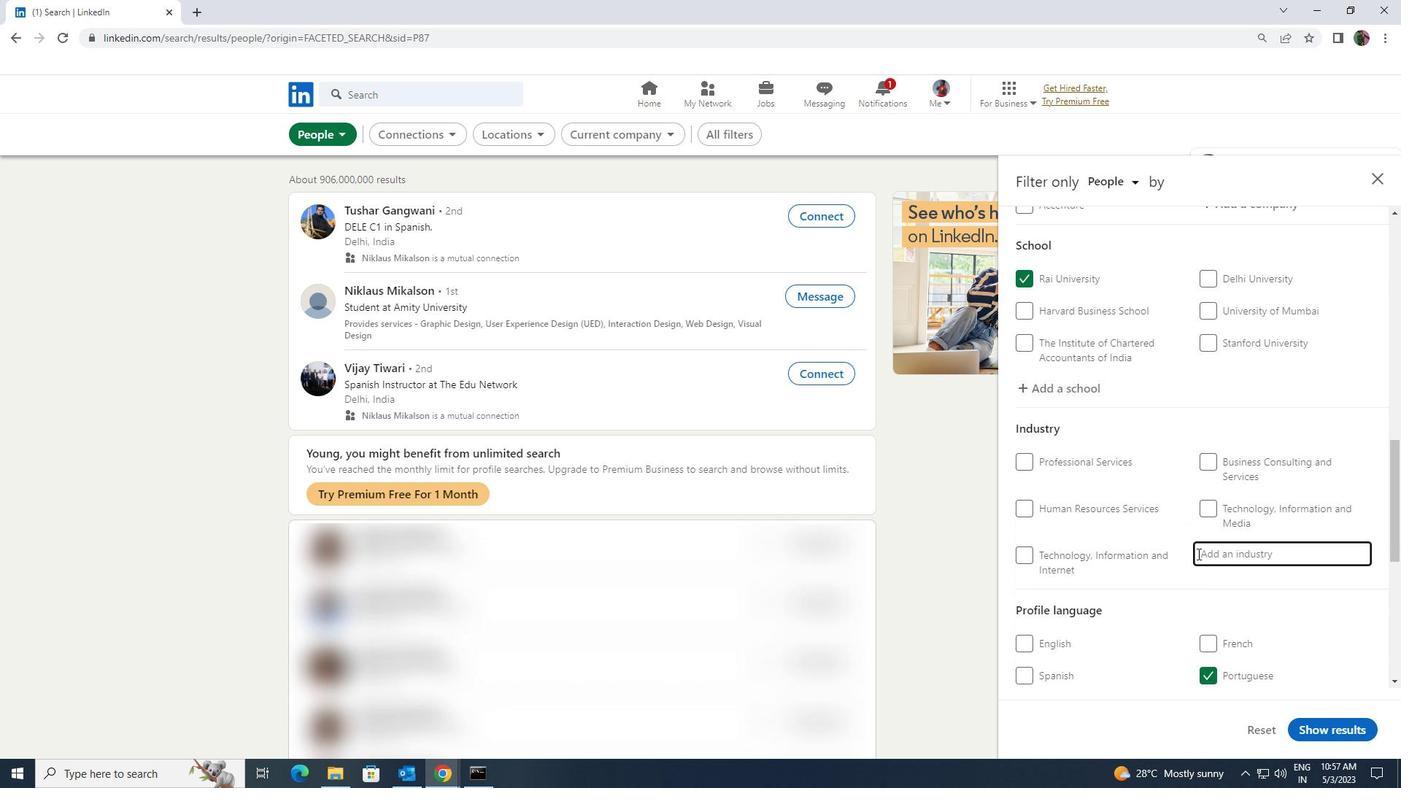 
Action: Key pressed <Key.shift><Key.shift><Key.shift>LAW<Key.space><Key.shift>ENFO
Screenshot: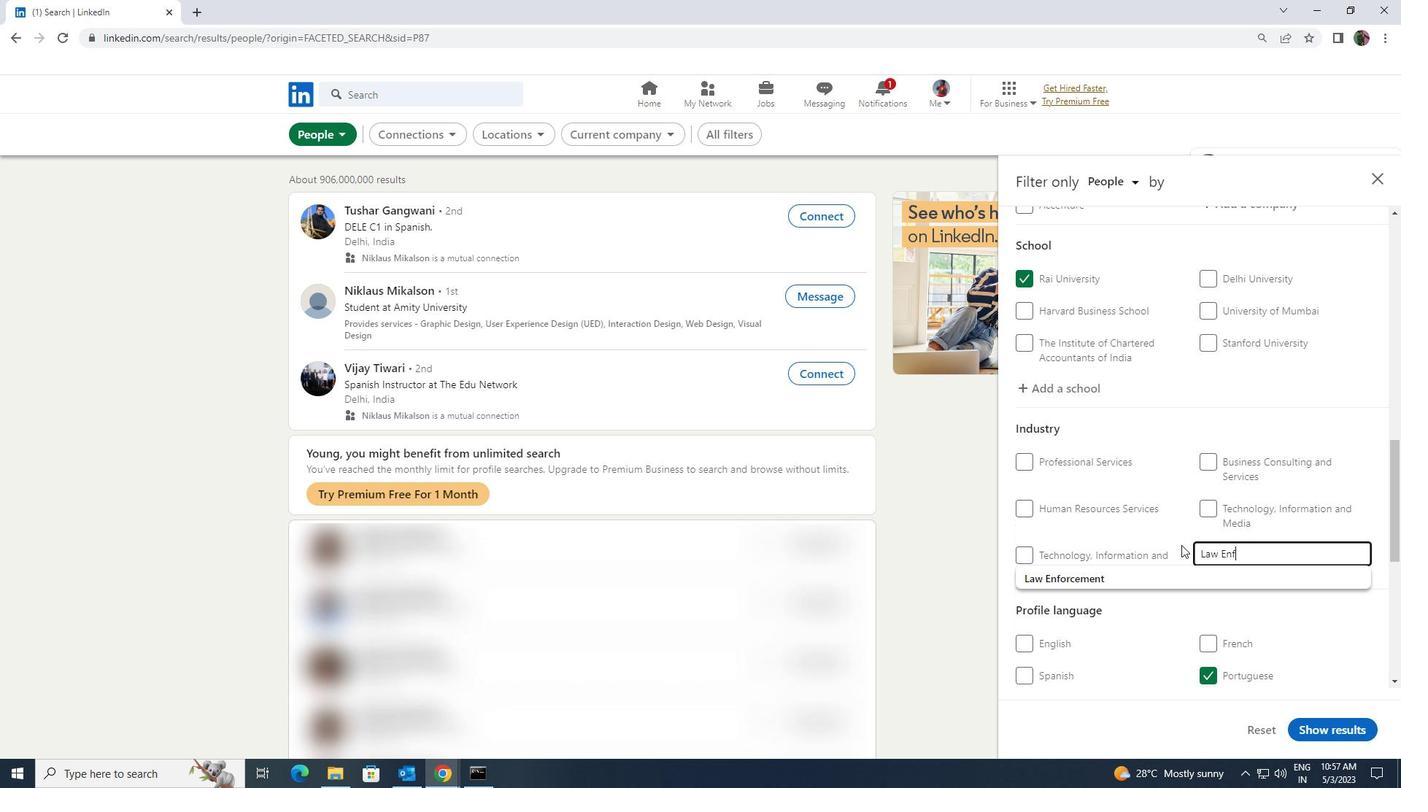 
Action: Mouse moved to (1188, 575)
Screenshot: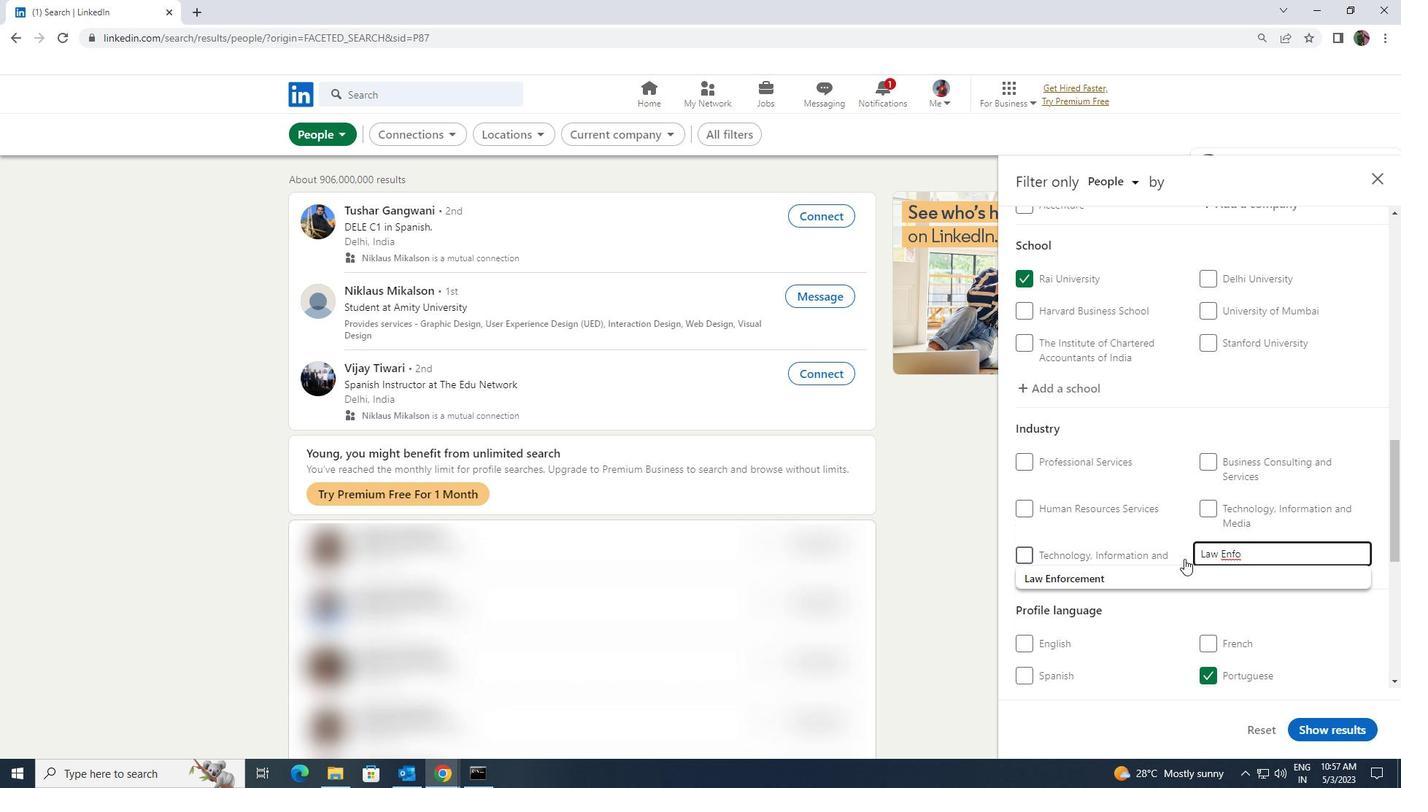 
Action: Mouse pressed left at (1188, 575)
Screenshot: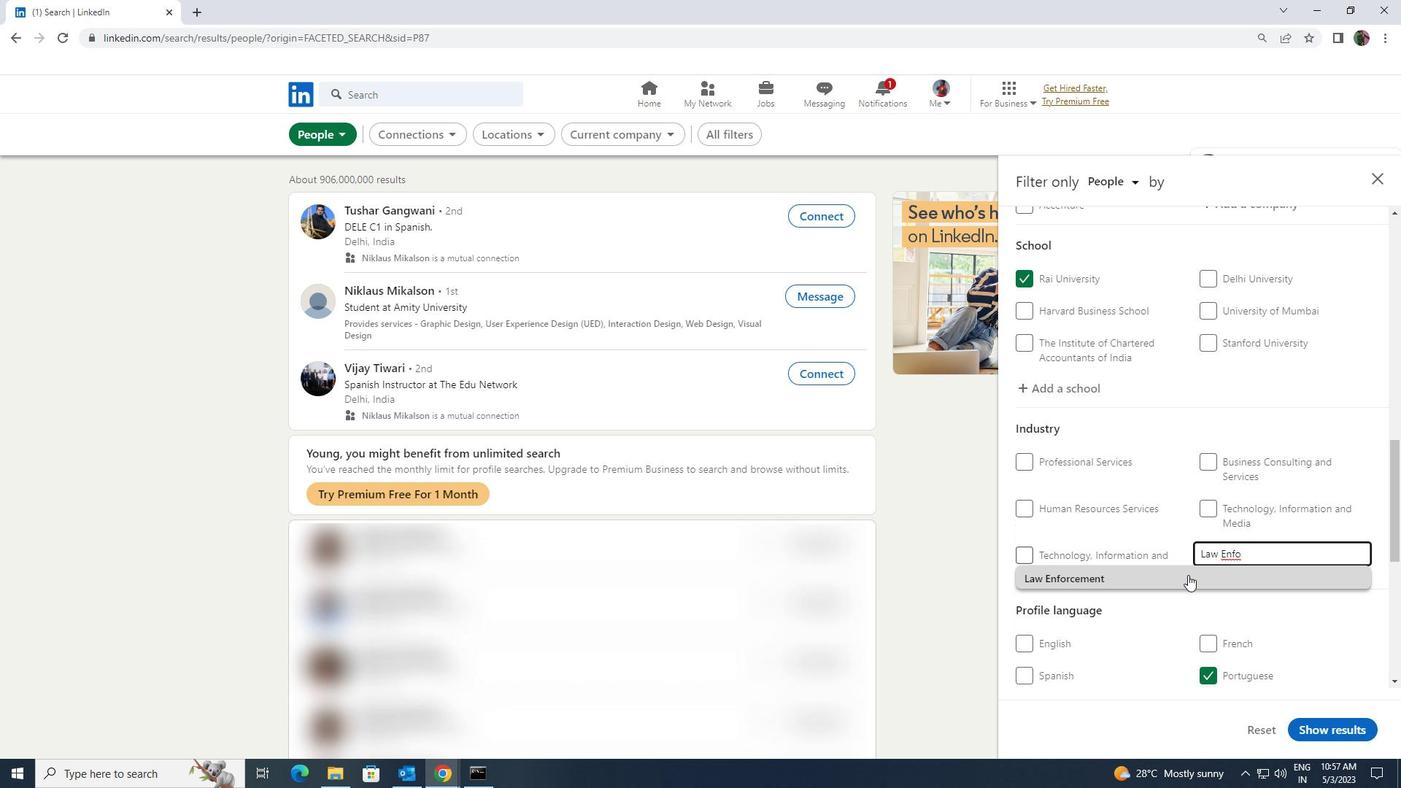 
Action: Mouse moved to (1192, 572)
Screenshot: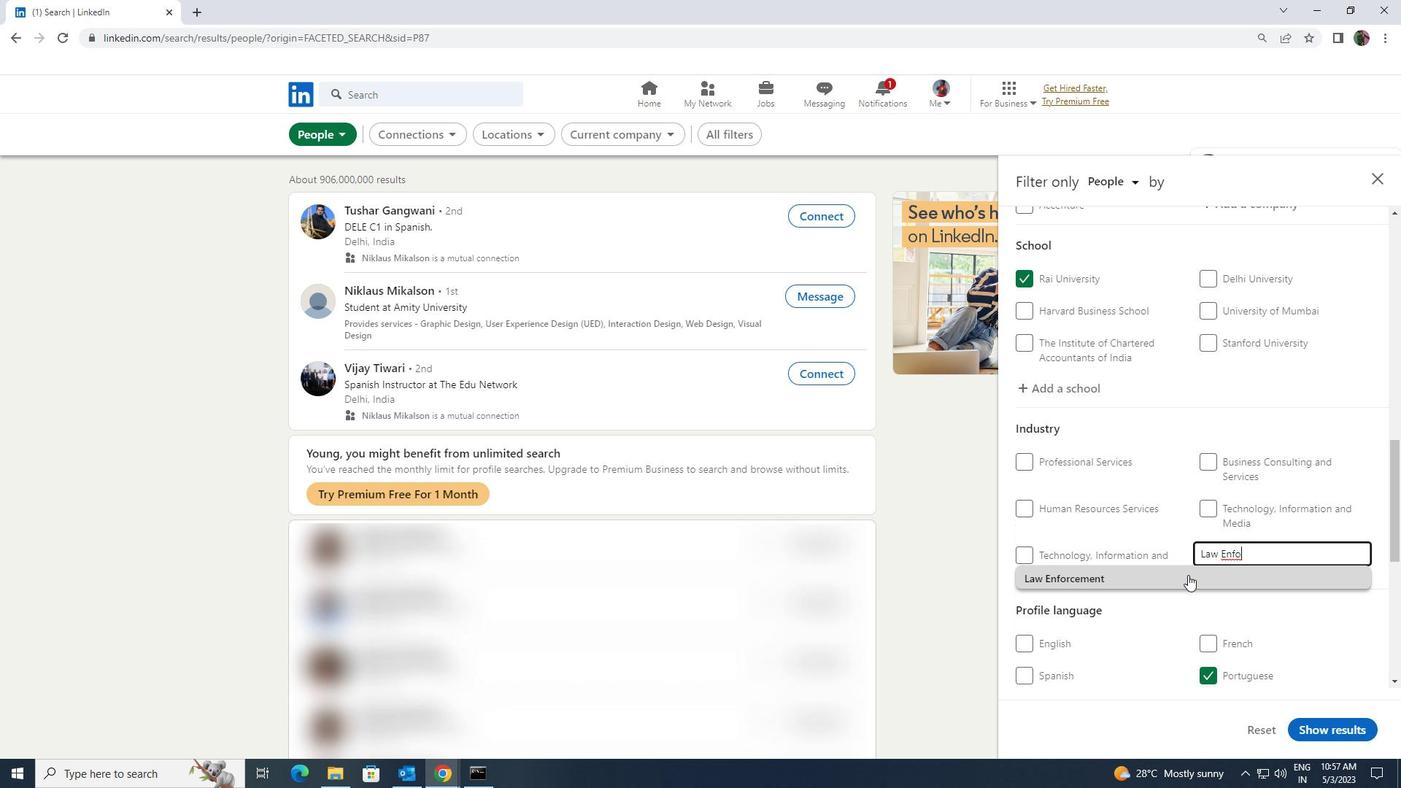 
Action: Mouse scrolled (1192, 571) with delta (0, 0)
Screenshot: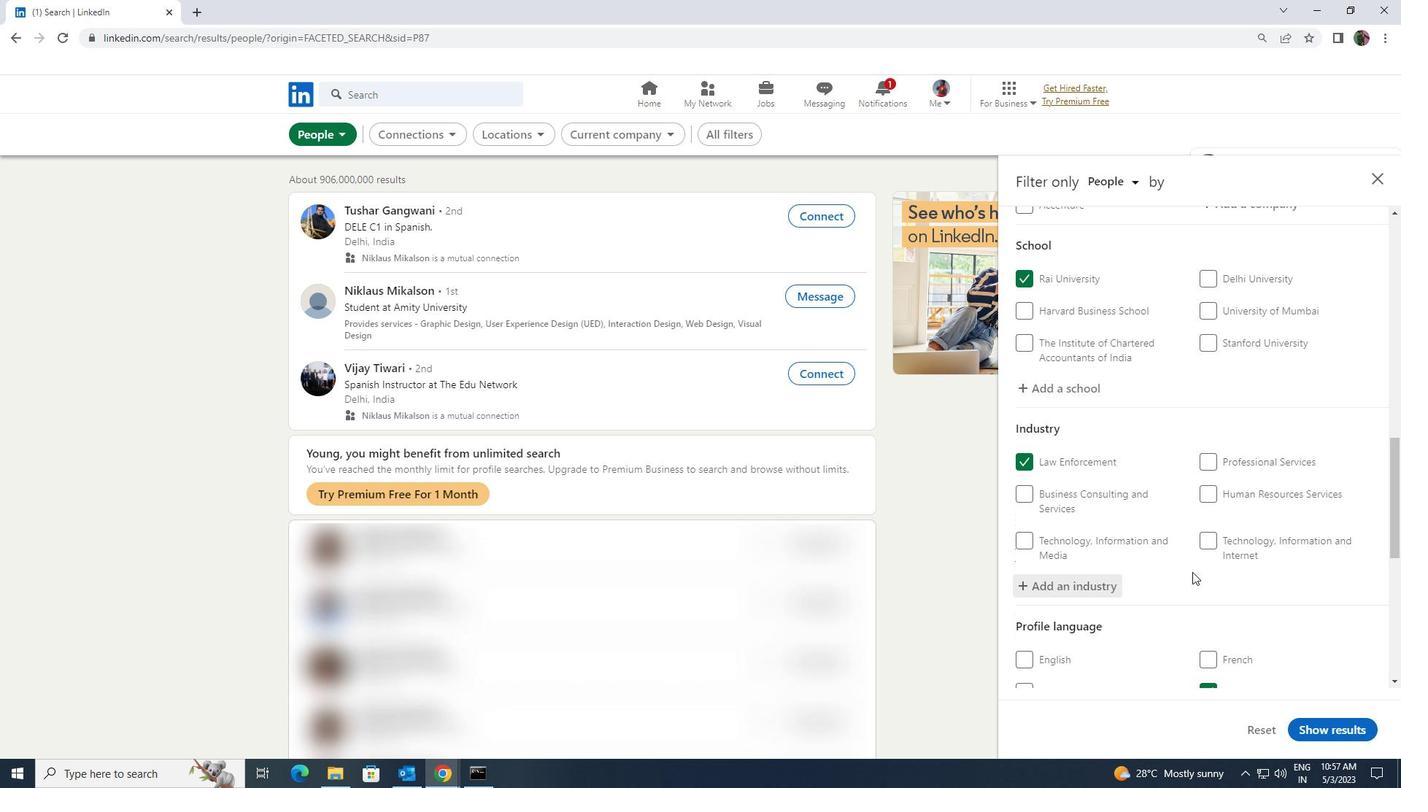 
Action: Mouse scrolled (1192, 571) with delta (0, 0)
Screenshot: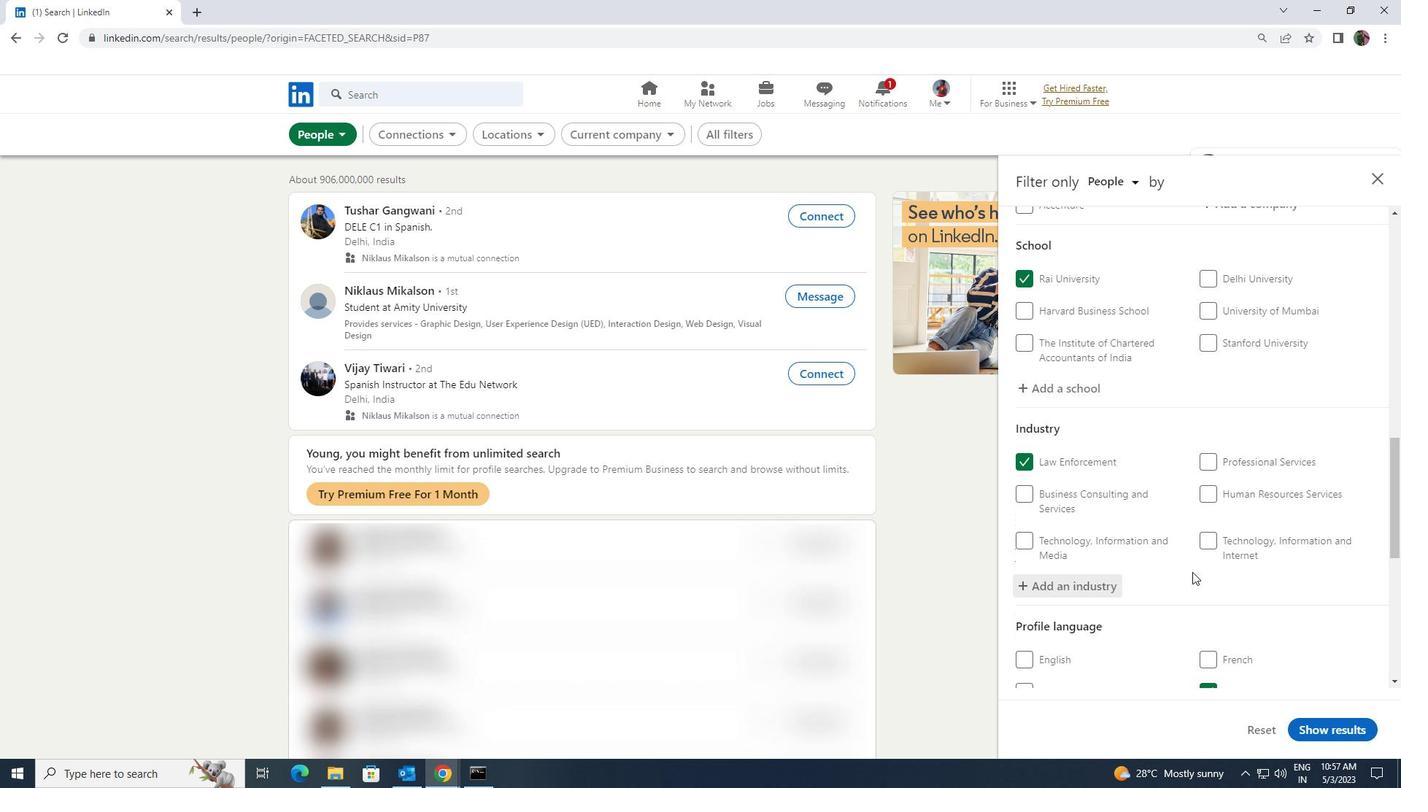 
Action: Mouse scrolled (1192, 571) with delta (0, 0)
Screenshot: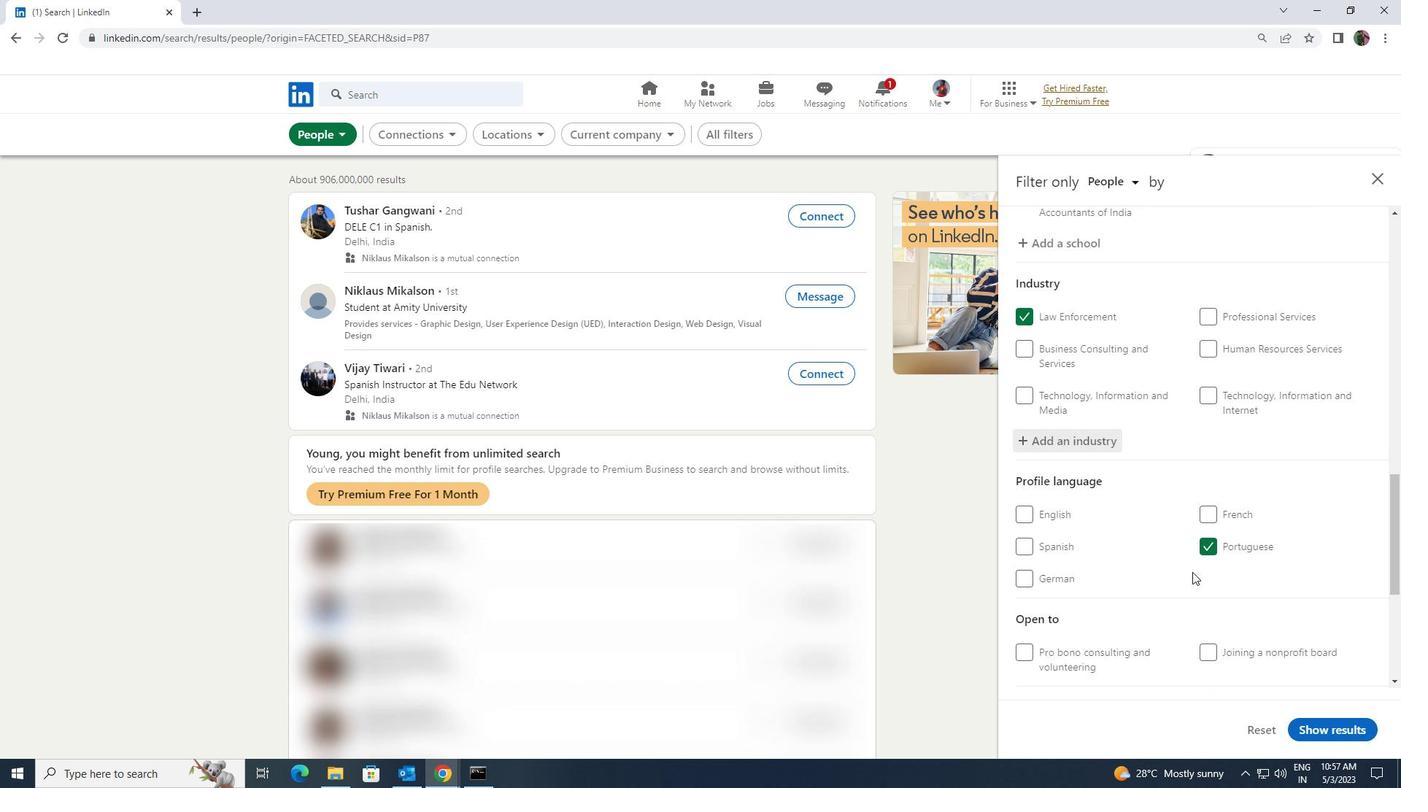
Action: Mouse scrolled (1192, 571) with delta (0, 0)
Screenshot: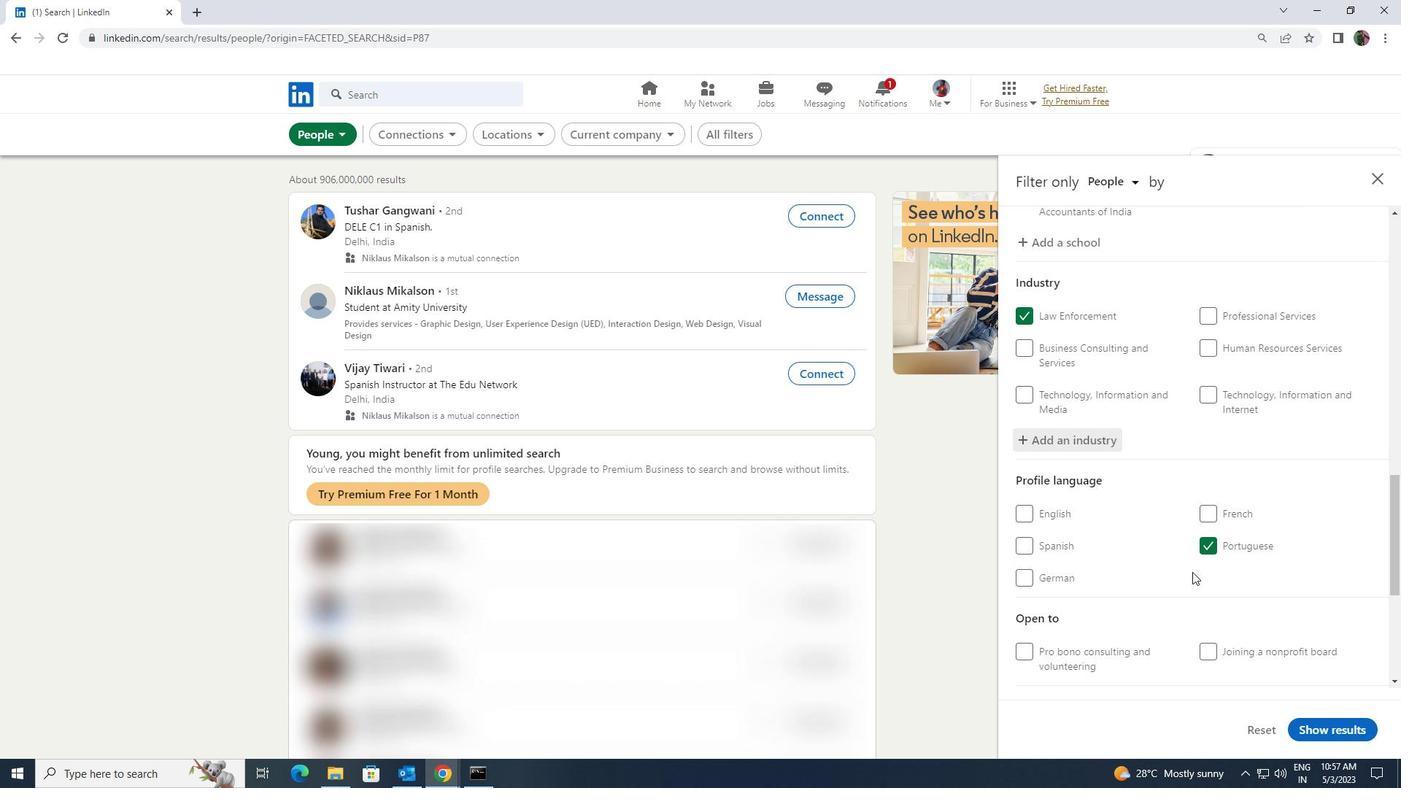 
Action: Mouse scrolled (1192, 571) with delta (0, 0)
Screenshot: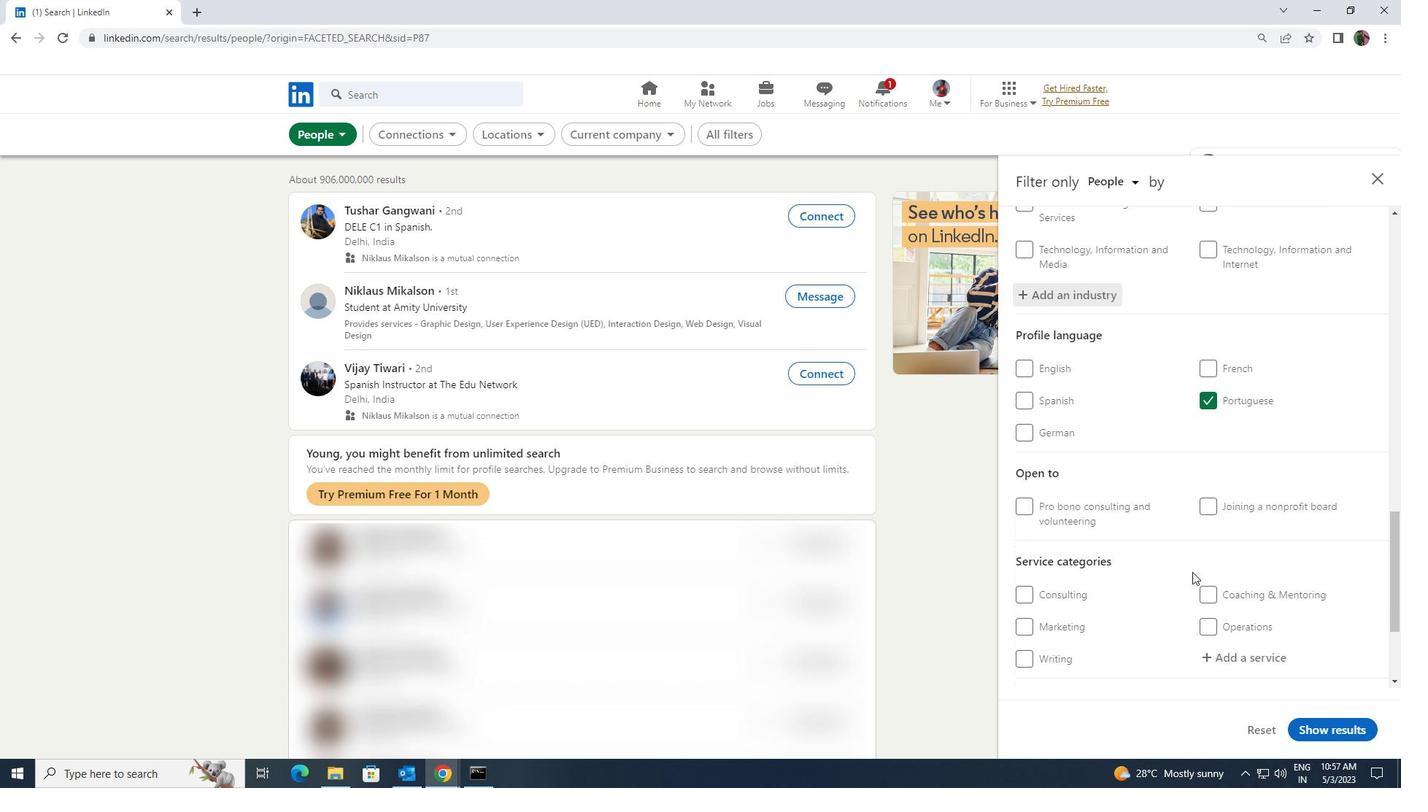 
Action: Mouse moved to (1205, 574)
Screenshot: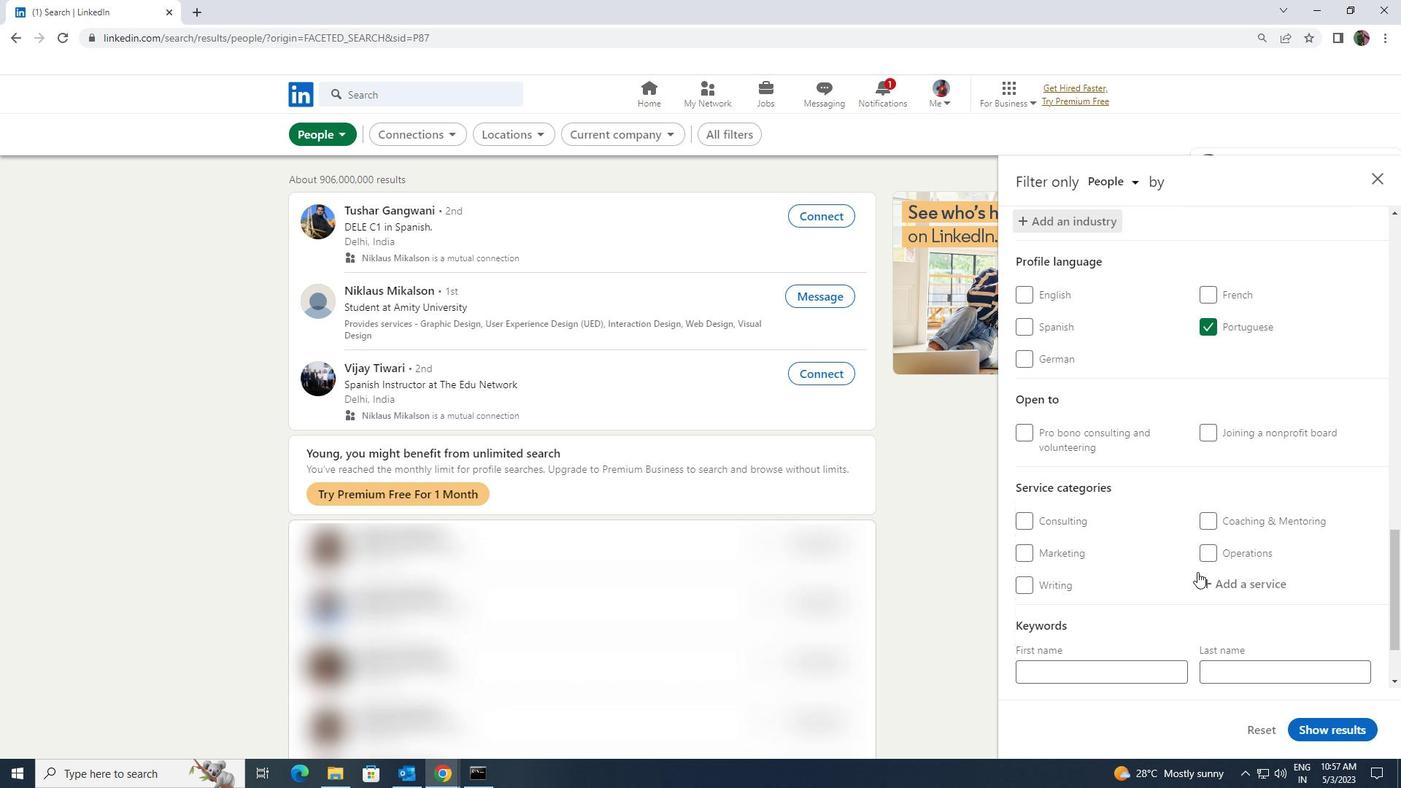 
Action: Mouse pressed left at (1205, 574)
Screenshot: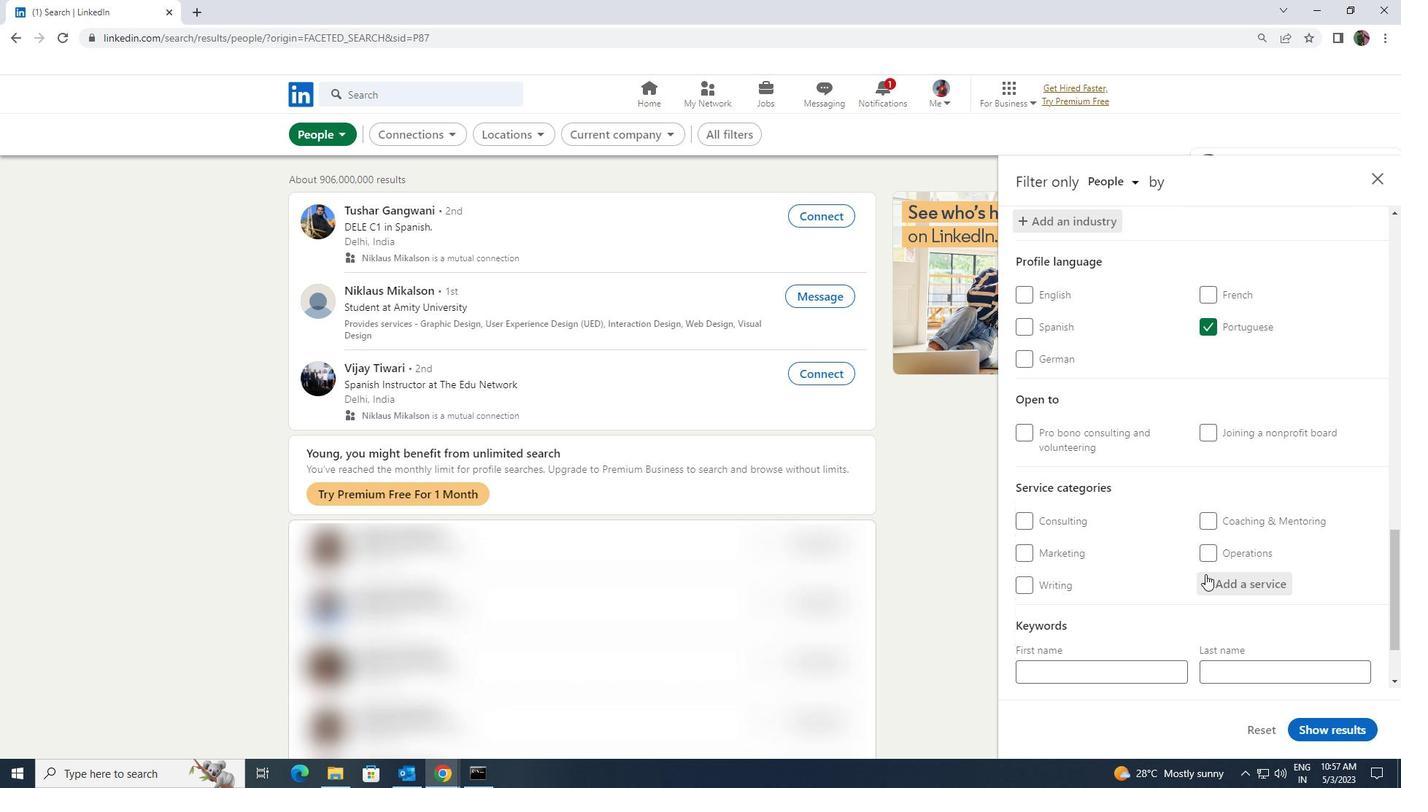 
Action: Key pressed <Key.shift><Key.shift><Key.shift><Key.shift><Key.shift><Key.shift>HR<Key.space><Key.shift>CON
Screenshot: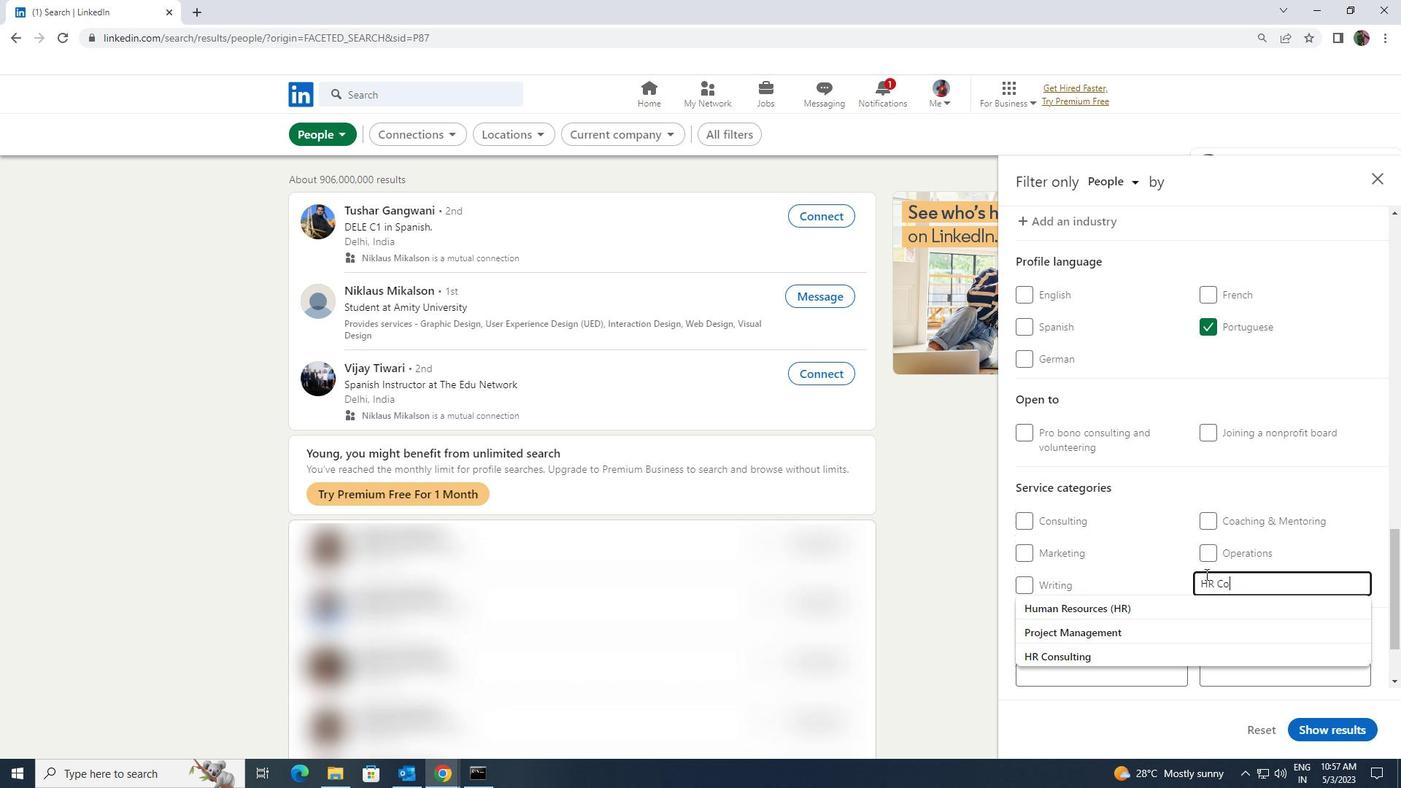 
Action: Mouse moved to (1193, 599)
Screenshot: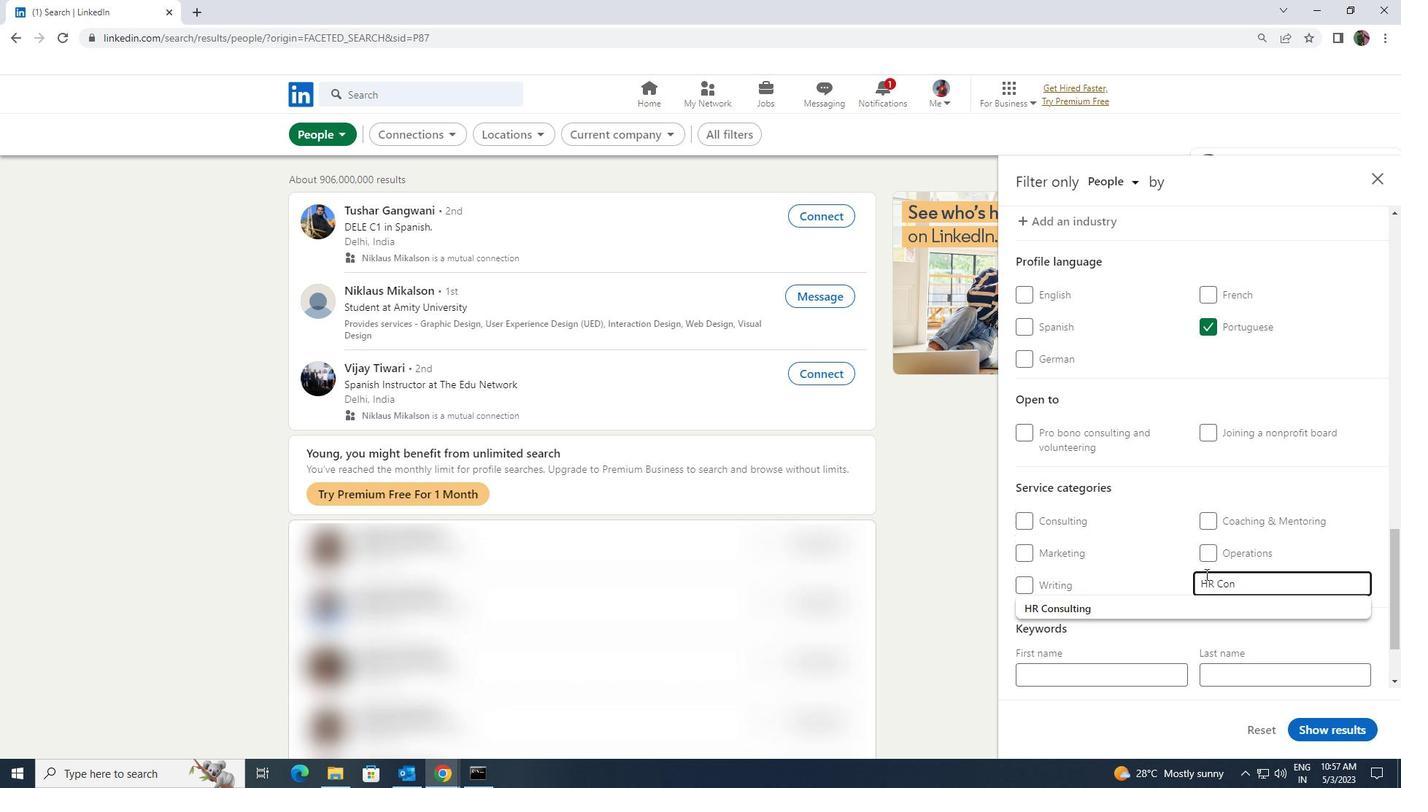 
Action: Mouse pressed left at (1193, 599)
Screenshot: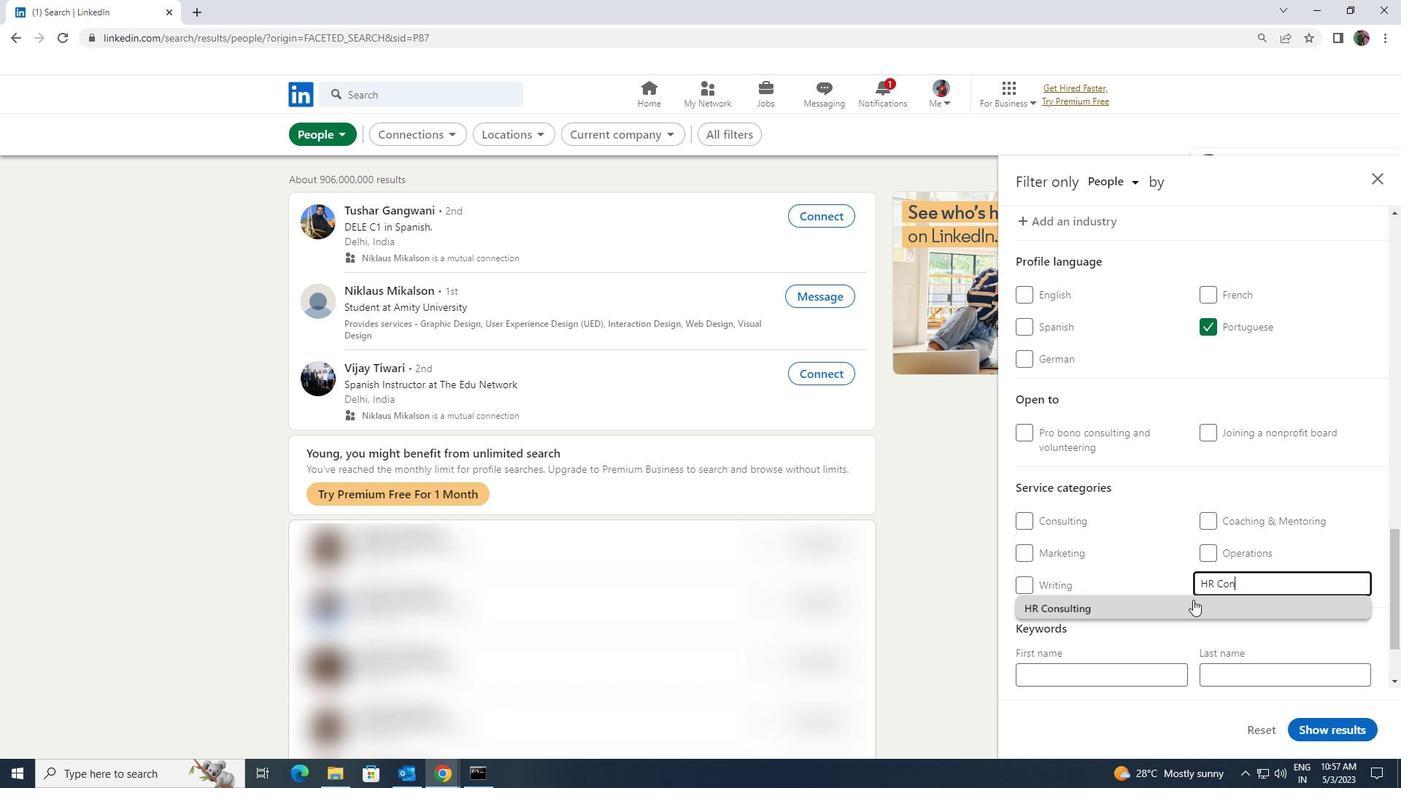 
Action: Mouse scrolled (1193, 599) with delta (0, 0)
Screenshot: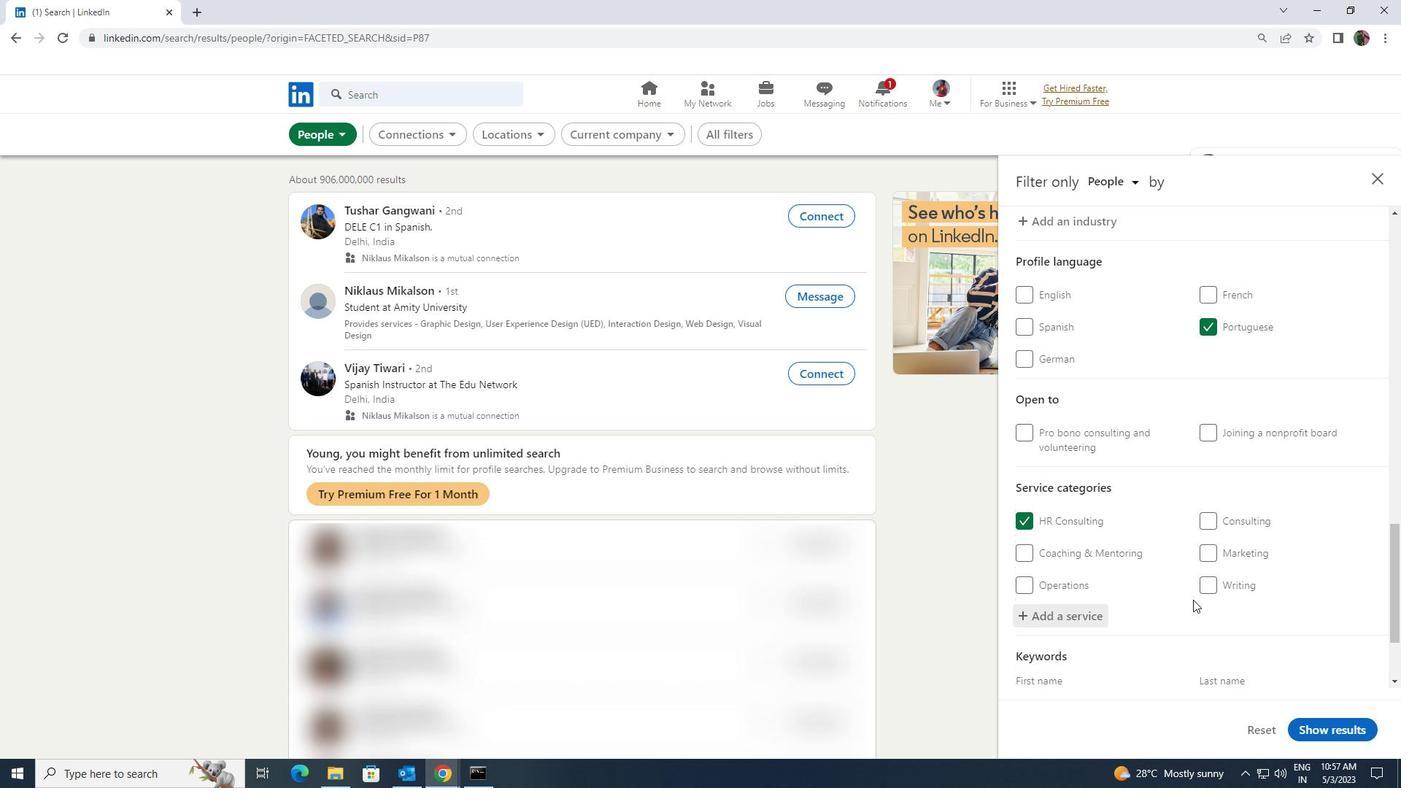
Action: Mouse scrolled (1193, 599) with delta (0, 0)
Screenshot: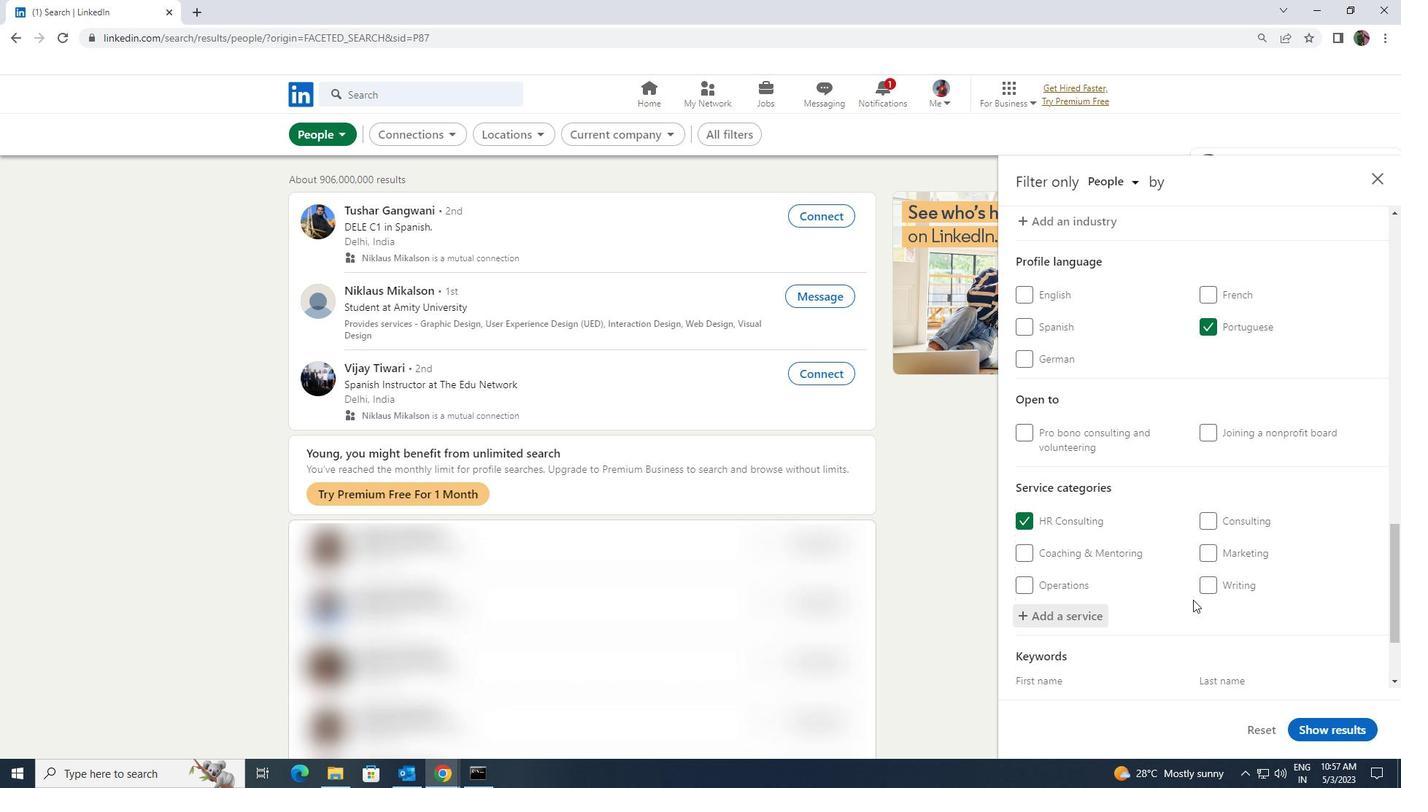 
Action: Mouse scrolled (1193, 599) with delta (0, 0)
Screenshot: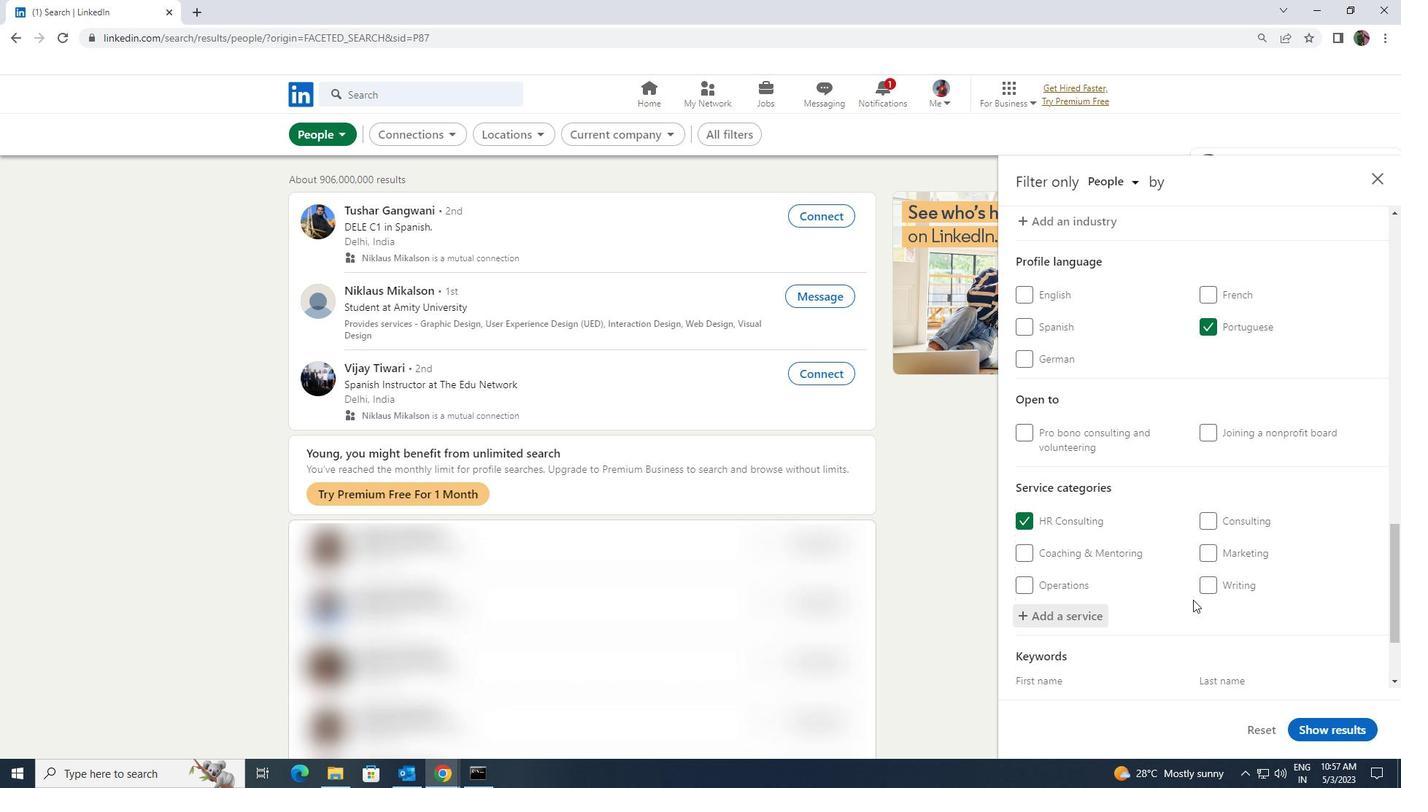 
Action: Mouse moved to (1145, 625)
Screenshot: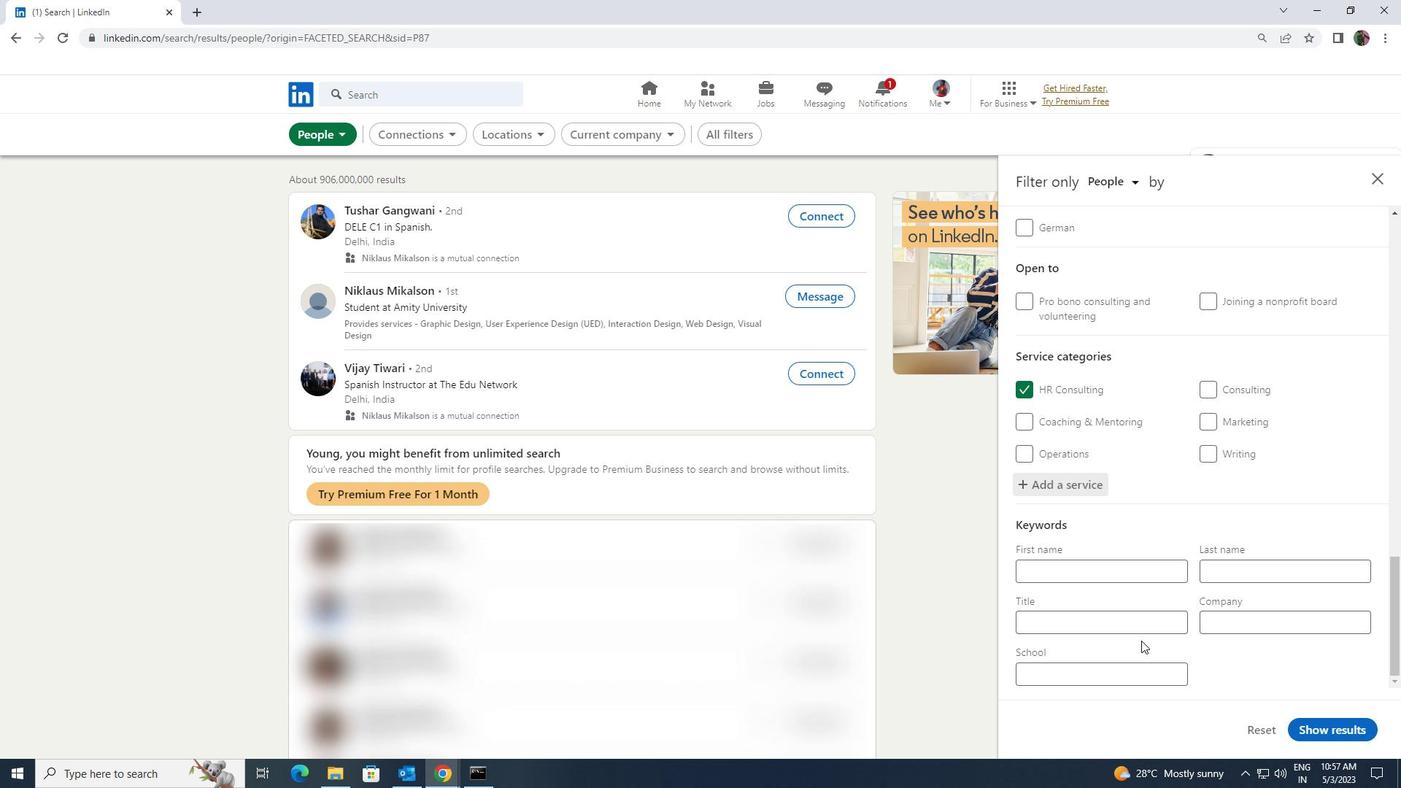 
Action: Mouse pressed left at (1145, 625)
Screenshot: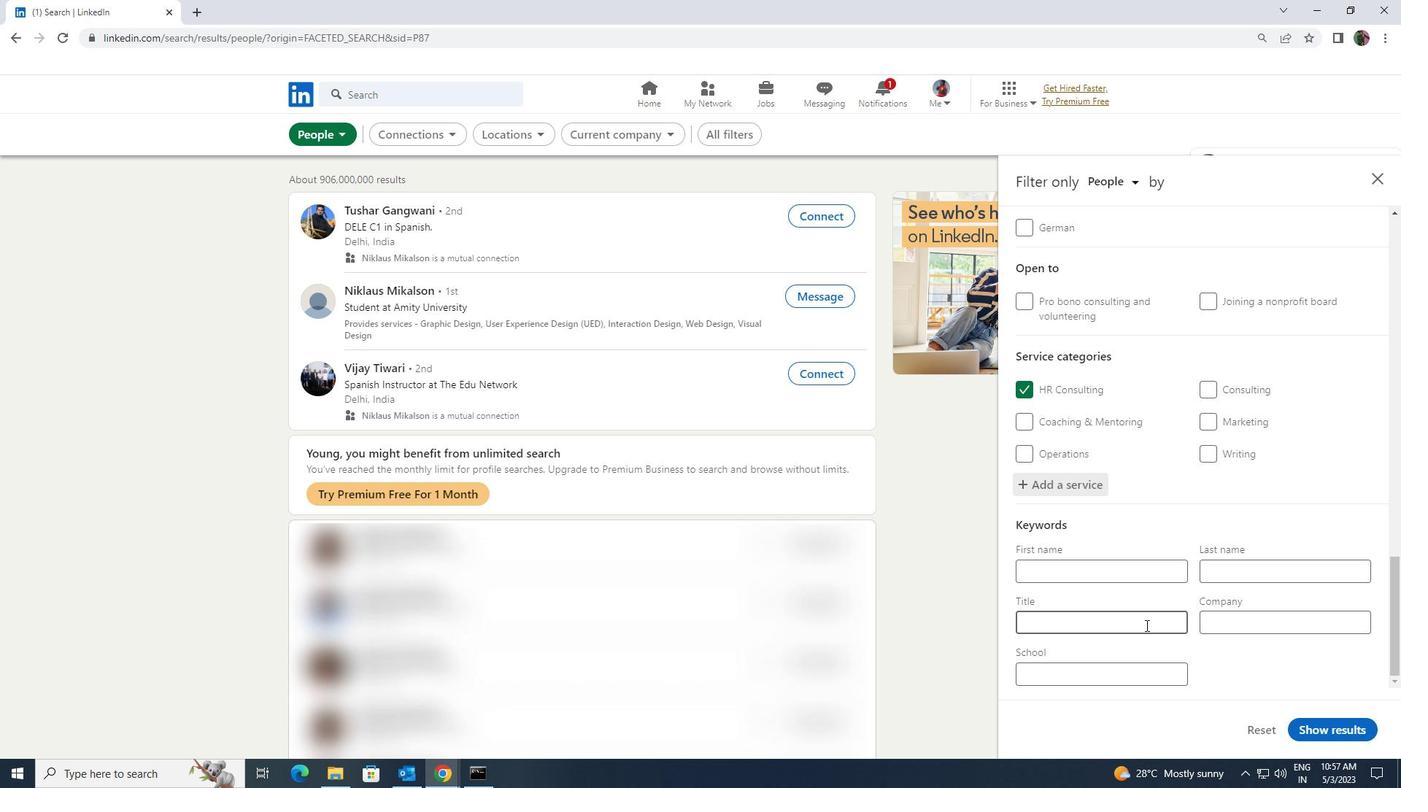 
Action: Key pressed <Key.shift><Key.shift><Key.shift><Key.shift>NURSE<Key.space><Key.shift>PRACTITIONER
Screenshot: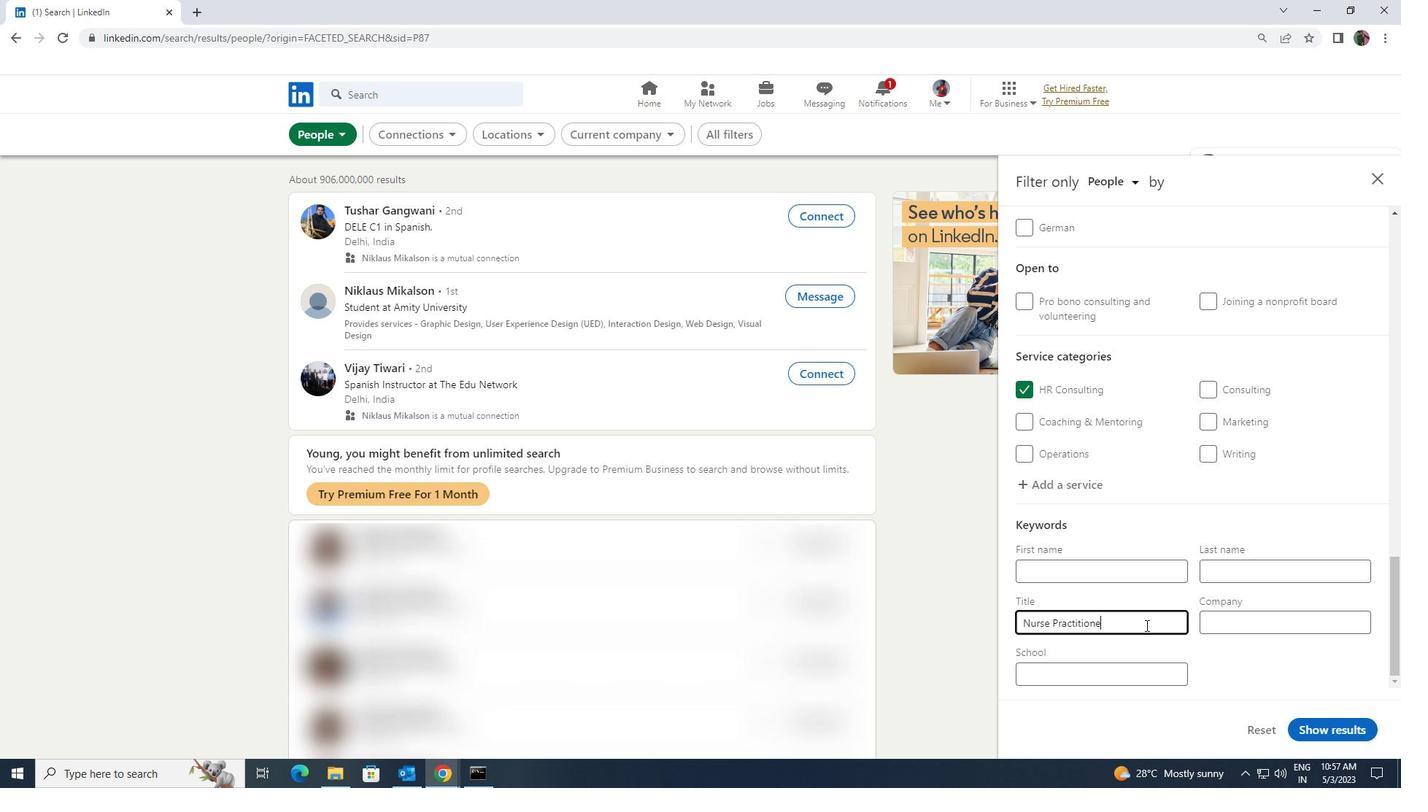 
Action: Mouse moved to (1301, 734)
Screenshot: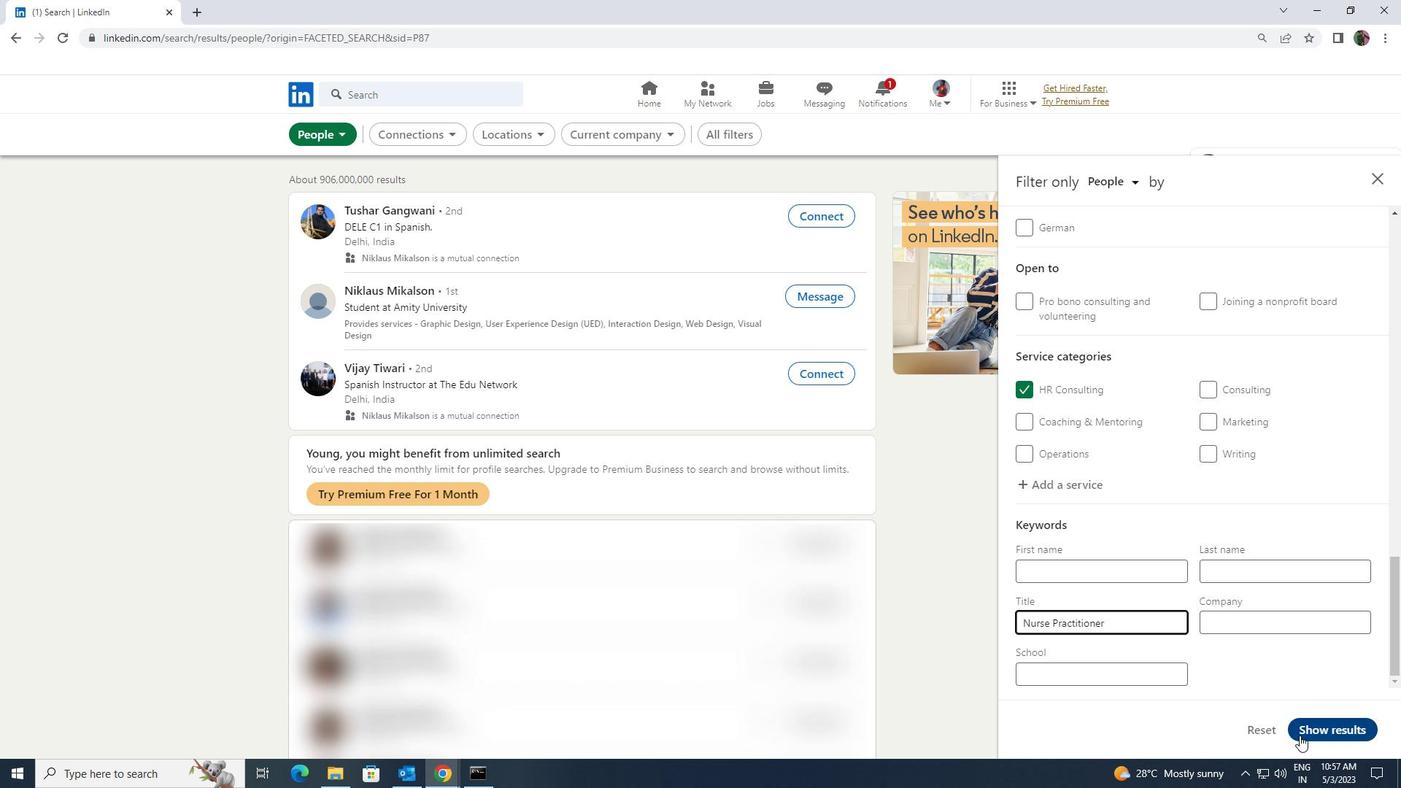 
Action: Mouse pressed left at (1301, 734)
Screenshot: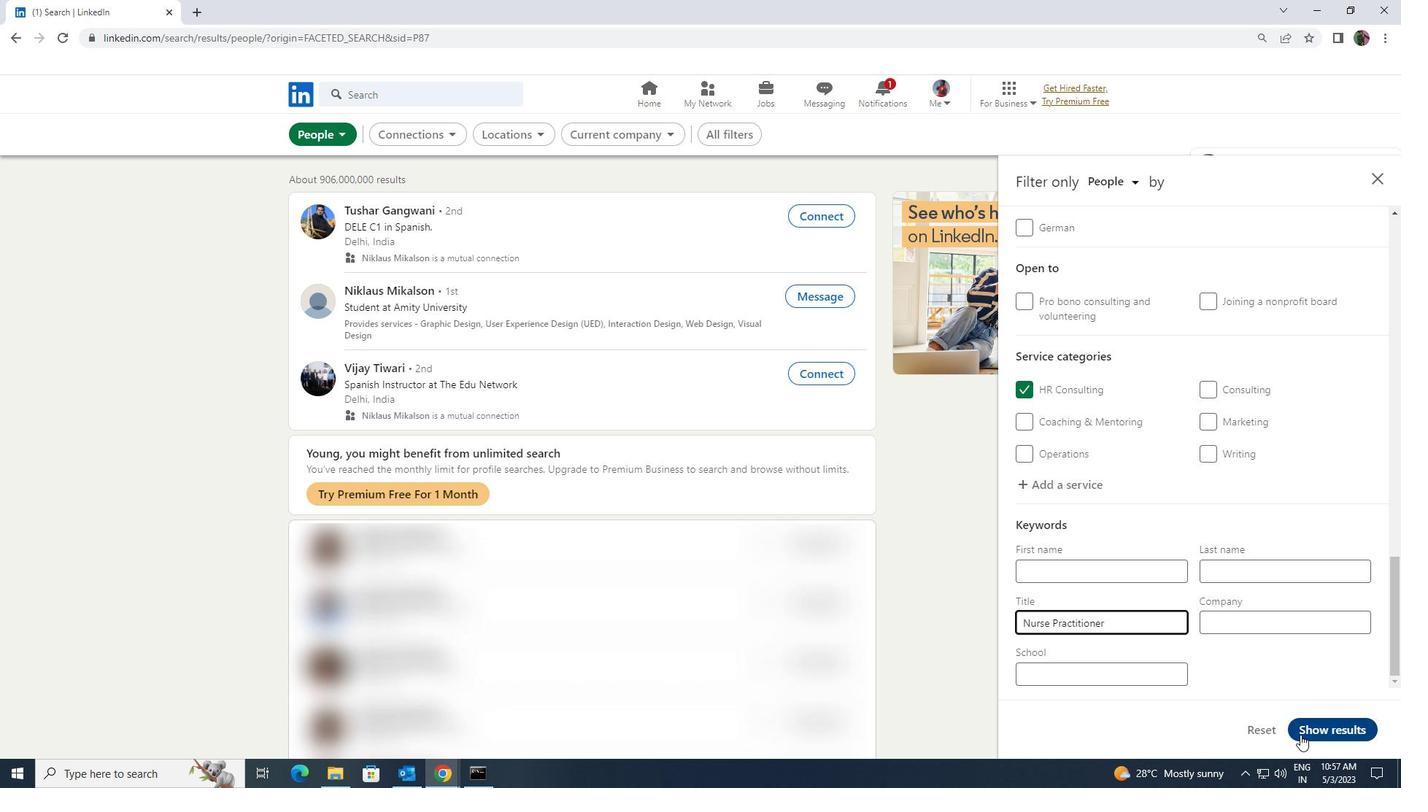 
